 Task: Woodworking resume red modern simple.
Action: Mouse pressed left at (251, 125)
Screenshot: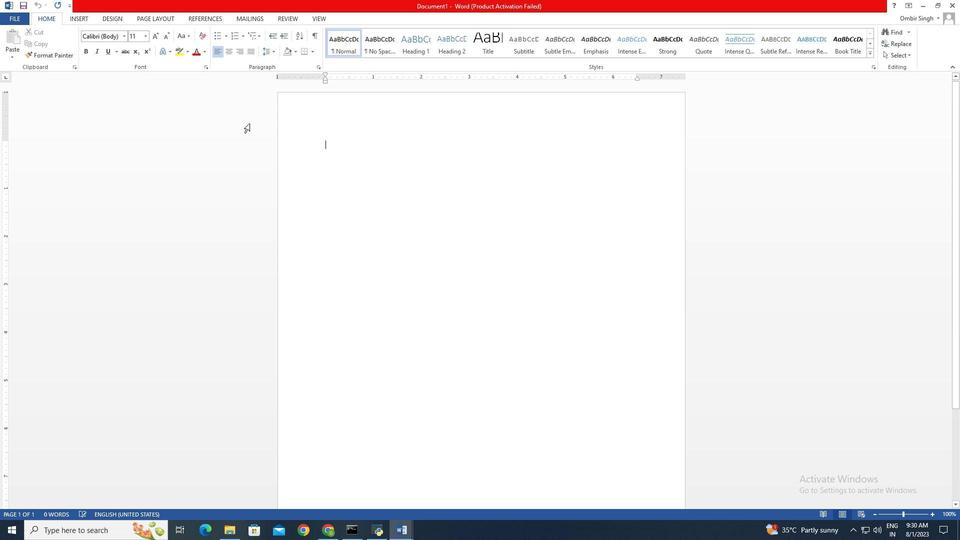 
Action: Mouse moved to (76, 18)
Screenshot: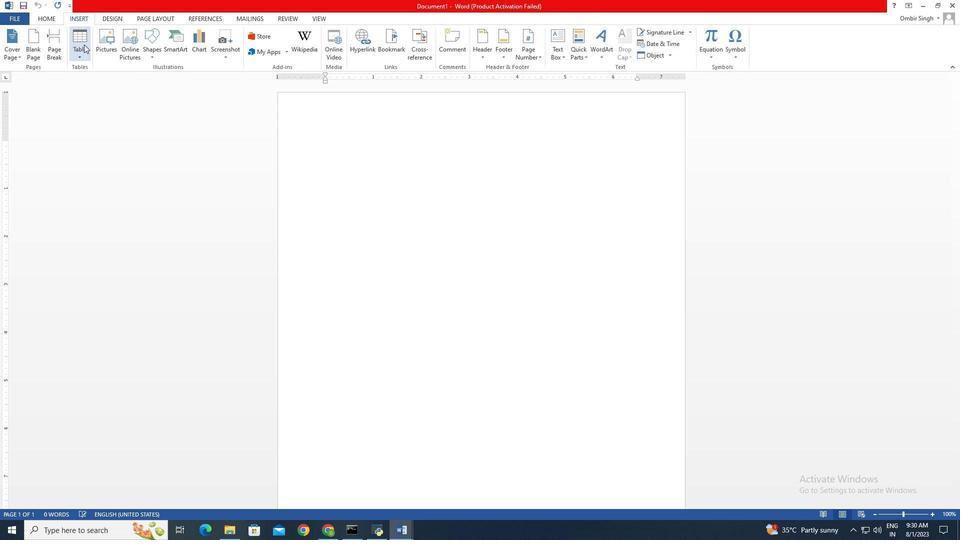 
Action: Mouse pressed left at (76, 18)
Screenshot: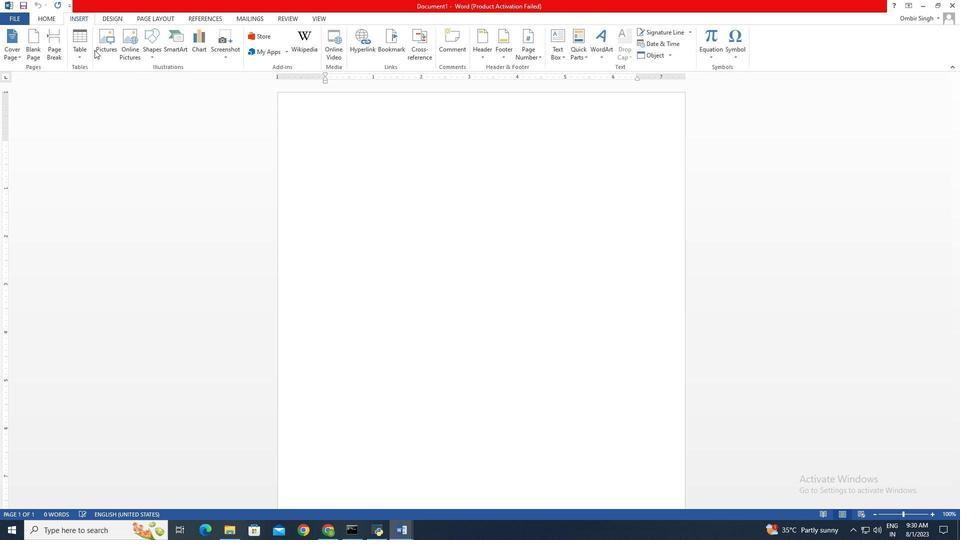 
Action: Mouse moved to (157, 51)
Screenshot: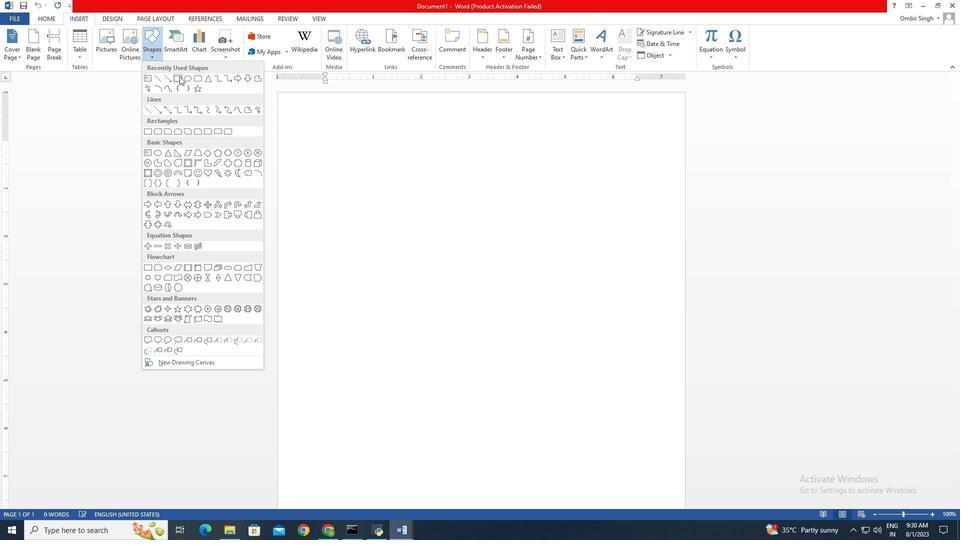 
Action: Mouse pressed left at (157, 51)
Screenshot: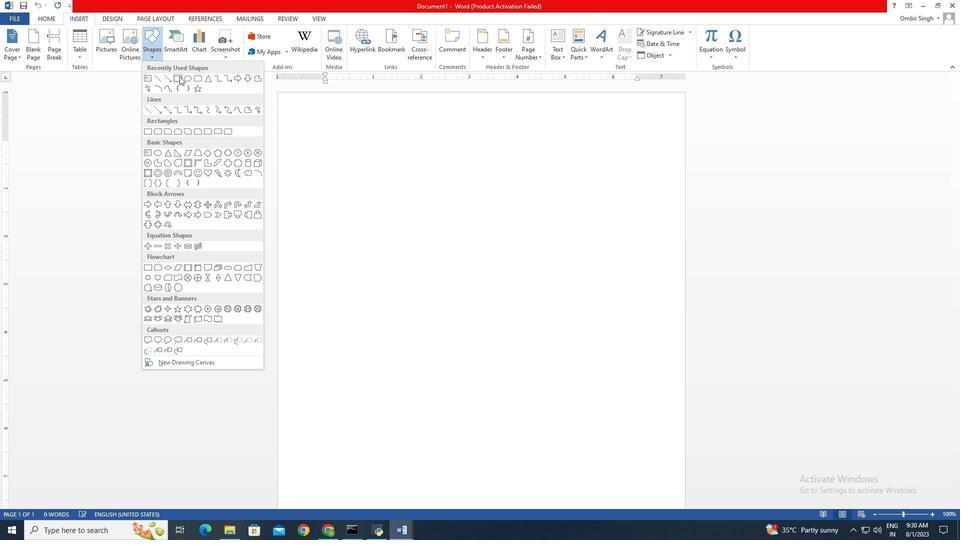 
Action: Mouse moved to (181, 79)
Screenshot: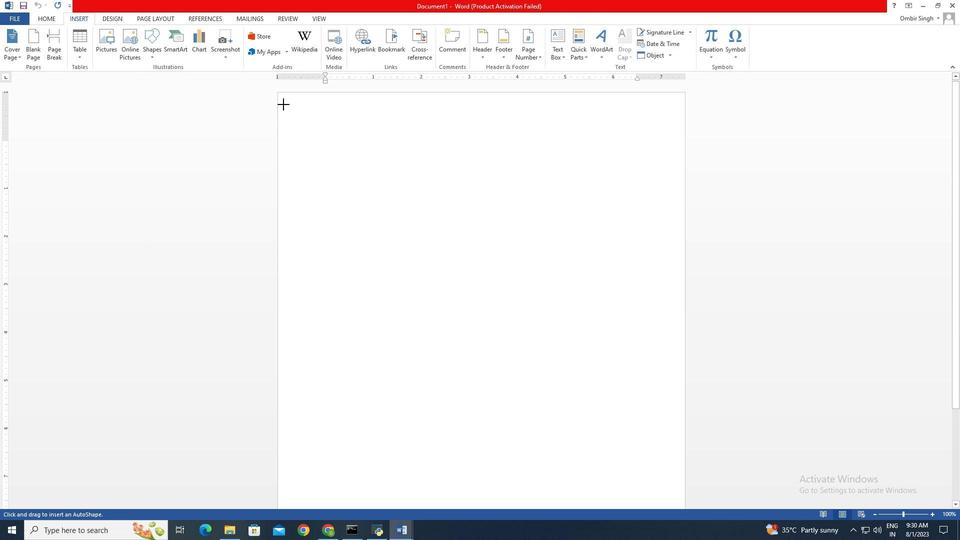 
Action: Mouse pressed left at (181, 79)
Screenshot: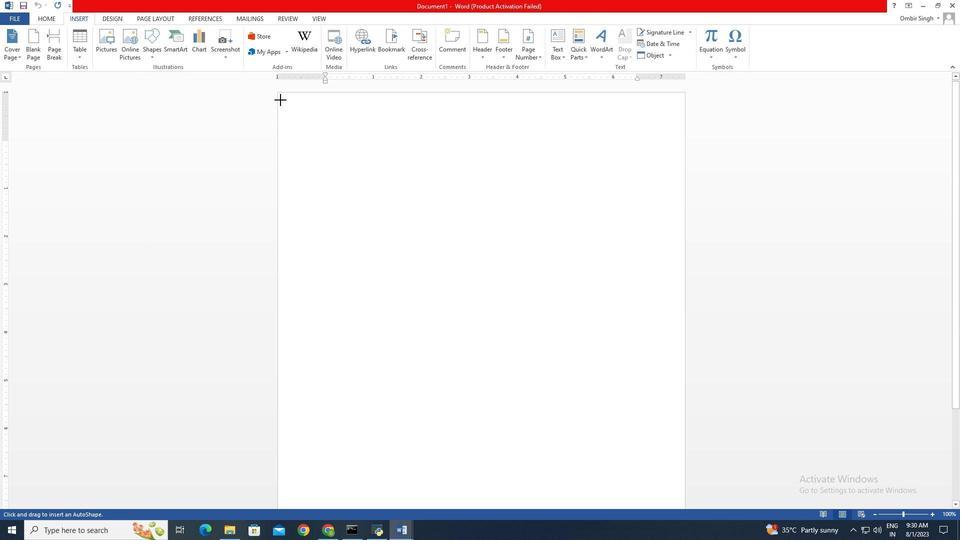 
Action: Mouse moved to (279, 96)
Screenshot: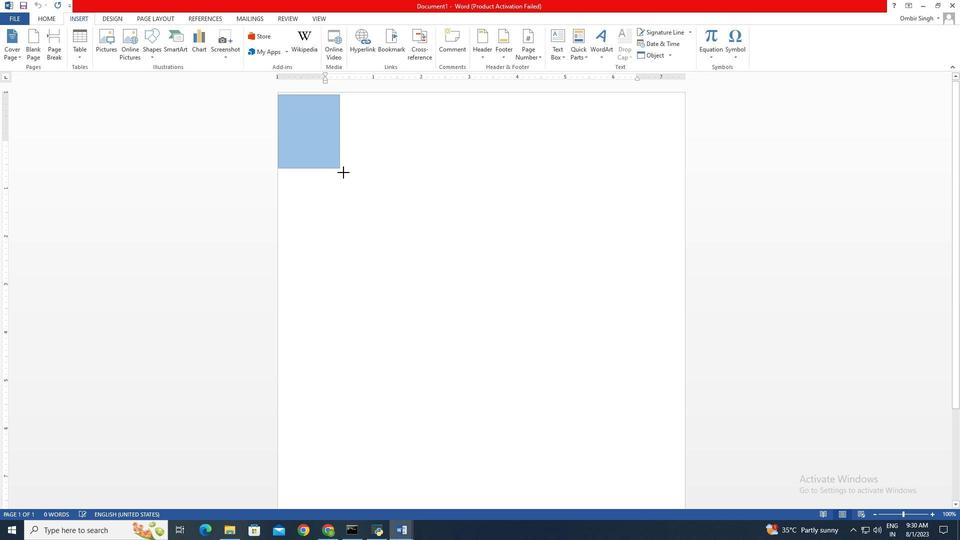 
Action: Mouse pressed left at (279, 96)
Screenshot: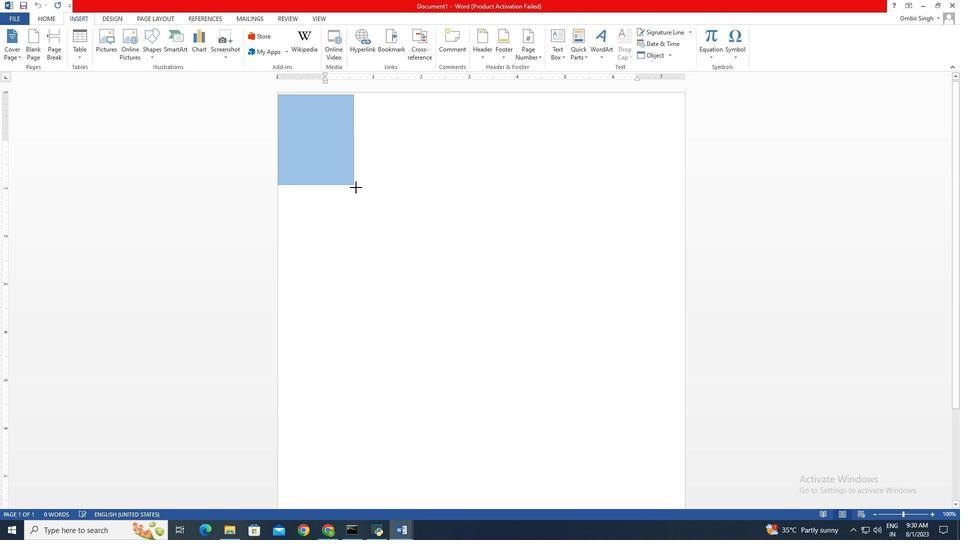 
Action: Mouse moved to (446, 464)
Screenshot: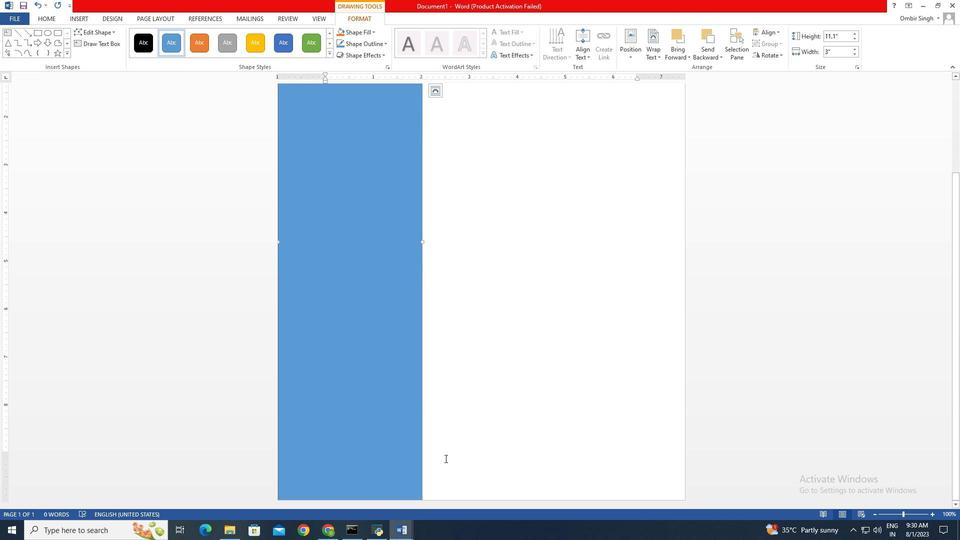 
Action: Mouse scrolled (446, 463) with delta (0, 0)
Screenshot: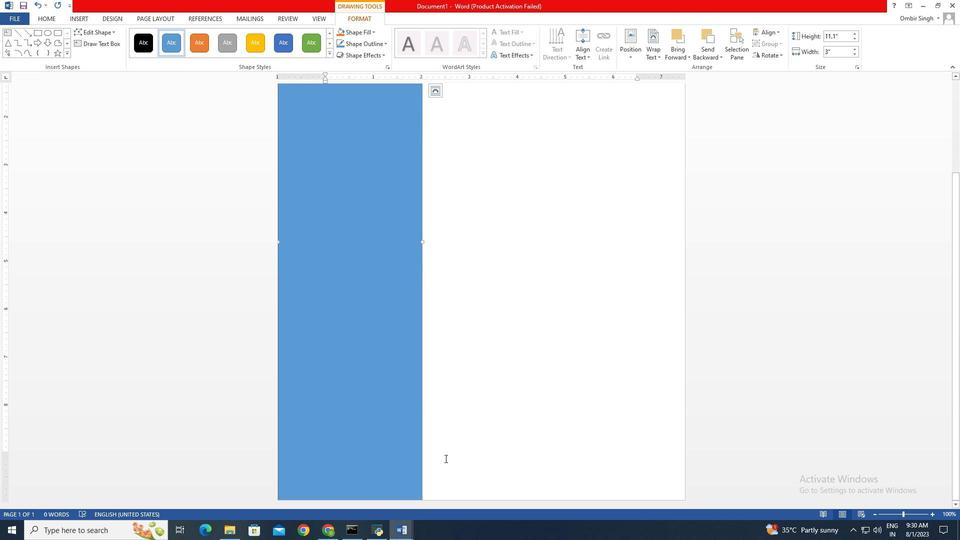 
Action: Mouse scrolled (446, 463) with delta (0, 0)
Screenshot: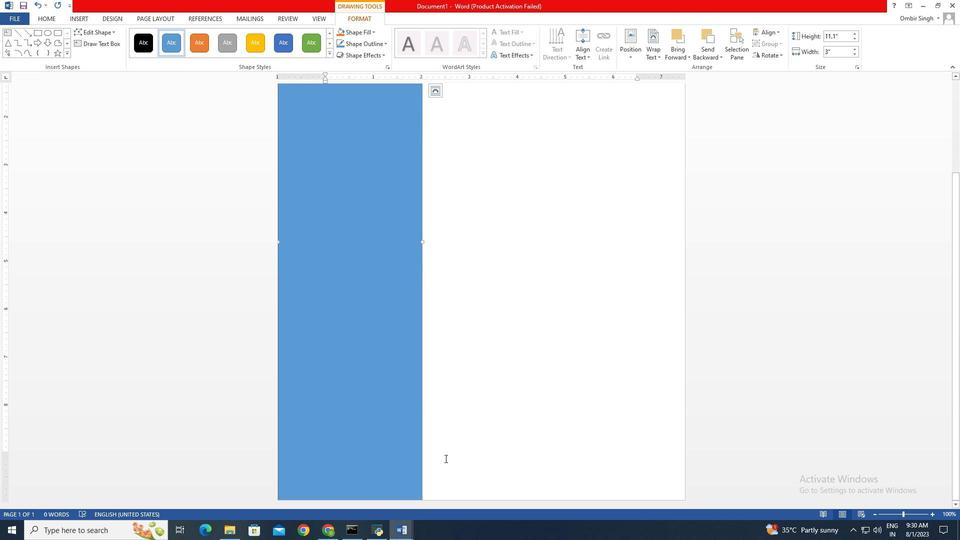 
Action: Mouse scrolled (446, 463) with delta (0, 0)
Screenshot: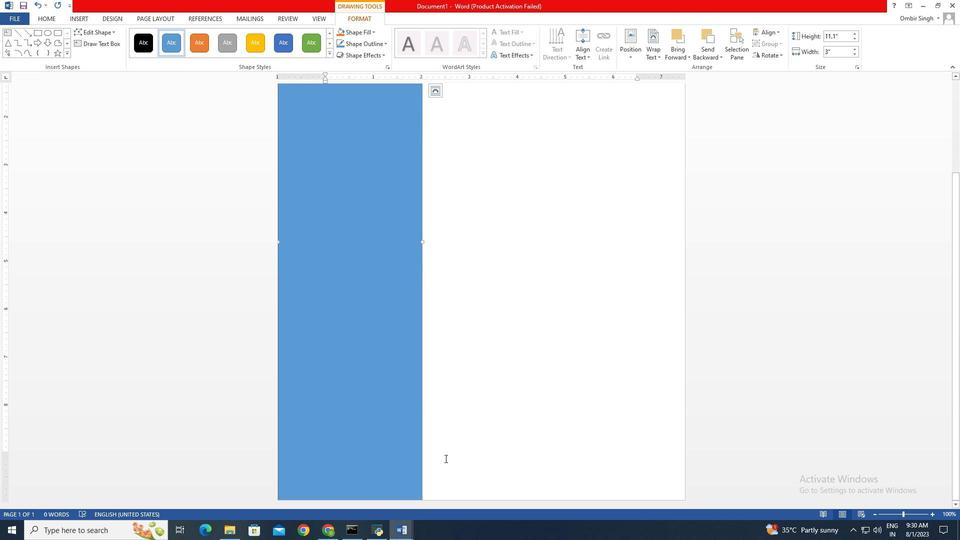 
Action: Mouse scrolled (446, 463) with delta (0, 0)
Screenshot: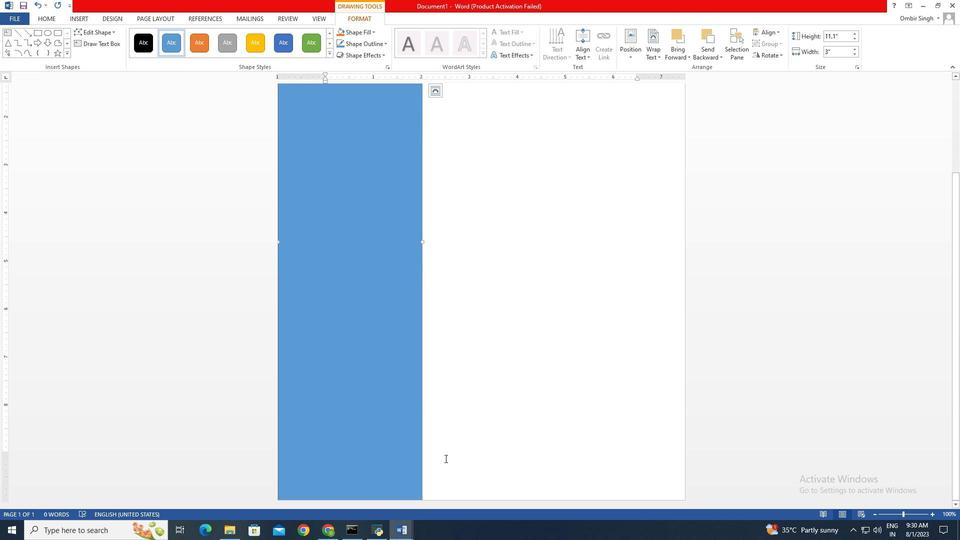 
Action: Mouse scrolled (446, 463) with delta (0, 0)
Screenshot: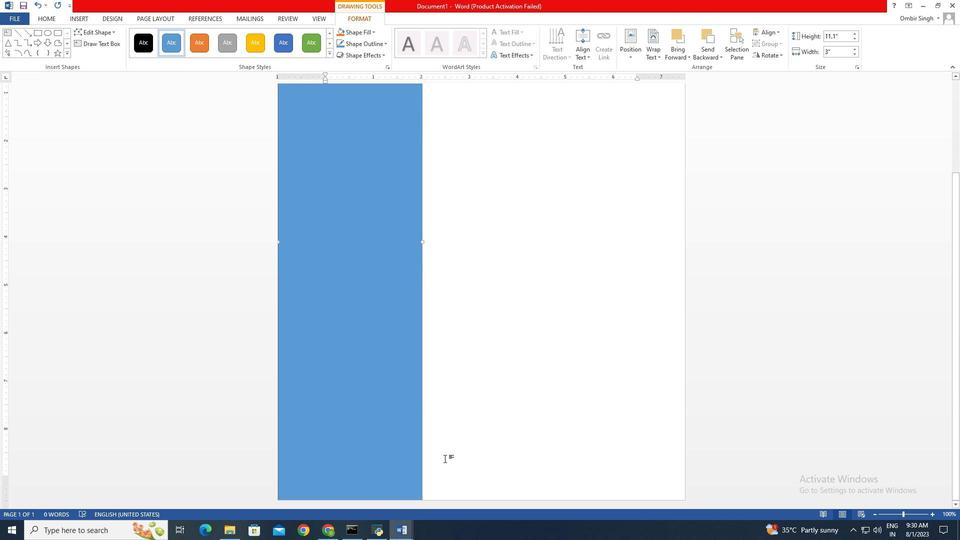 
Action: Mouse moved to (446, 461)
Screenshot: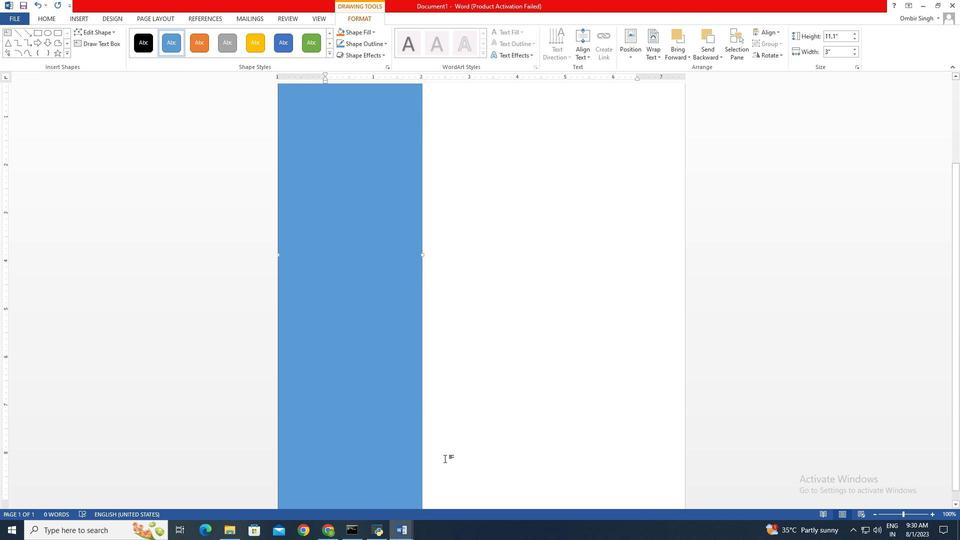 
Action: Mouse scrolled (446, 461) with delta (0, 0)
Screenshot: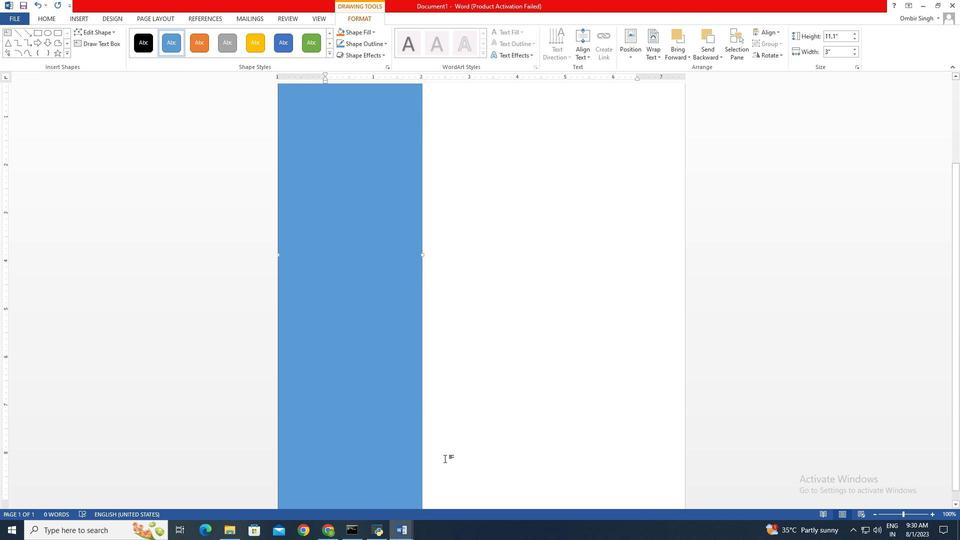 
Action: Mouse moved to (446, 460)
Screenshot: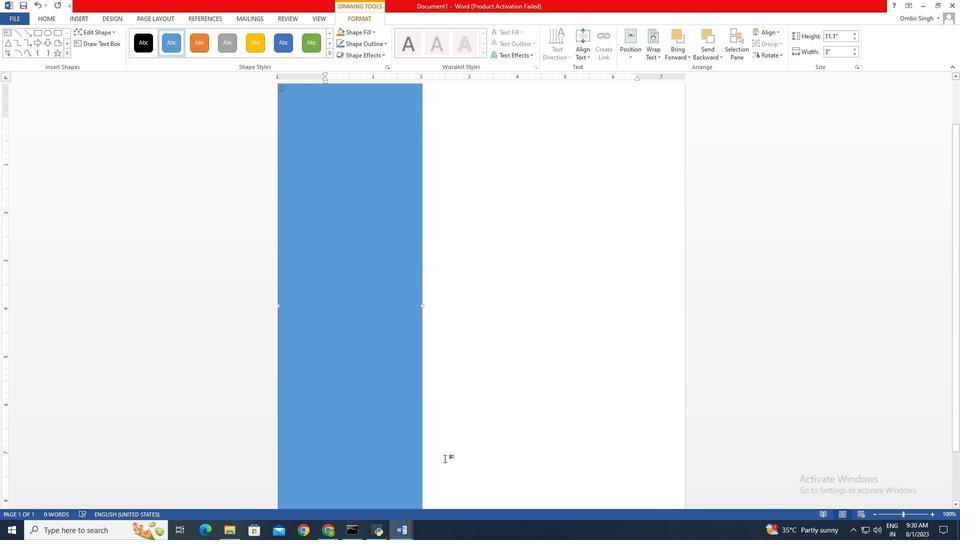 
Action: Mouse scrolled (446, 459) with delta (0, 0)
Screenshot: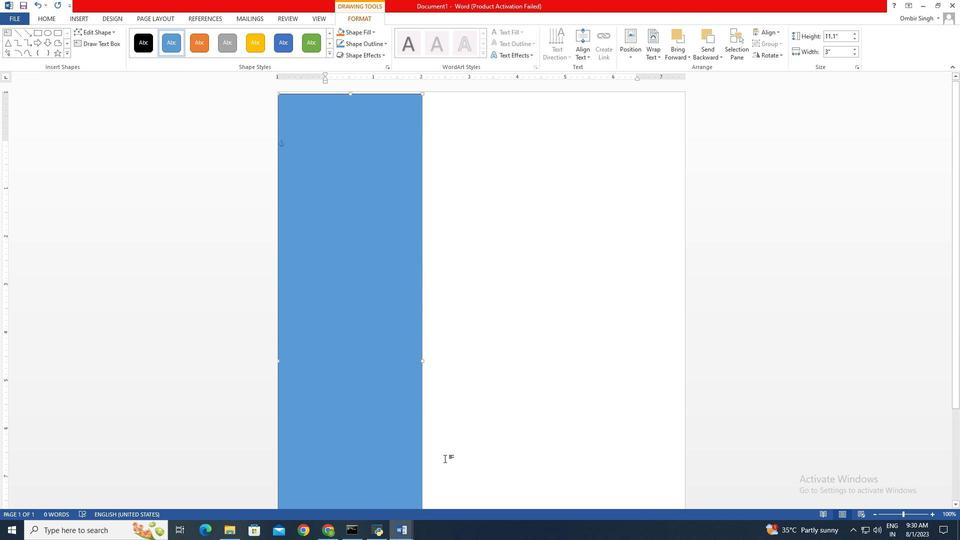 
Action: Mouse scrolled (446, 459) with delta (0, 0)
Screenshot: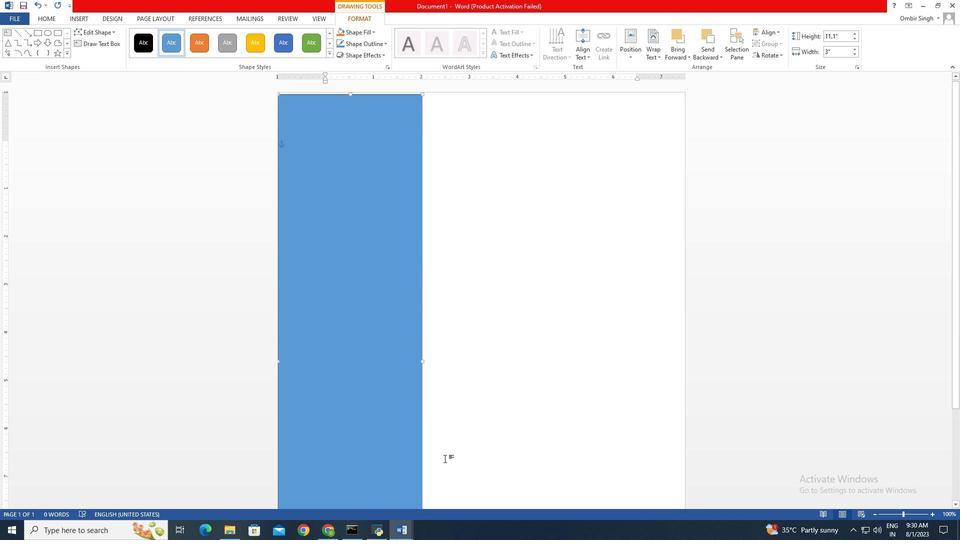 
Action: Mouse scrolled (446, 460) with delta (0, 0)
Screenshot: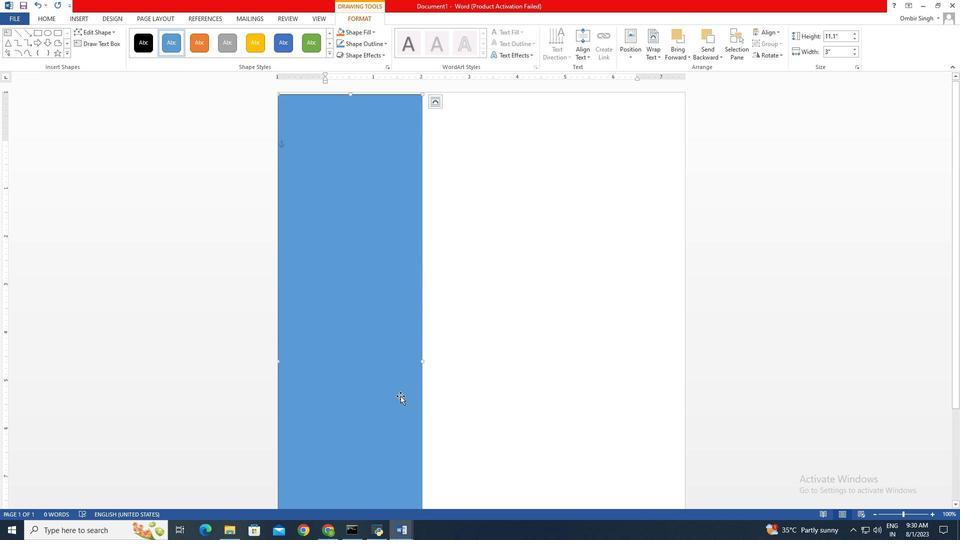 
Action: Mouse scrolled (446, 460) with delta (0, 0)
Screenshot: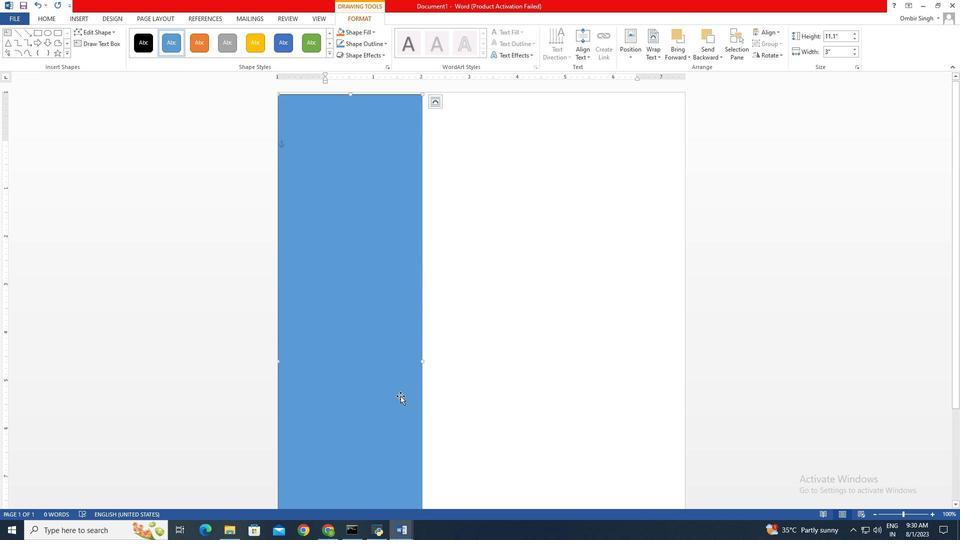 
Action: Mouse scrolled (446, 460) with delta (0, 0)
Screenshot: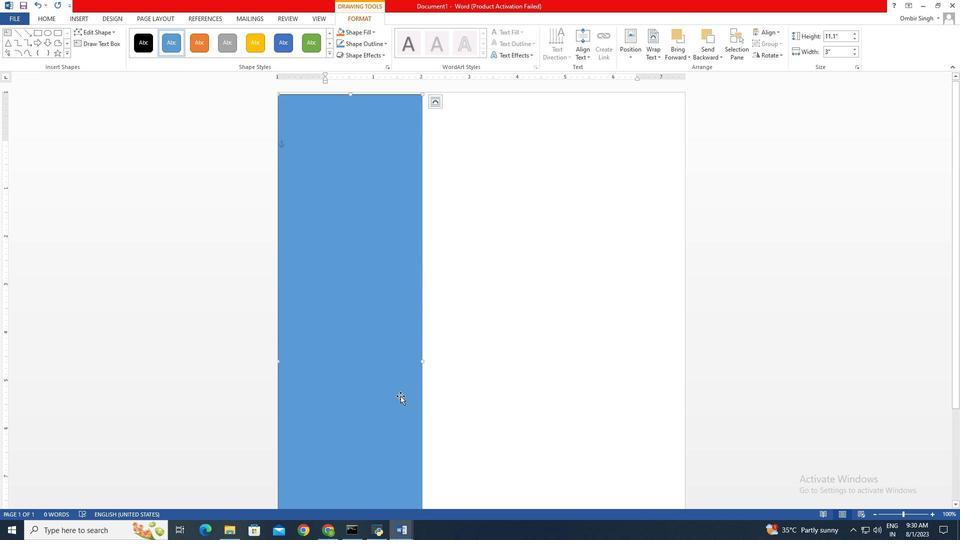 
Action: Mouse scrolled (446, 460) with delta (0, 0)
Screenshot: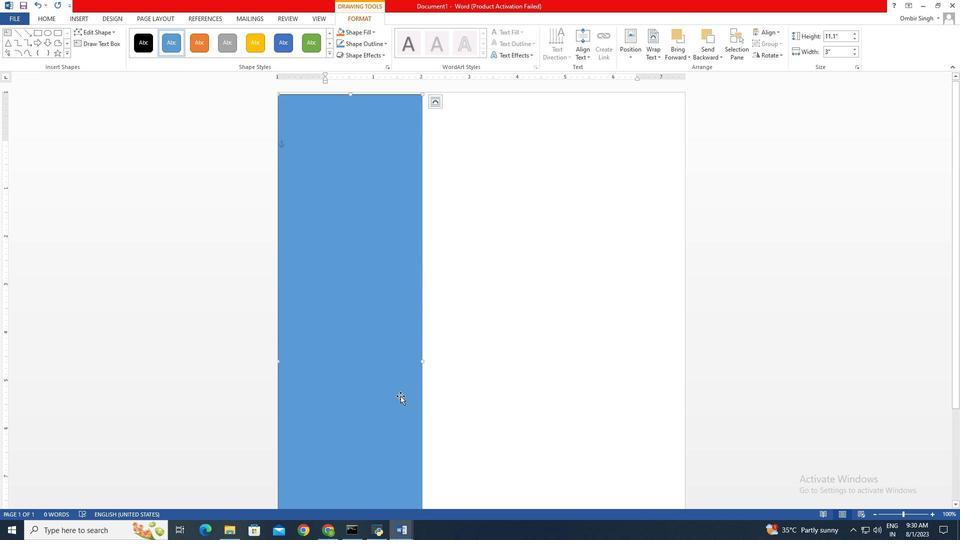 
Action: Mouse scrolled (446, 460) with delta (0, 0)
Screenshot: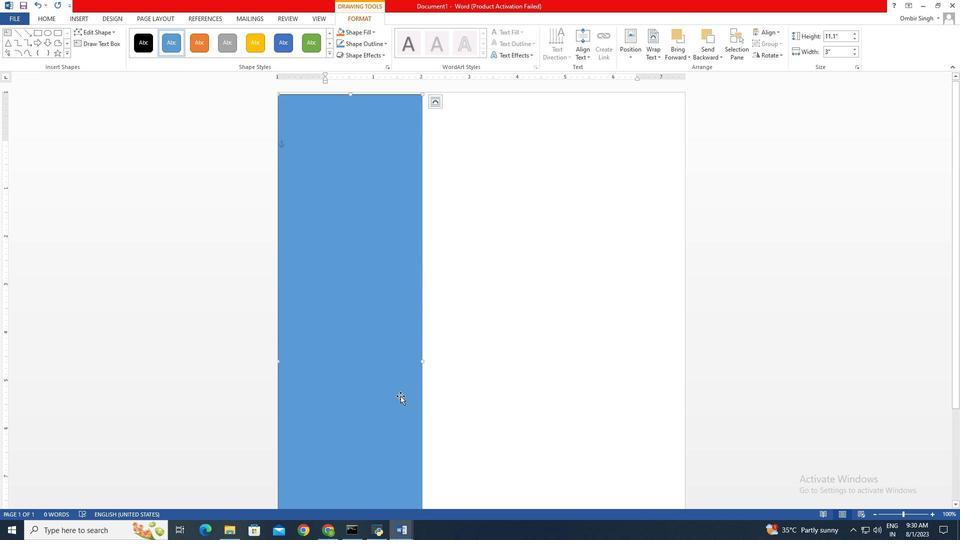 
Action: Mouse scrolled (446, 460) with delta (0, 0)
Screenshot: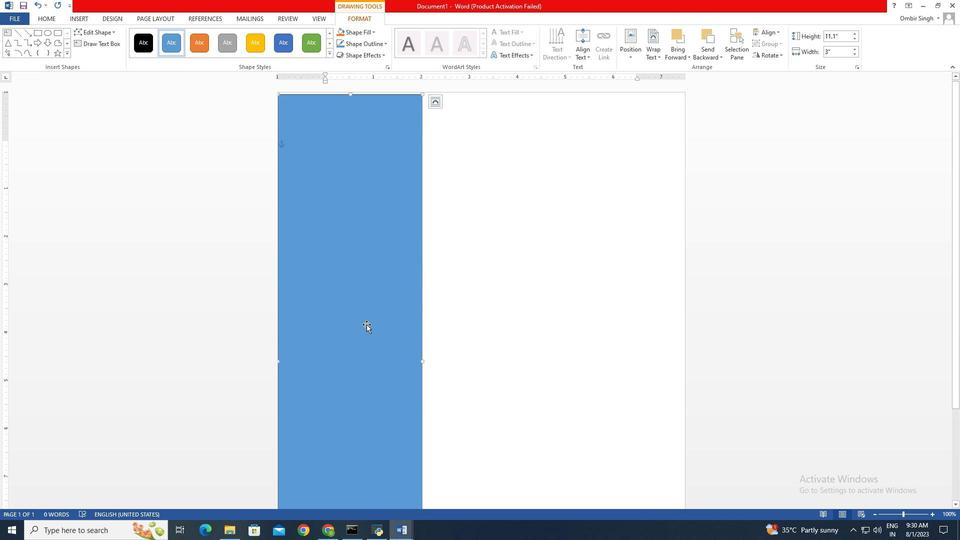 
Action: Mouse scrolled (446, 460) with delta (0, 0)
Screenshot: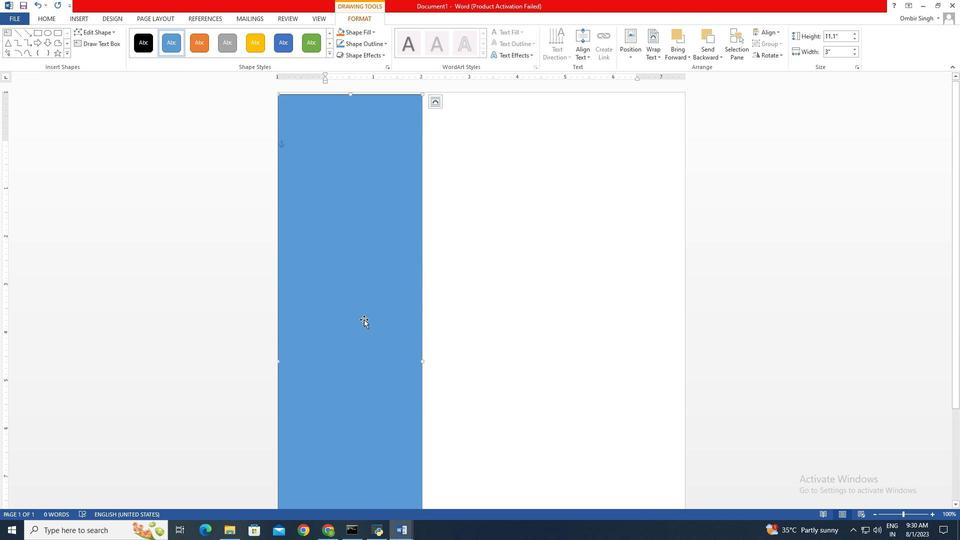 
Action: Mouse scrolled (446, 460) with delta (0, 0)
Screenshot: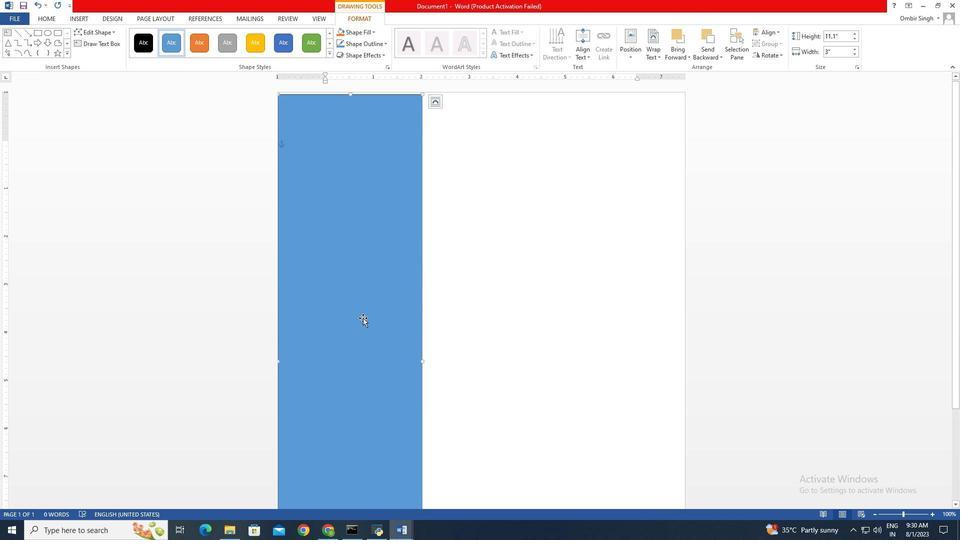 
Action: Mouse moved to (363, 318)
Screenshot: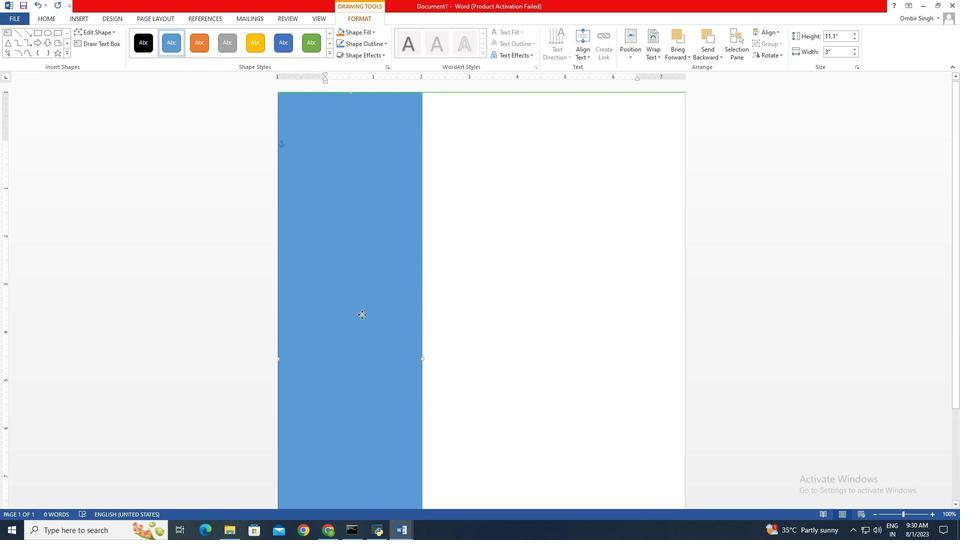
Action: Mouse pressed left at (363, 318)
Screenshot: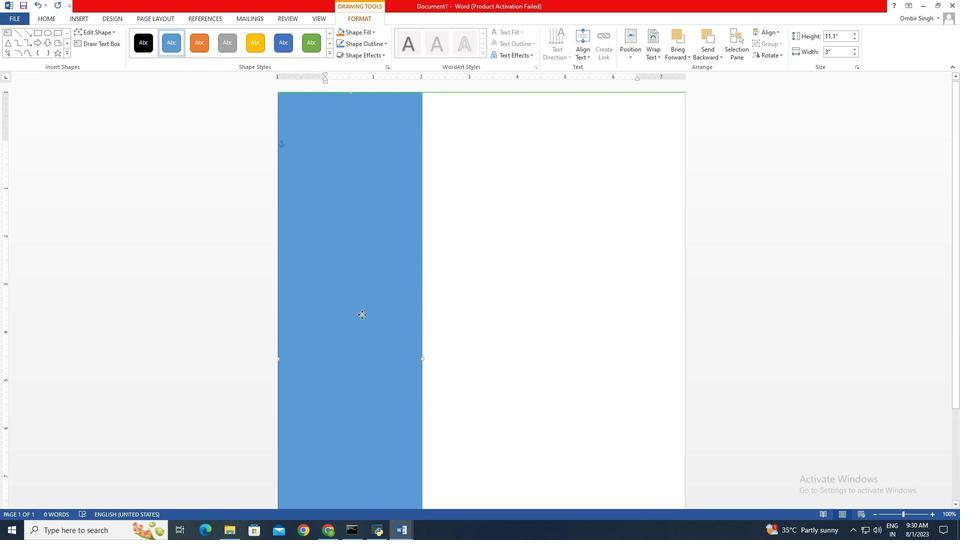 
Action: Mouse moved to (505, 379)
Screenshot: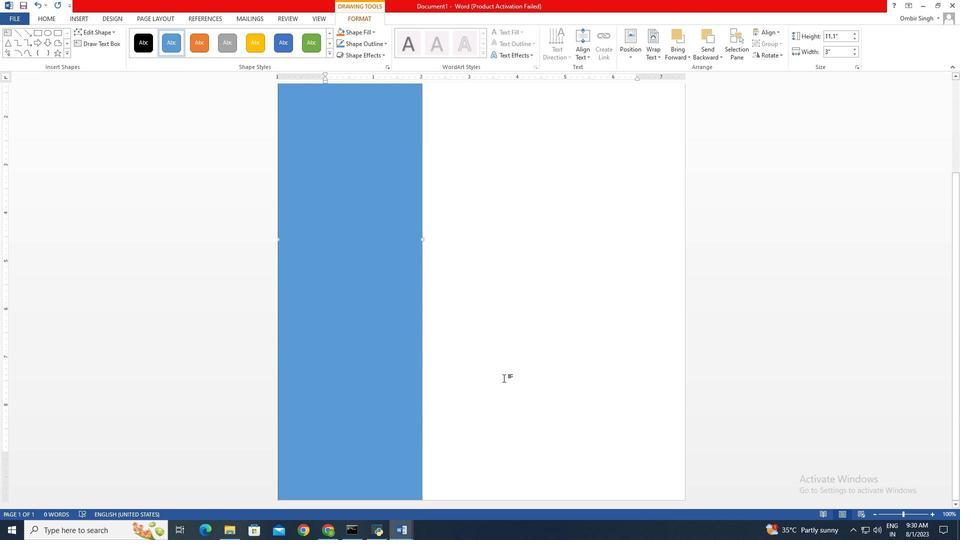 
Action: Mouse scrolled (505, 379) with delta (0, 0)
Screenshot: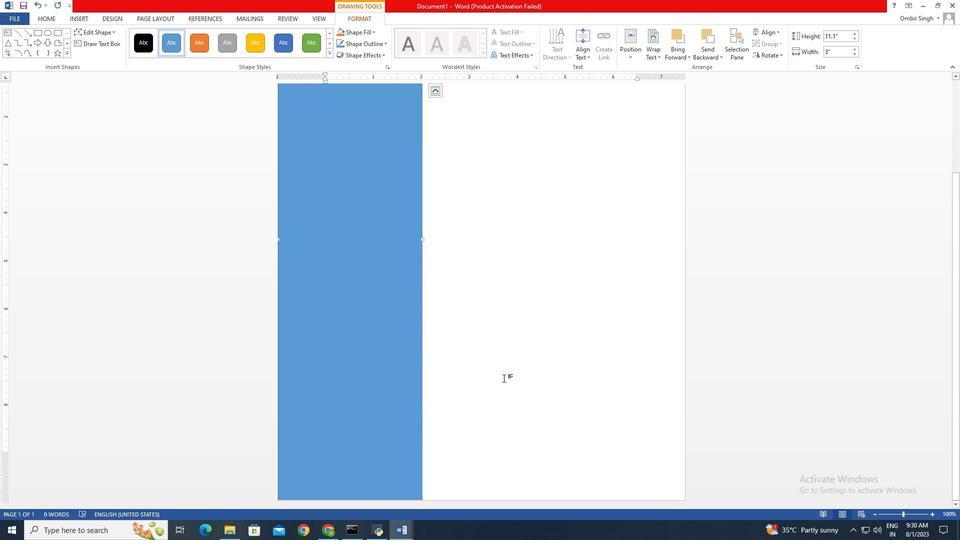 
Action: Mouse scrolled (505, 379) with delta (0, 0)
Screenshot: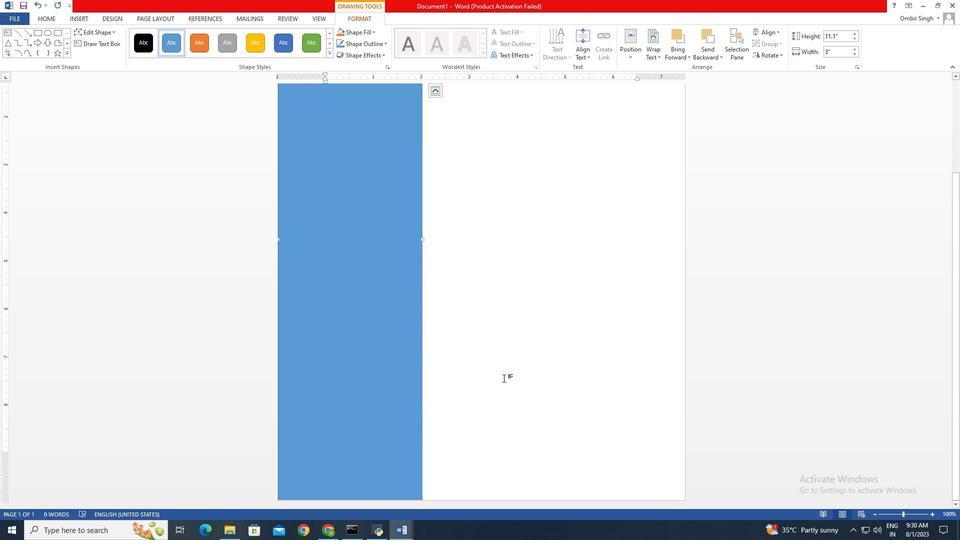
Action: Mouse scrolled (505, 379) with delta (0, 0)
Screenshot: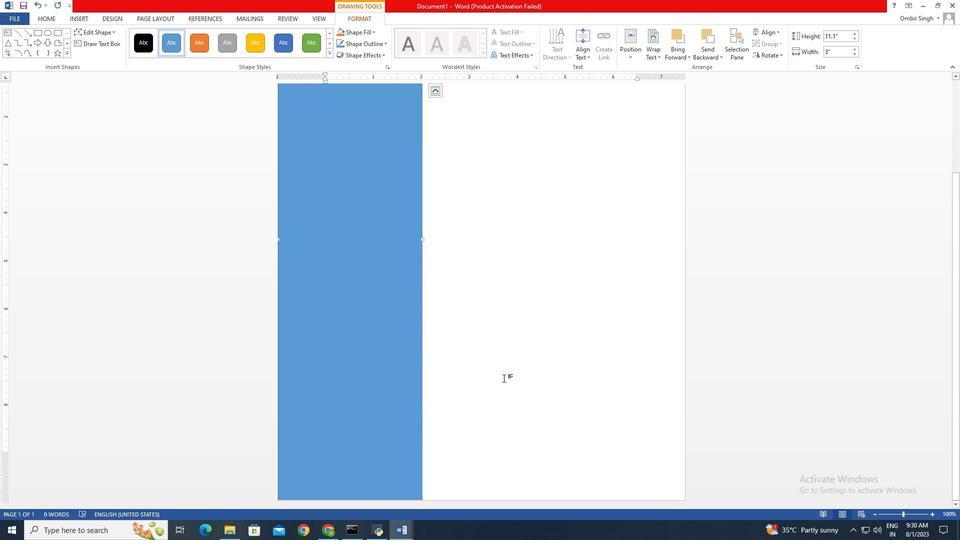 
Action: Mouse scrolled (505, 379) with delta (0, 0)
Screenshot: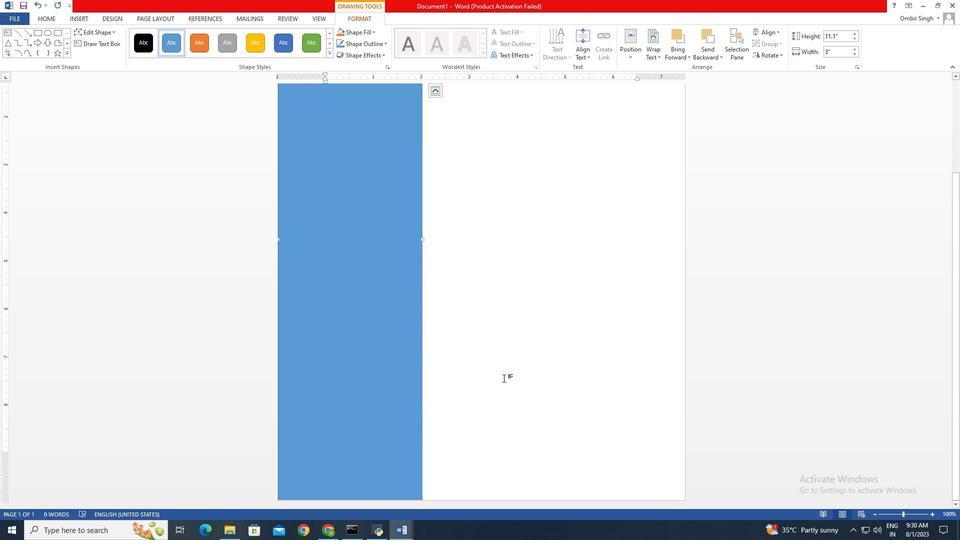 
Action: Mouse scrolled (505, 379) with delta (0, 0)
Screenshot: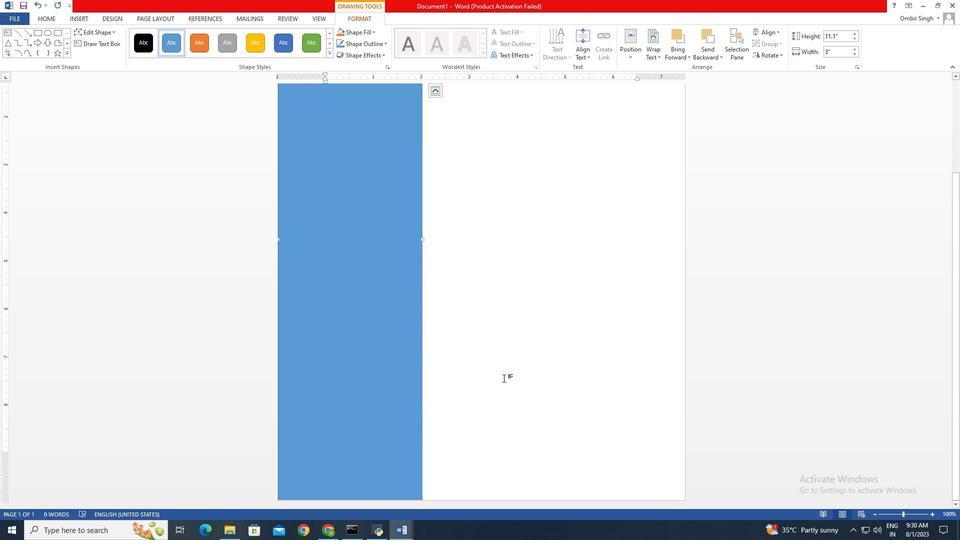 
Action: Mouse scrolled (505, 379) with delta (0, 0)
Screenshot: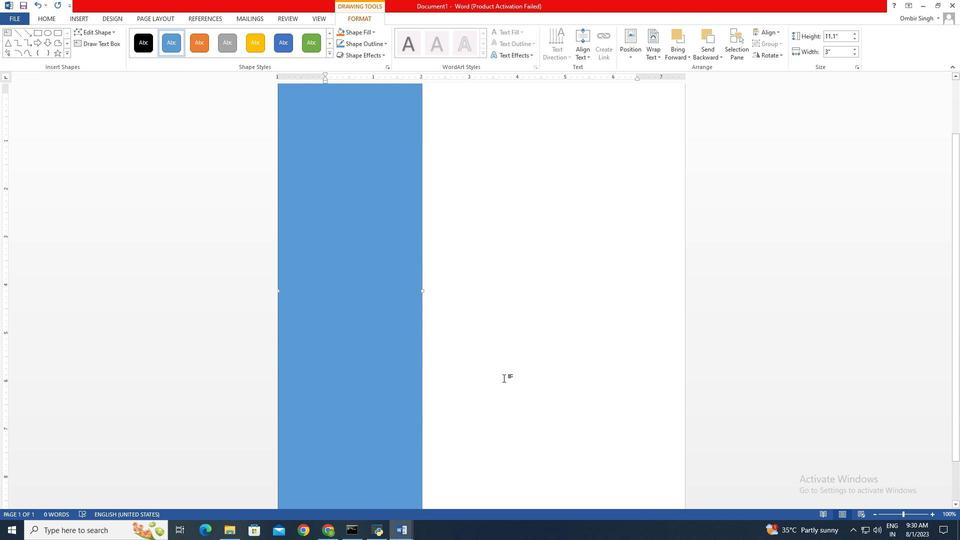 
Action: Mouse scrolled (505, 379) with delta (0, 0)
Screenshot: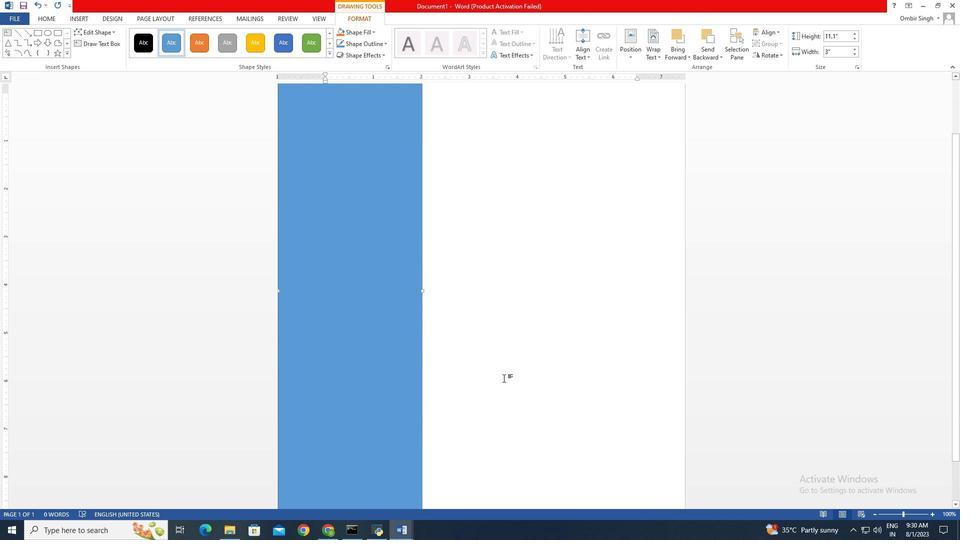 
Action: Mouse scrolled (505, 379) with delta (0, 0)
Screenshot: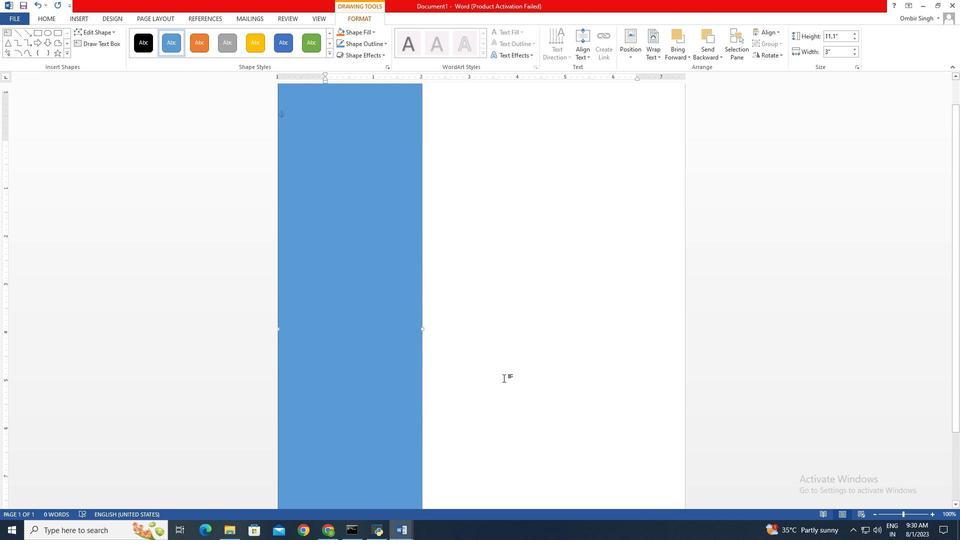 
Action: Mouse scrolled (505, 380) with delta (0, 0)
Screenshot: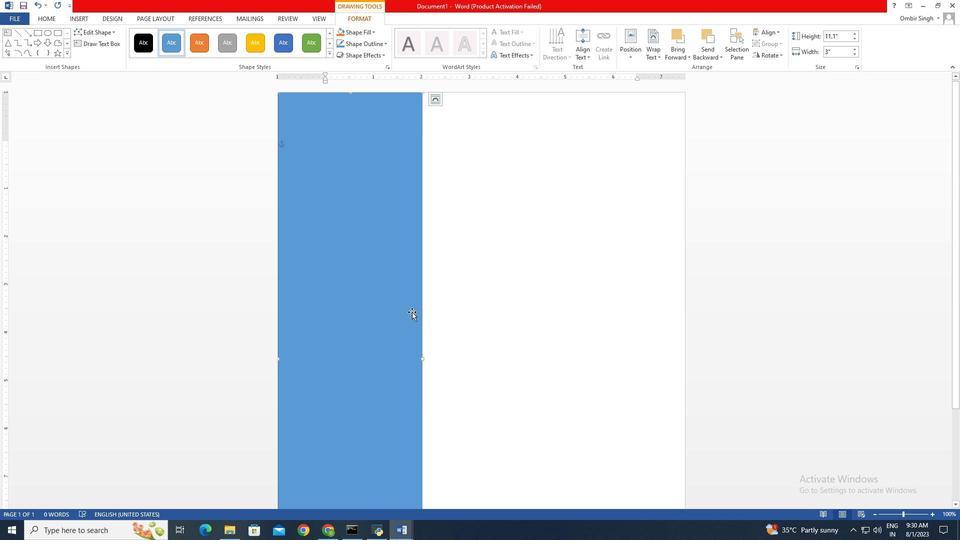 
Action: Mouse scrolled (505, 380) with delta (0, 0)
Screenshot: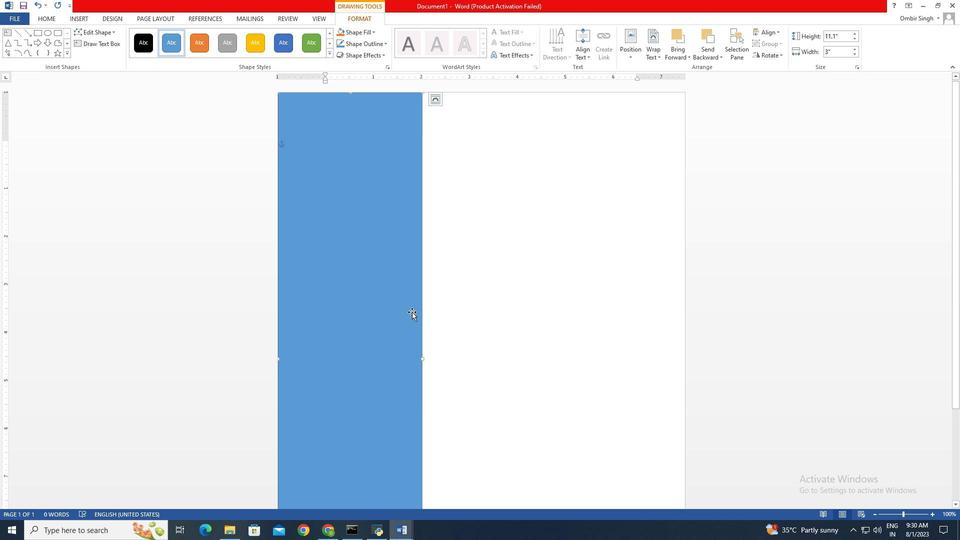 
Action: Mouse scrolled (505, 380) with delta (0, 0)
Screenshot: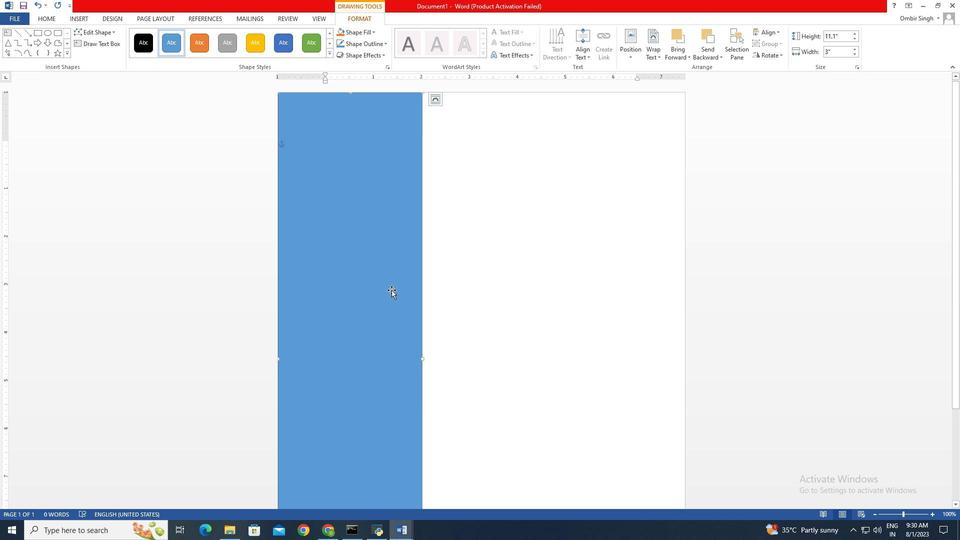 
Action: Mouse scrolled (505, 380) with delta (0, 0)
Screenshot: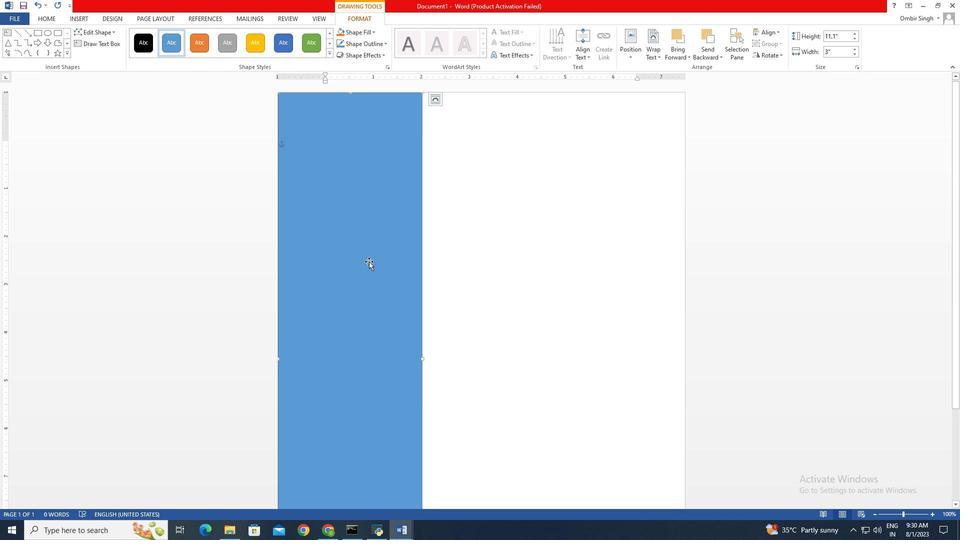 
Action: Mouse scrolled (505, 380) with delta (0, 0)
Screenshot: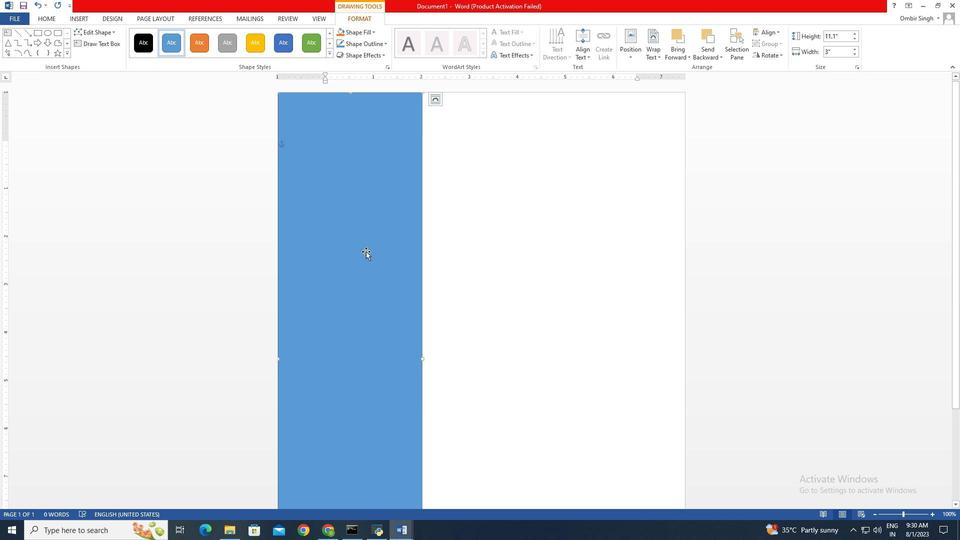 
Action: Mouse scrolled (505, 380) with delta (0, 0)
Screenshot: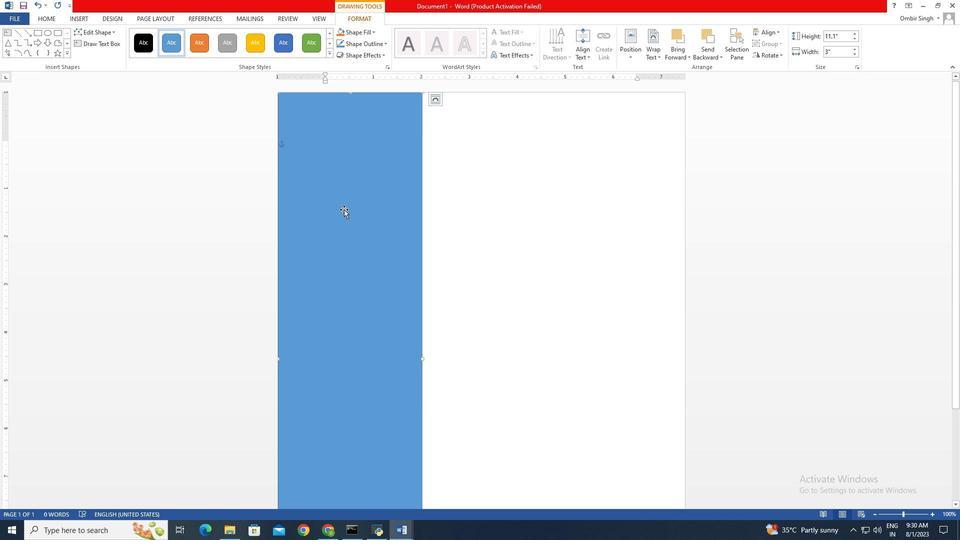 
Action: Mouse scrolled (505, 380) with delta (0, 0)
Screenshot: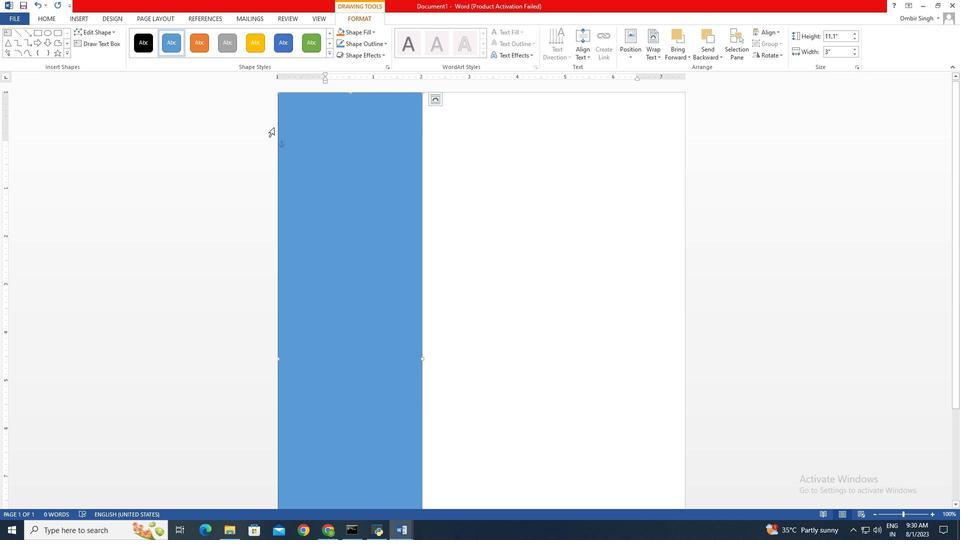 
Action: Mouse moved to (332, 52)
Screenshot: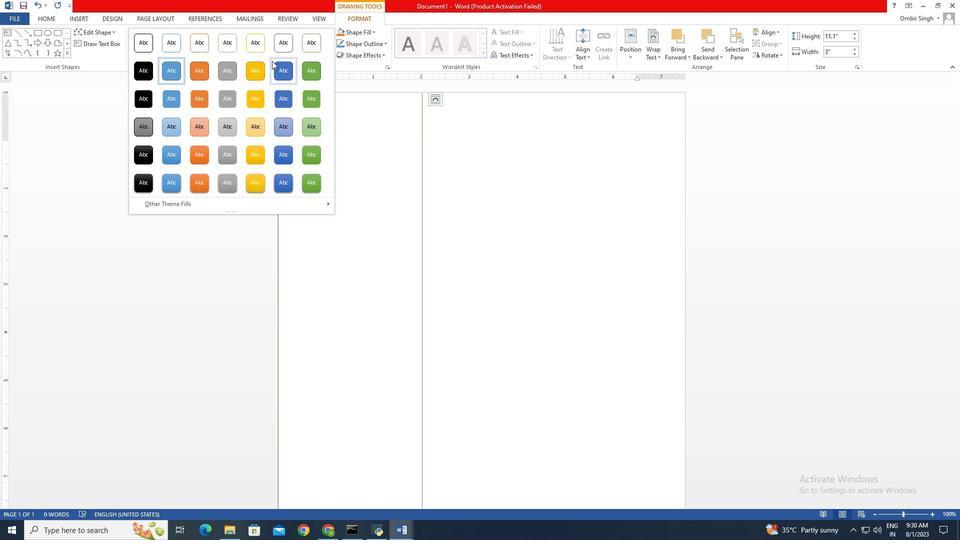 
Action: Mouse pressed left at (332, 52)
Screenshot: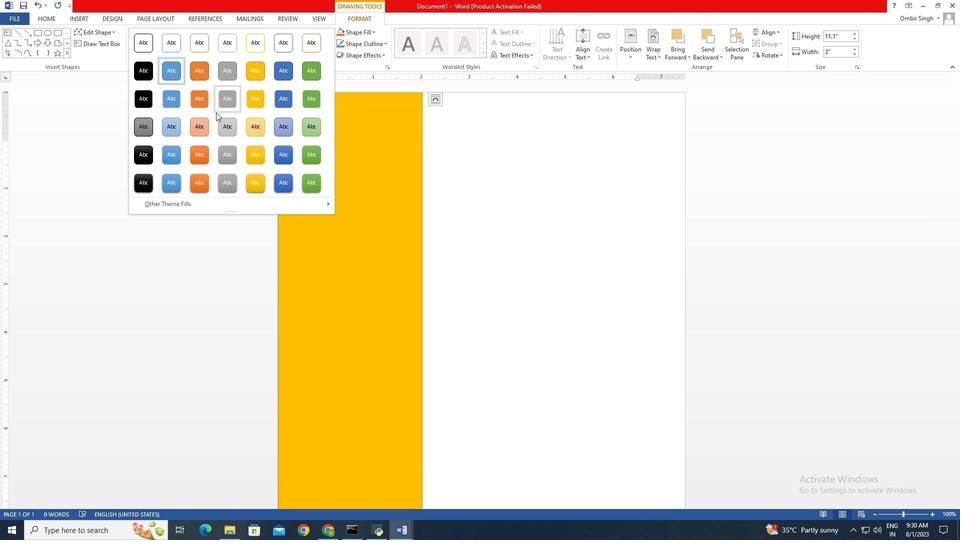 
Action: Mouse moved to (167, 204)
Screenshot: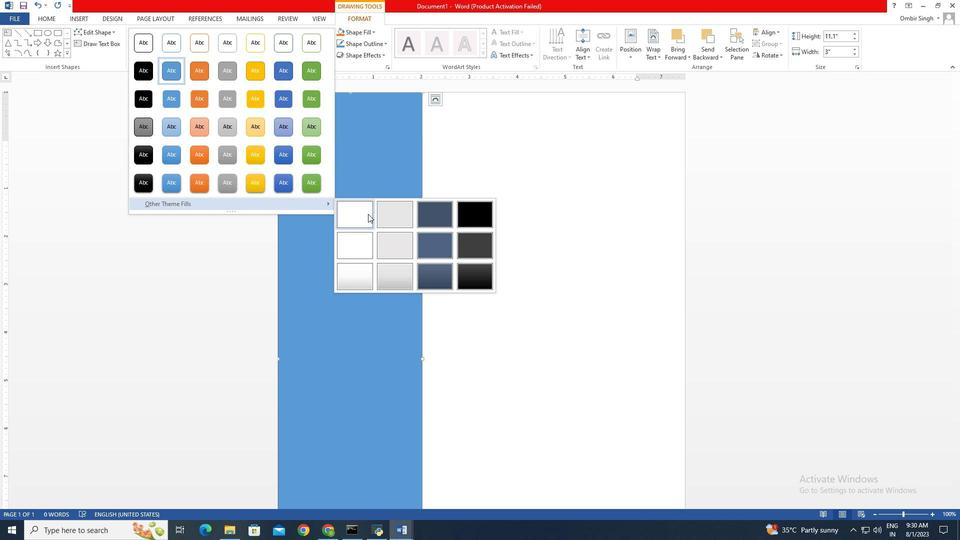 
Action: Mouse pressed left at (167, 204)
Screenshot: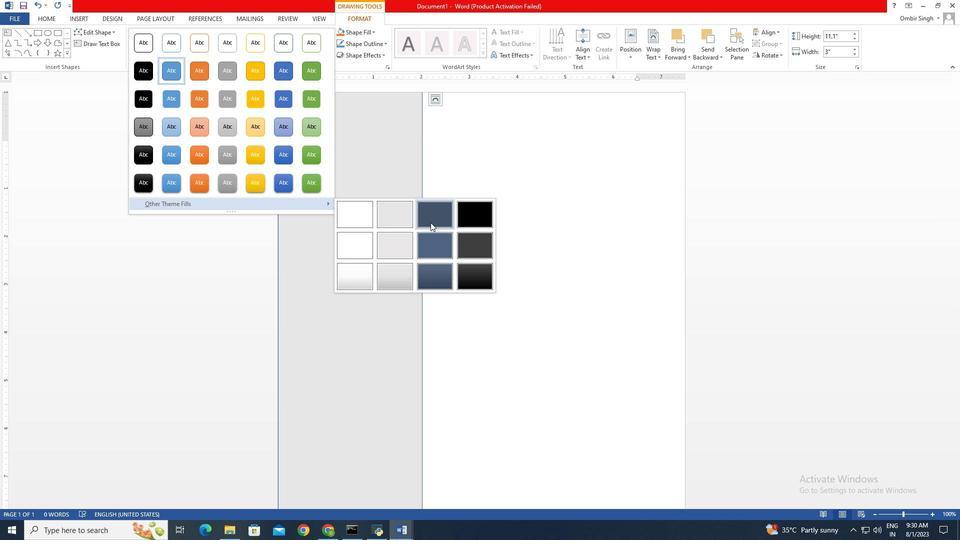 
Action: Mouse moved to (374, 32)
Screenshot: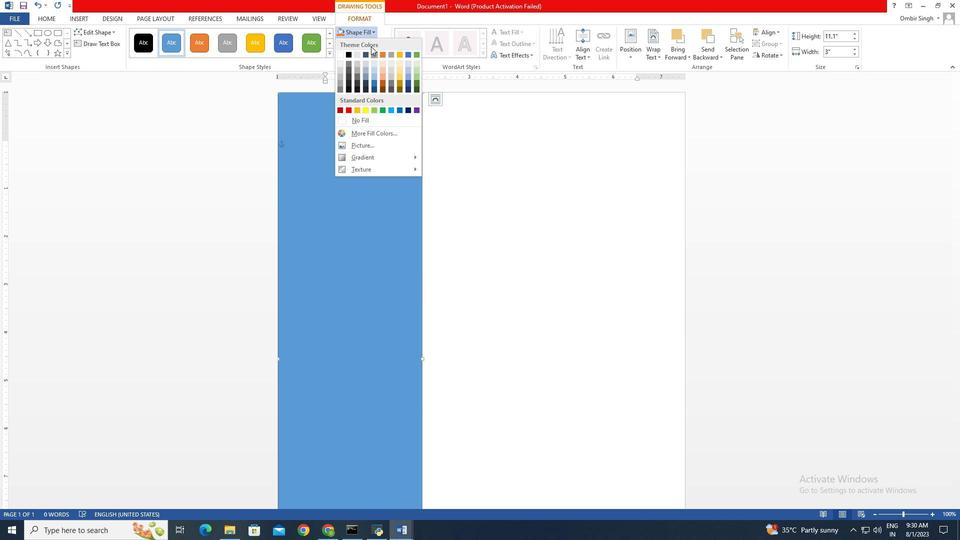 
Action: Mouse pressed left at (374, 32)
Screenshot: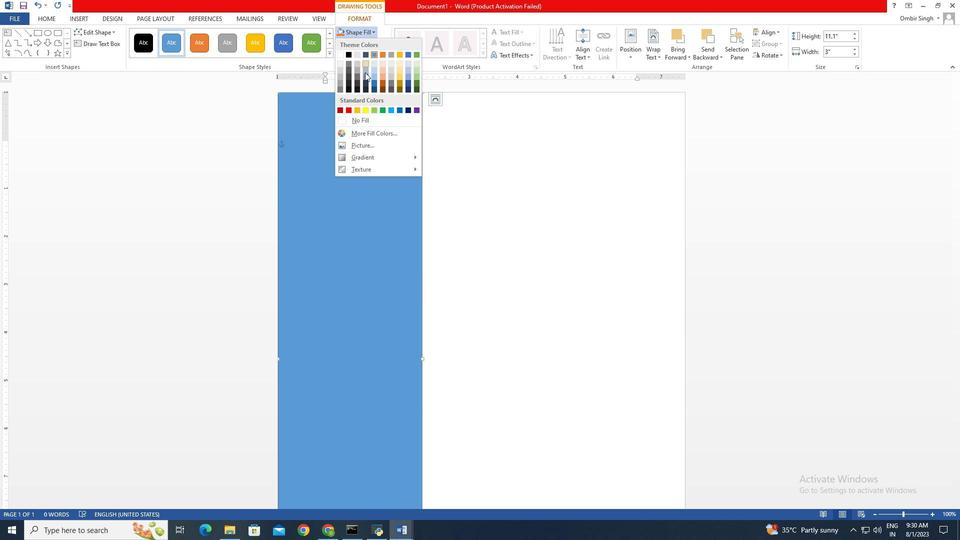 
Action: Mouse moved to (365, 138)
Screenshot: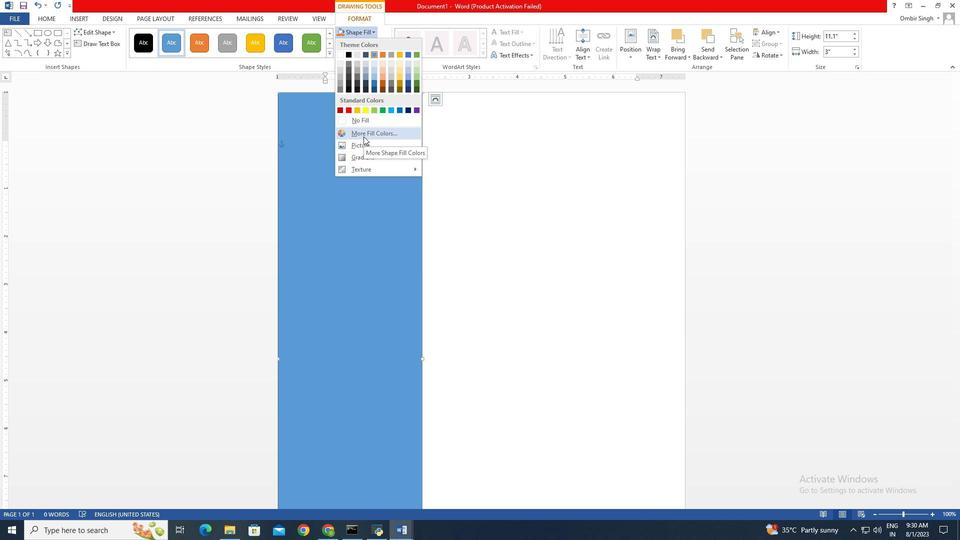 
Action: Mouse pressed left at (365, 138)
Screenshot: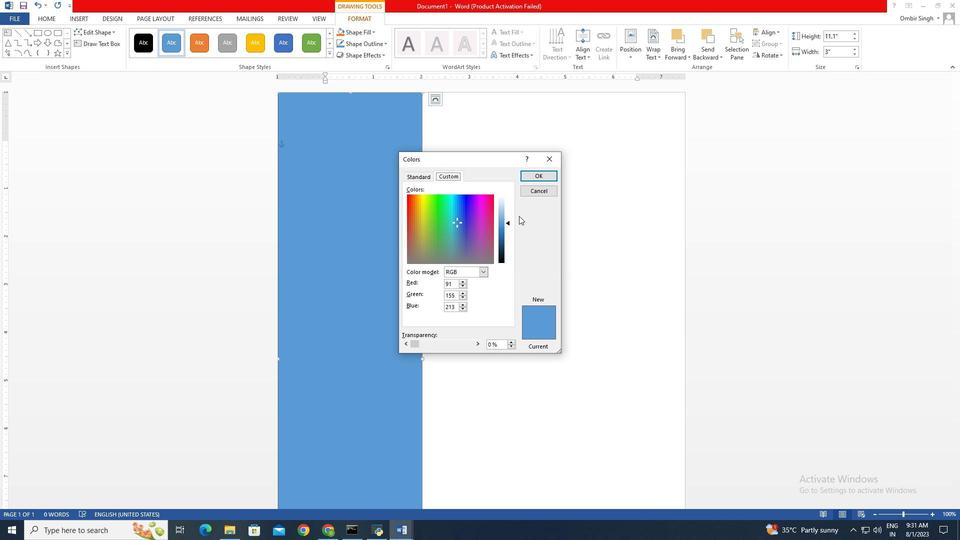 
Action: Mouse moved to (494, 208)
Screenshot: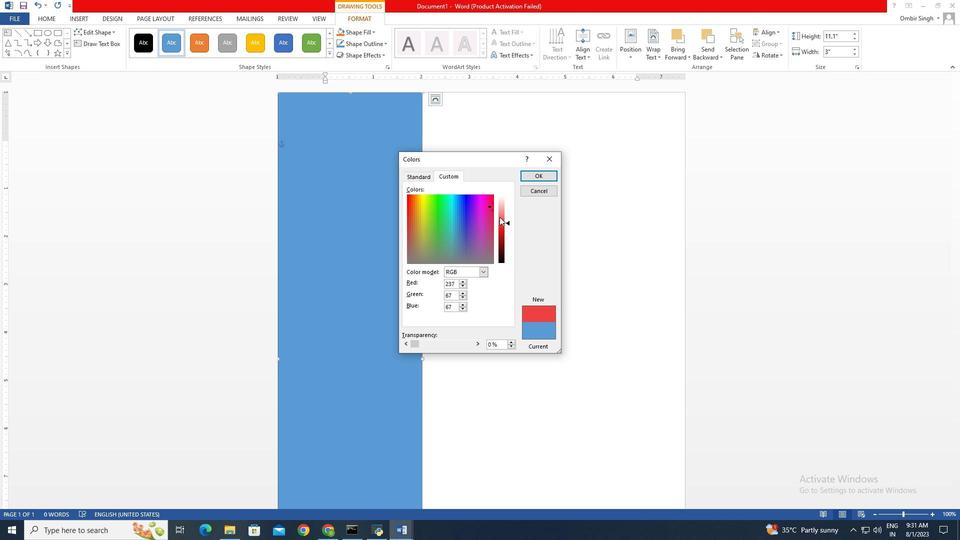 
Action: Mouse pressed left at (494, 208)
Screenshot: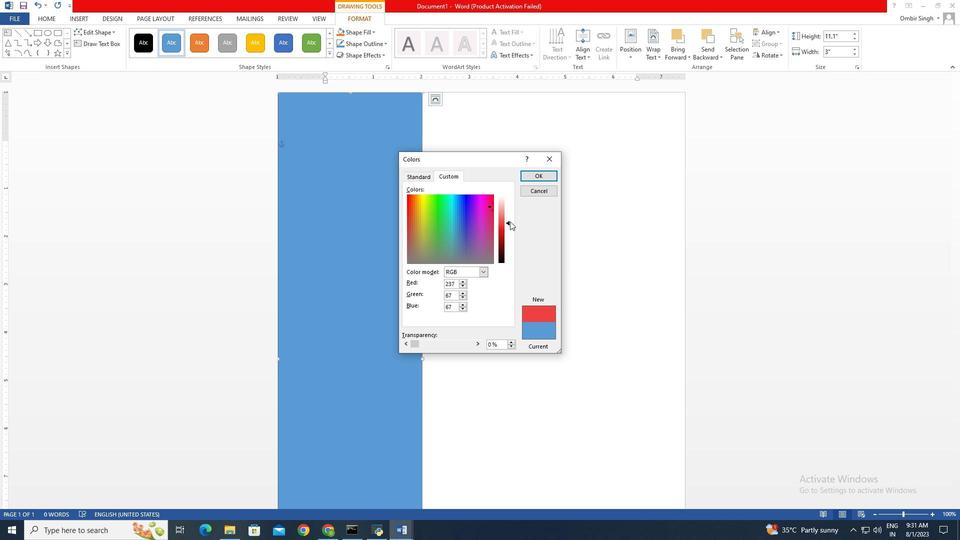 
Action: Mouse moved to (508, 223)
Screenshot: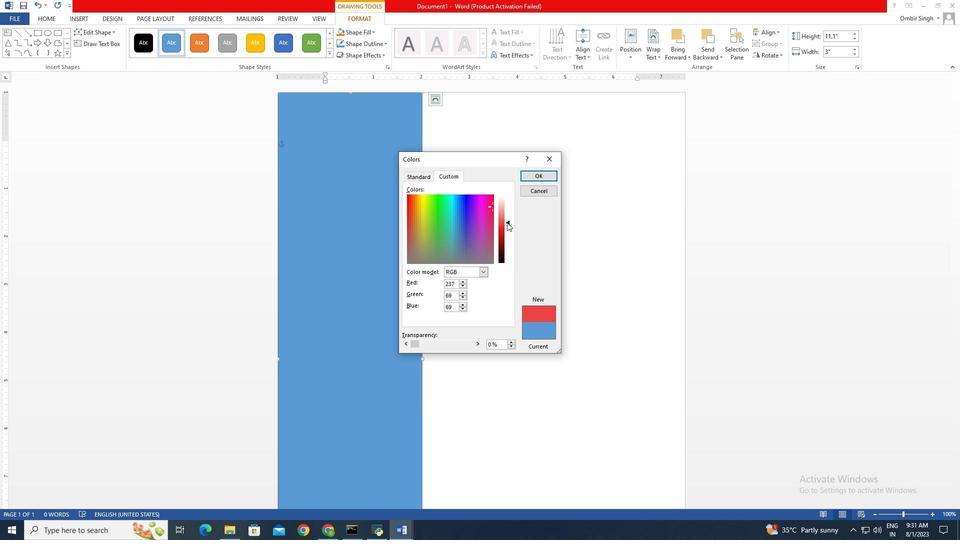 
Action: Mouse pressed left at (508, 223)
Screenshot: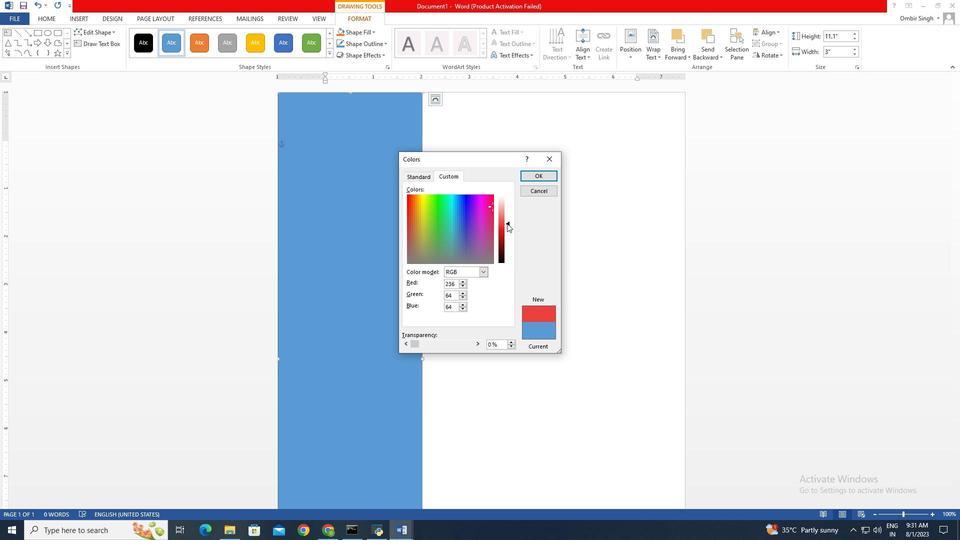 
Action: Mouse moved to (531, 177)
Screenshot: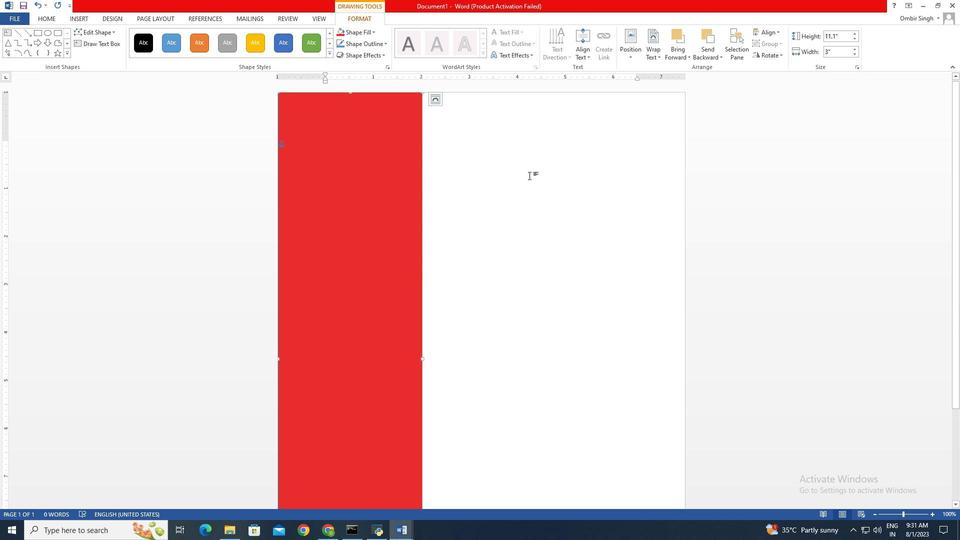 
Action: Mouse pressed left at (531, 177)
Screenshot: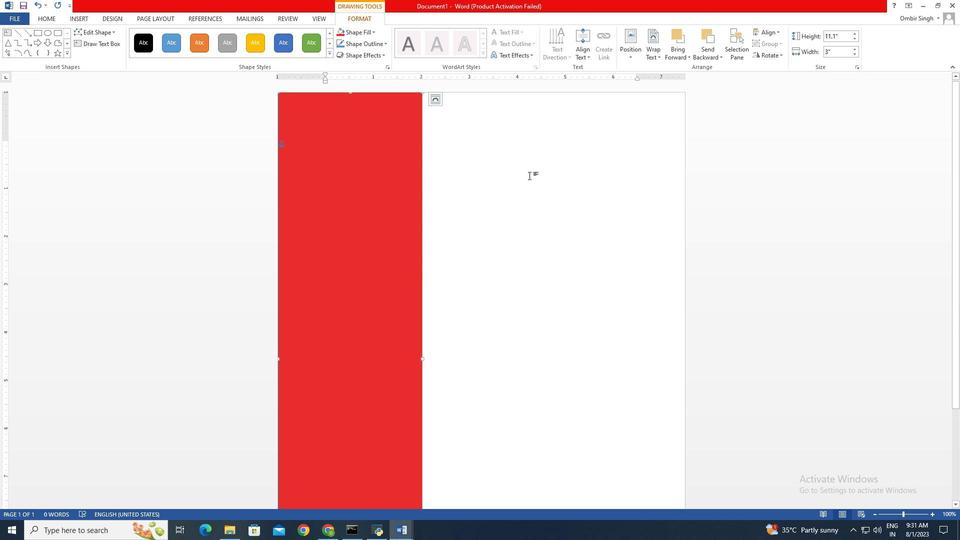 
Action: Mouse moved to (424, 272)
Screenshot: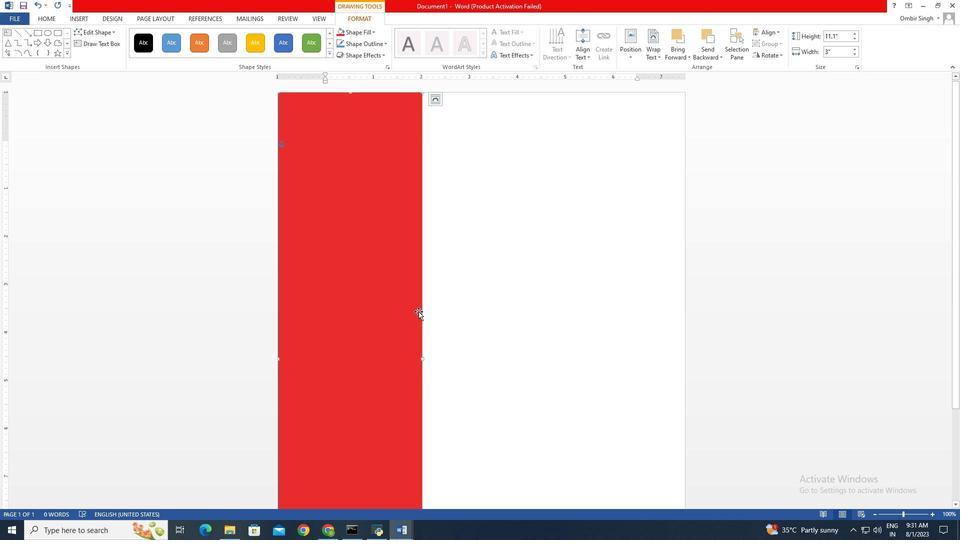 
Action: Mouse pressed left at (424, 272)
Screenshot: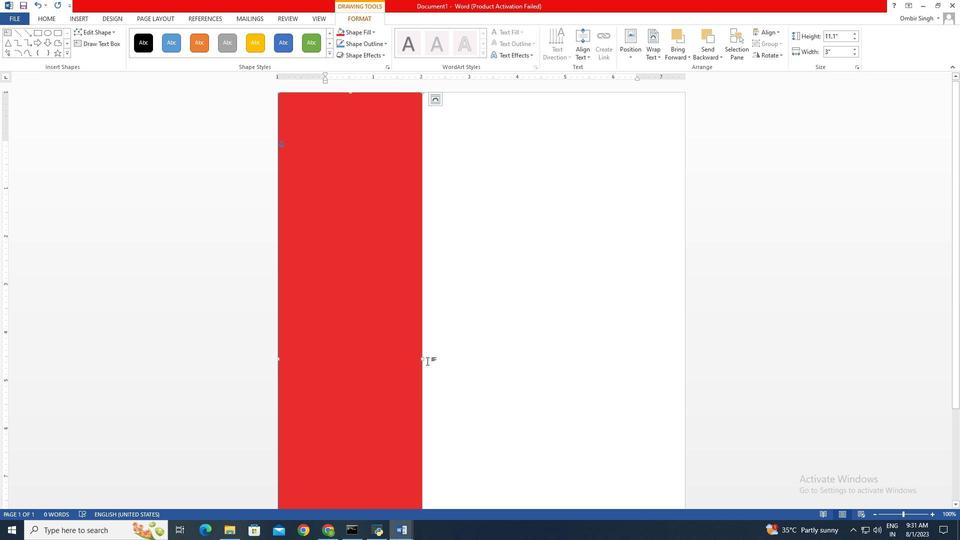 
Action: Mouse moved to (424, 359)
Screenshot: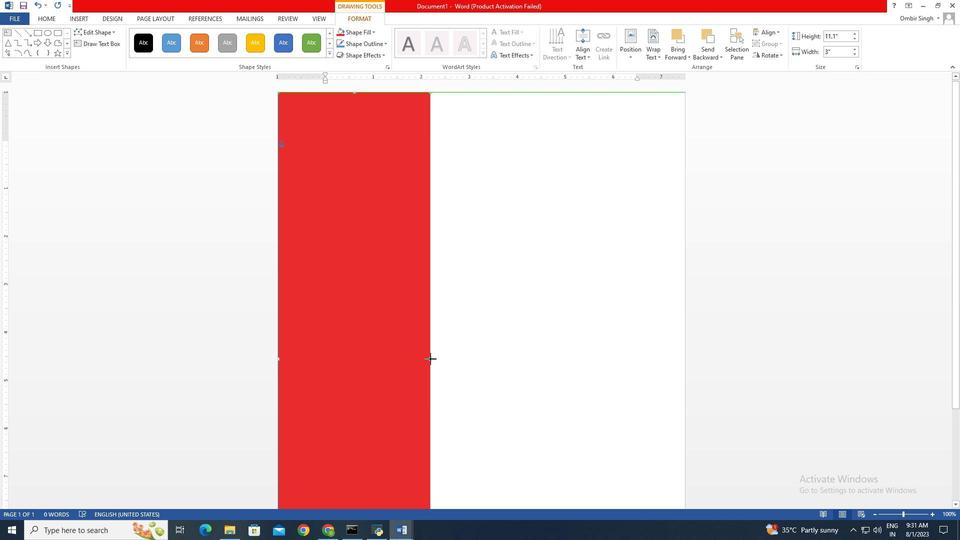 
Action: Mouse pressed left at (424, 359)
Screenshot: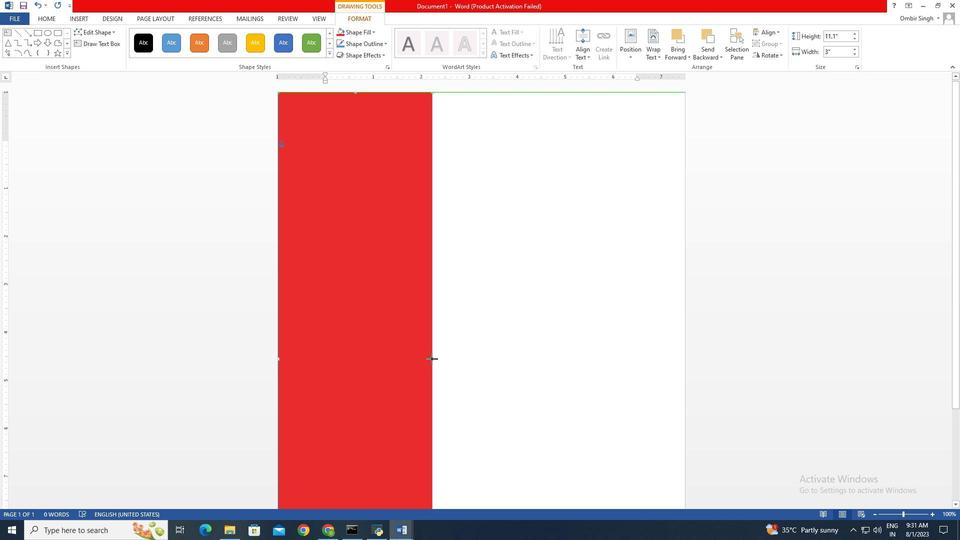 
Action: Mouse moved to (368, 297)
Screenshot: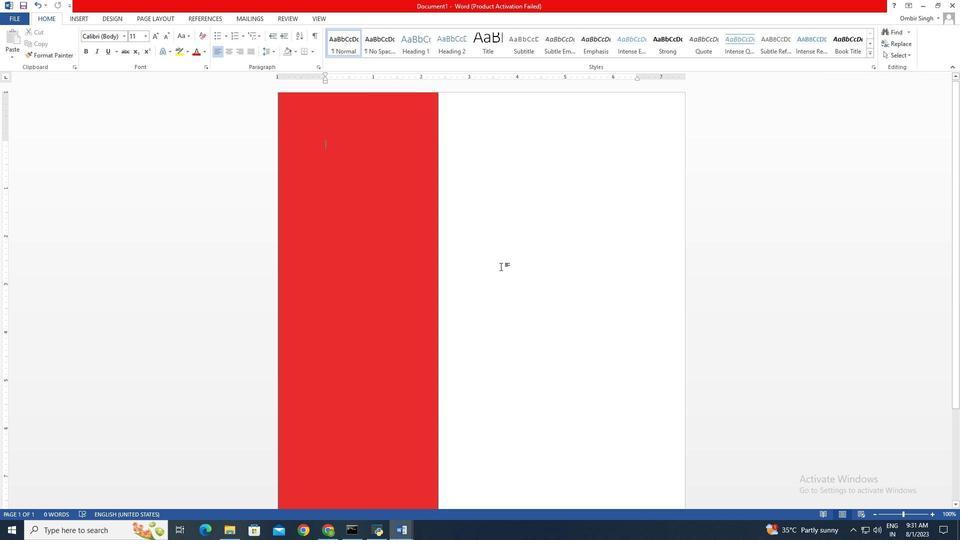 
Action: Mouse pressed left at (368, 297)
Screenshot: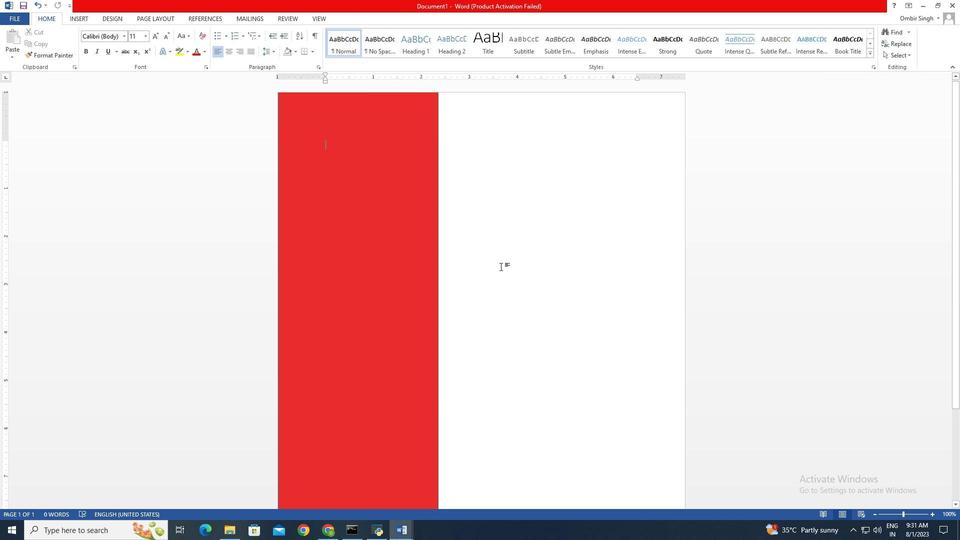 
Action: Mouse moved to (502, 268)
Screenshot: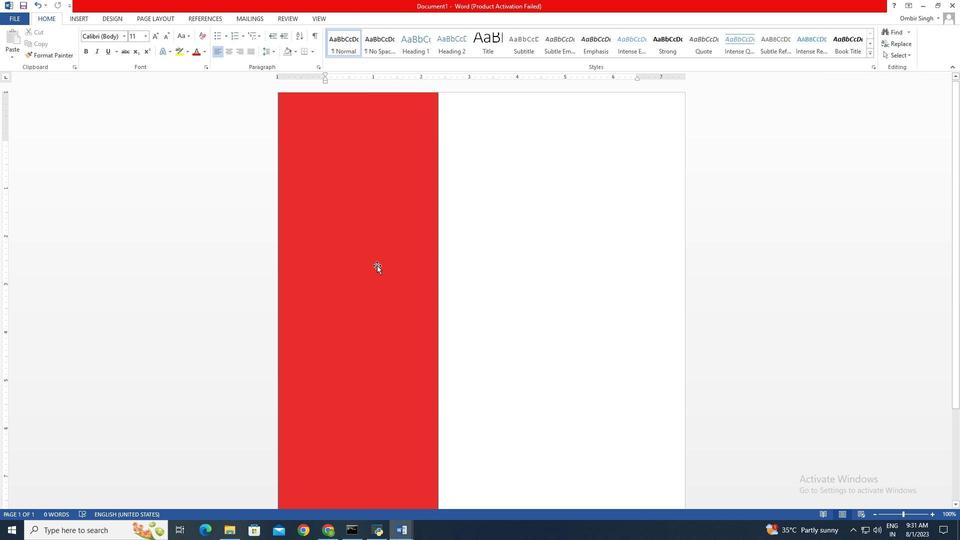 
Action: Mouse pressed left at (502, 268)
Screenshot: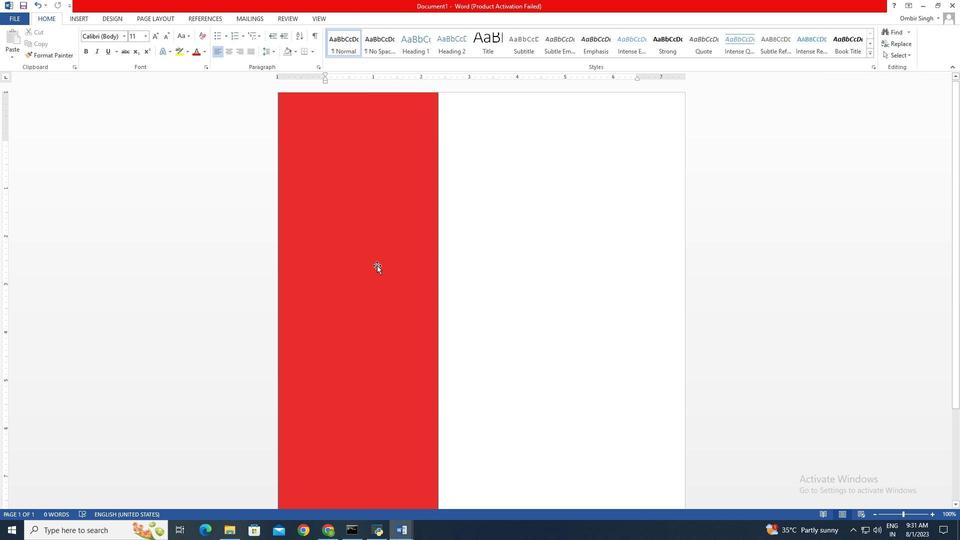 
Action: Mouse moved to (73, 20)
Screenshot: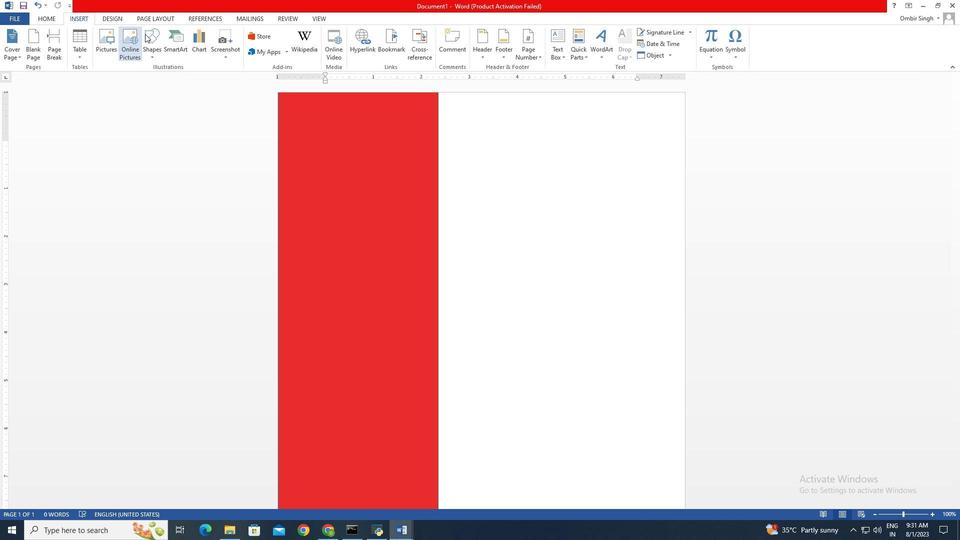 
Action: Mouse pressed left at (73, 20)
Screenshot: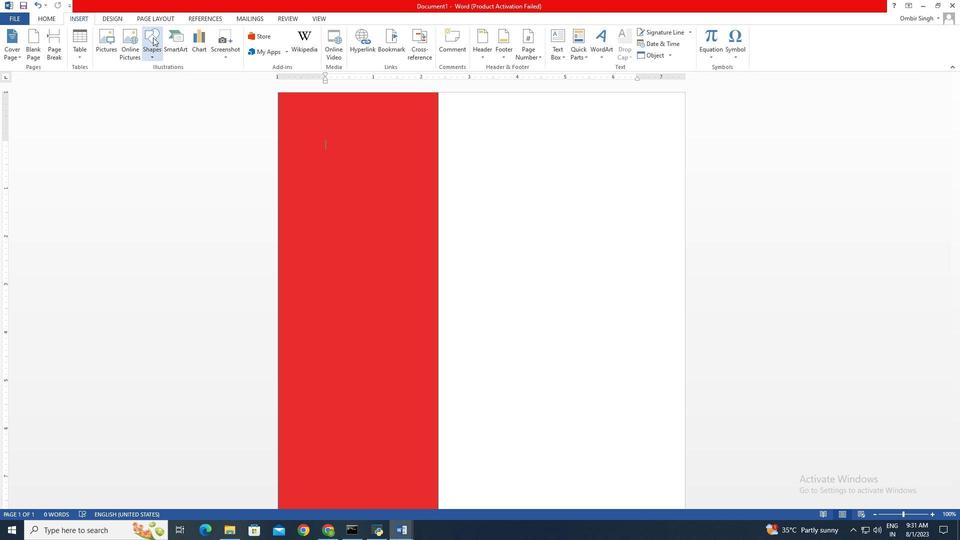
Action: Mouse moved to (154, 56)
Screenshot: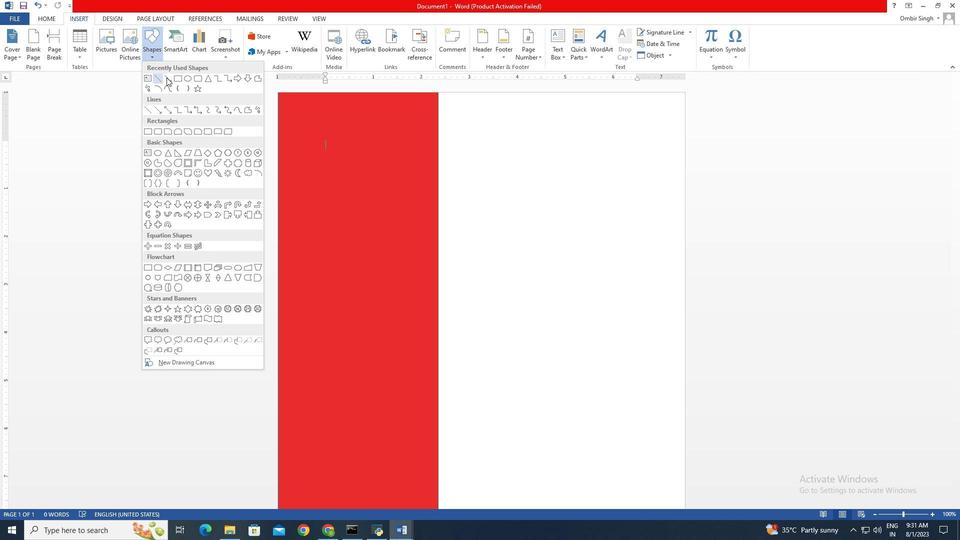 
Action: Mouse pressed left at (154, 56)
Screenshot: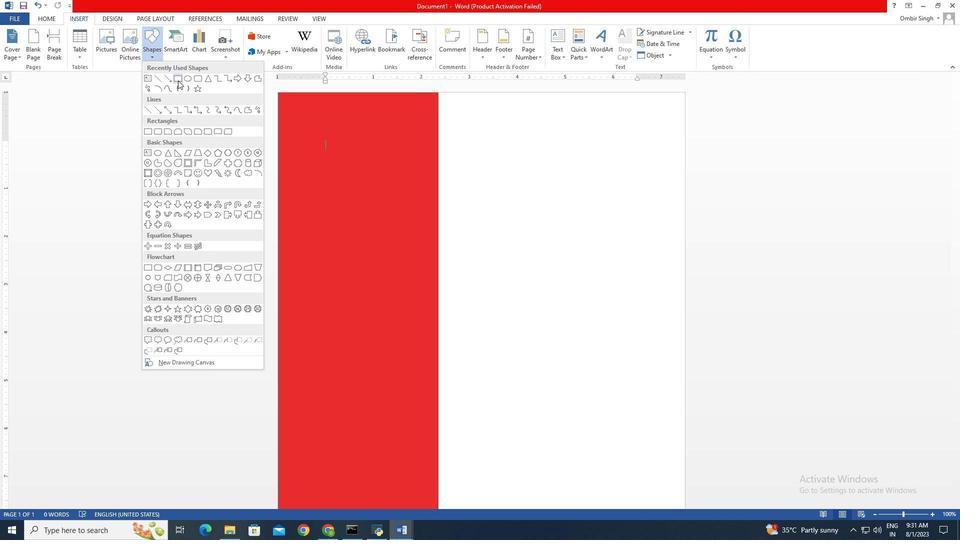 
Action: Mouse moved to (179, 82)
Screenshot: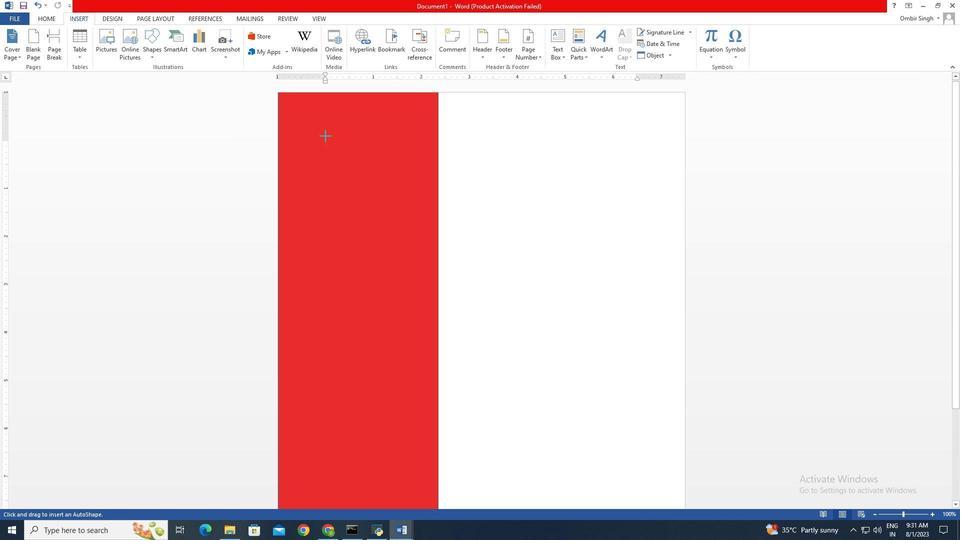 
Action: Mouse pressed left at (179, 82)
Screenshot: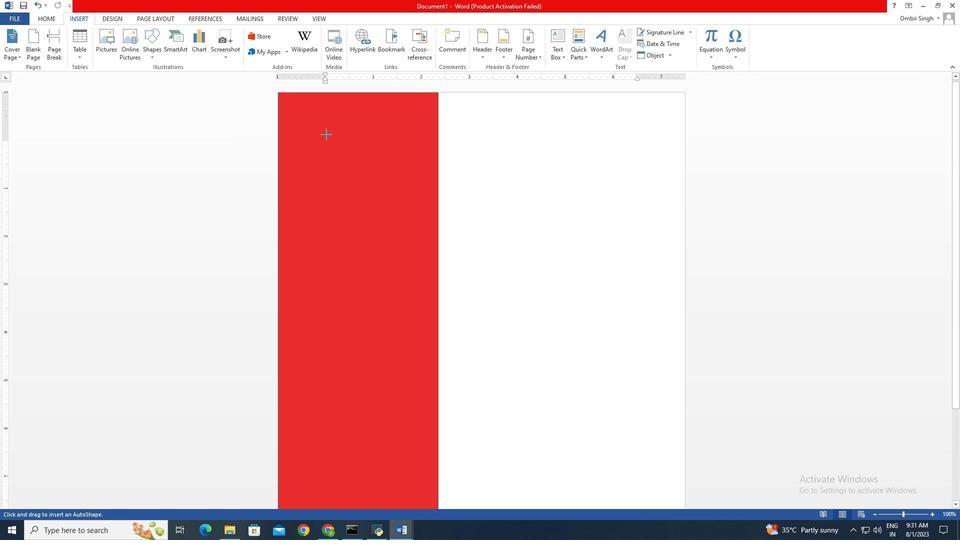 
Action: Mouse moved to (333, 95)
Screenshot: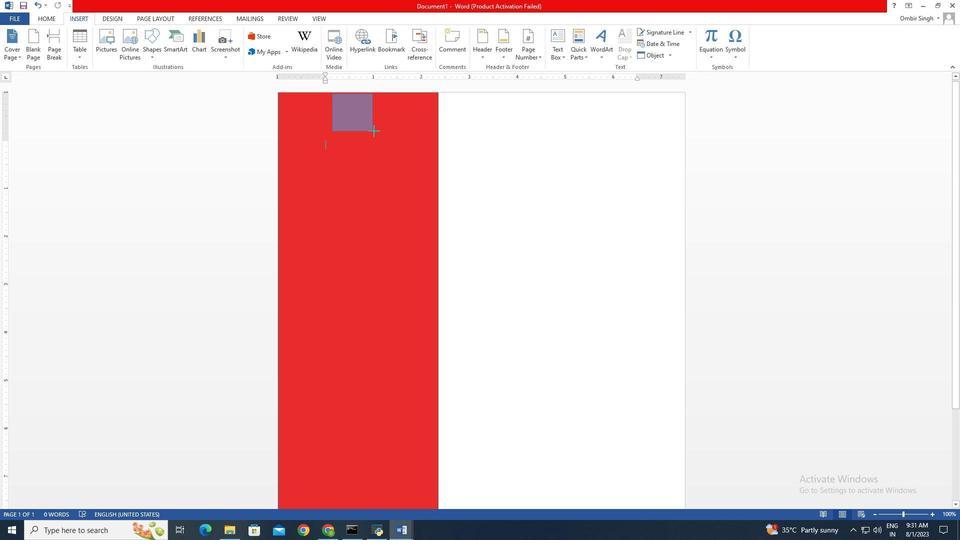 
Action: Mouse pressed left at (333, 95)
Screenshot: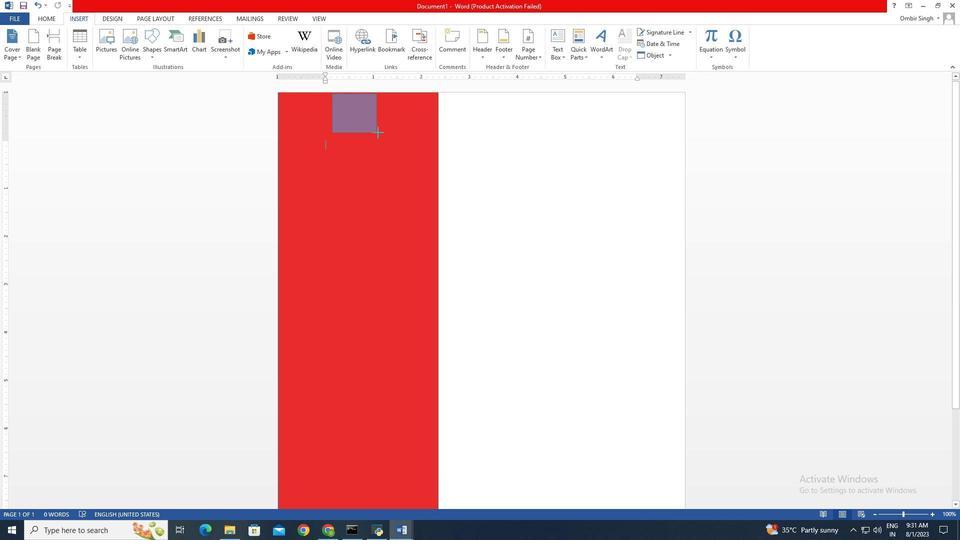 
Action: Mouse moved to (363, 129)
Screenshot: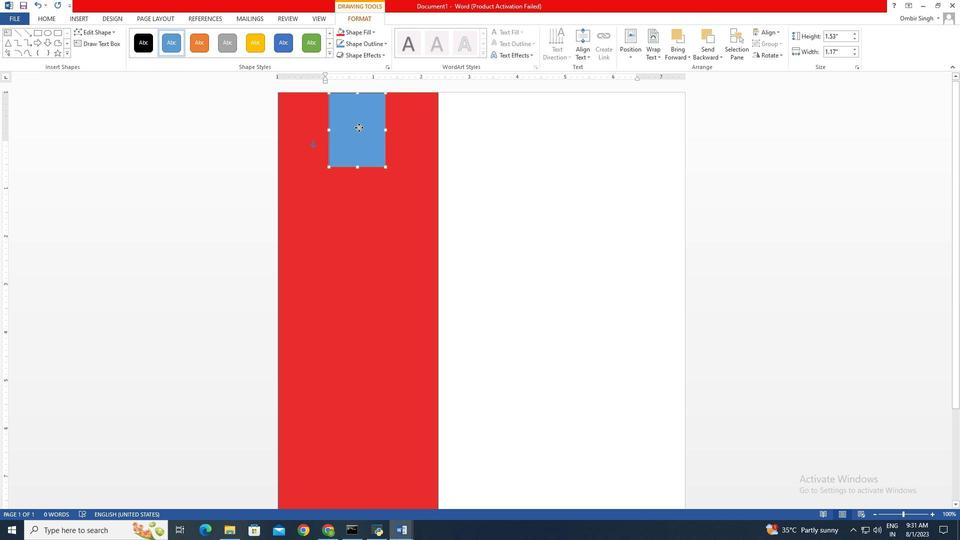 
Action: Mouse pressed left at (363, 129)
Screenshot: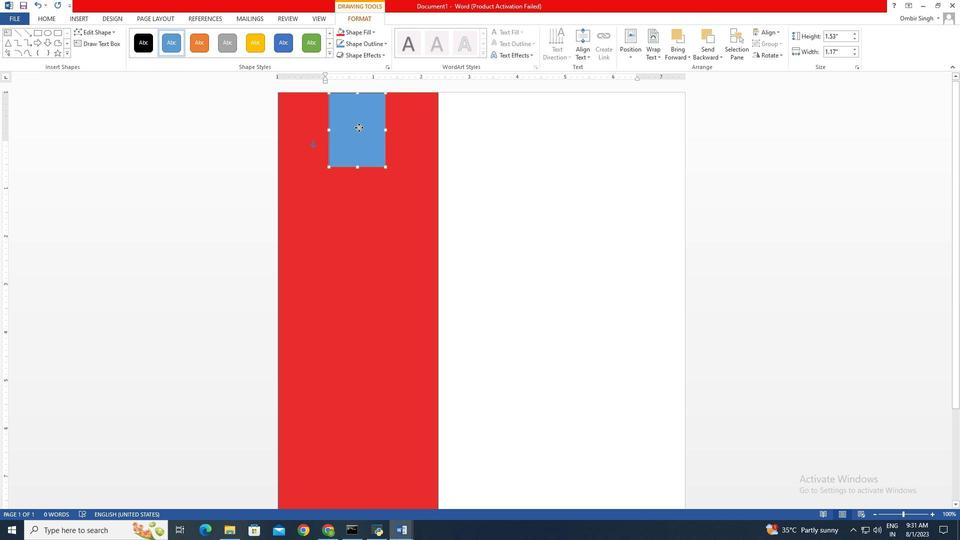 
Action: Mouse moved to (334, 55)
Screenshot: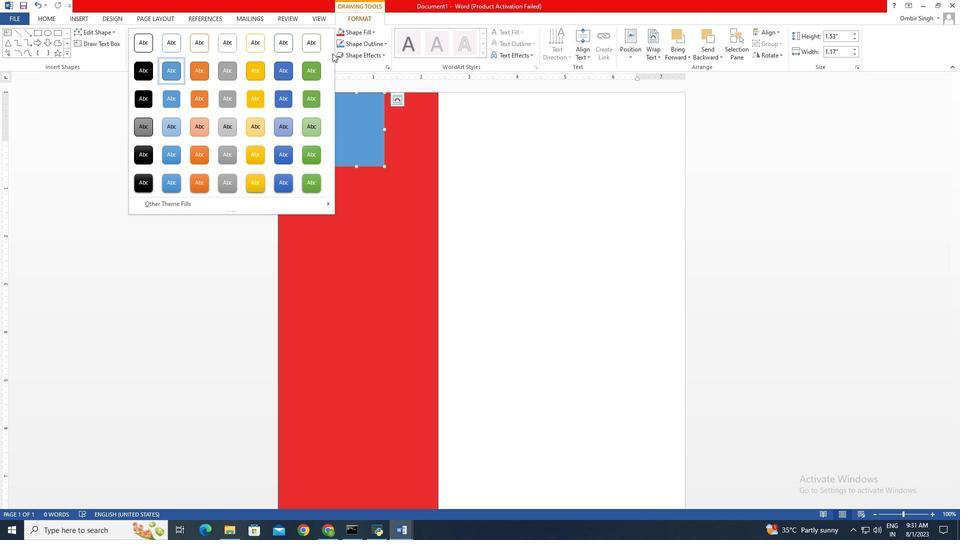 
Action: Mouse pressed left at (334, 55)
Screenshot: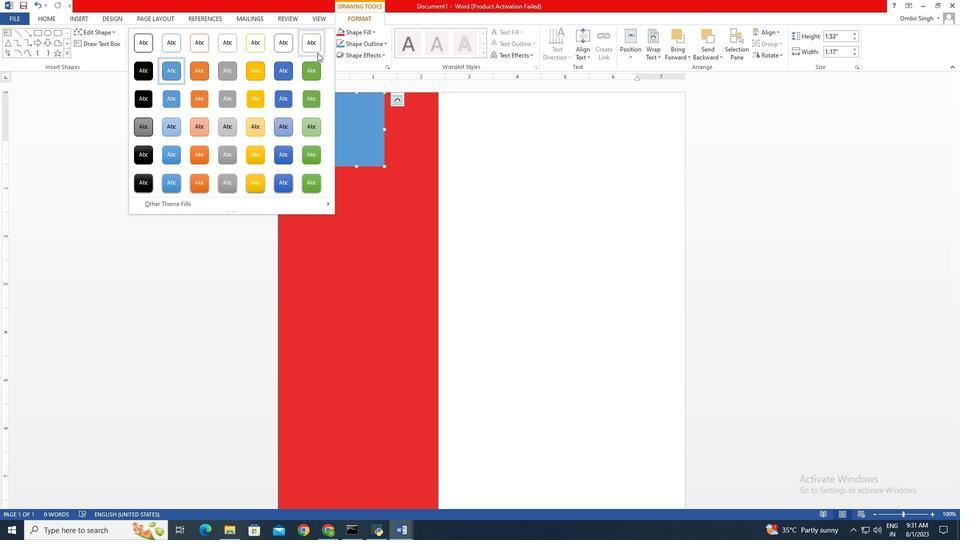 
Action: Mouse moved to (199, 41)
Screenshot: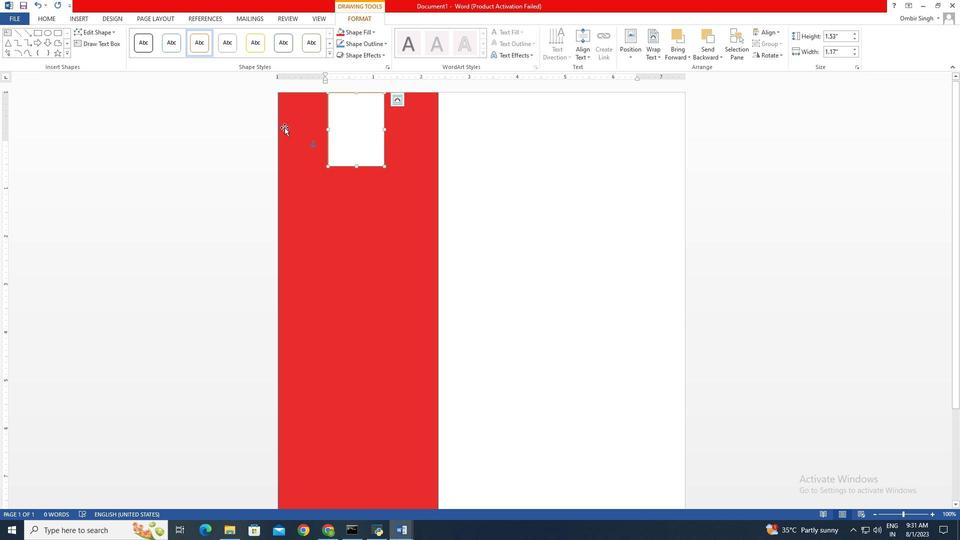
Action: Mouse pressed left at (199, 41)
Screenshot: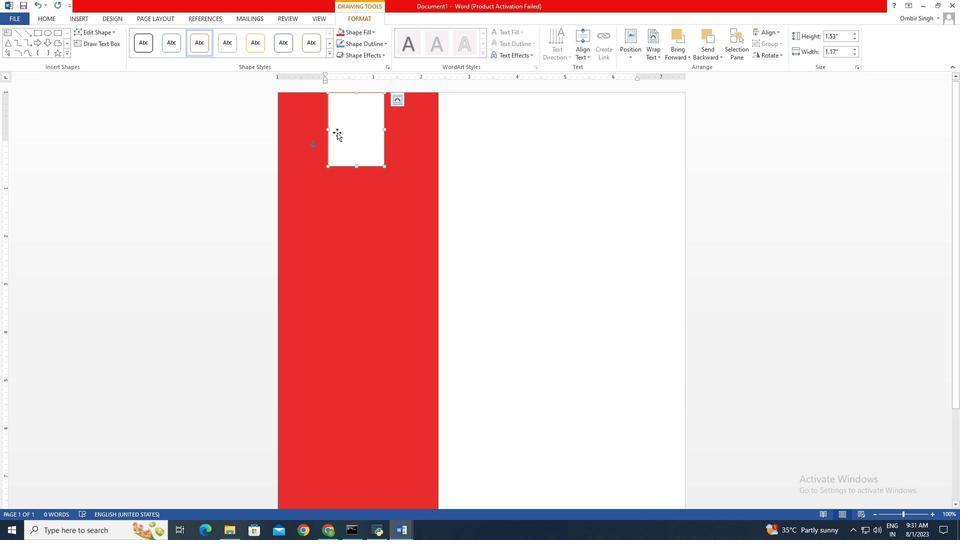
Action: Mouse moved to (358, 168)
Screenshot: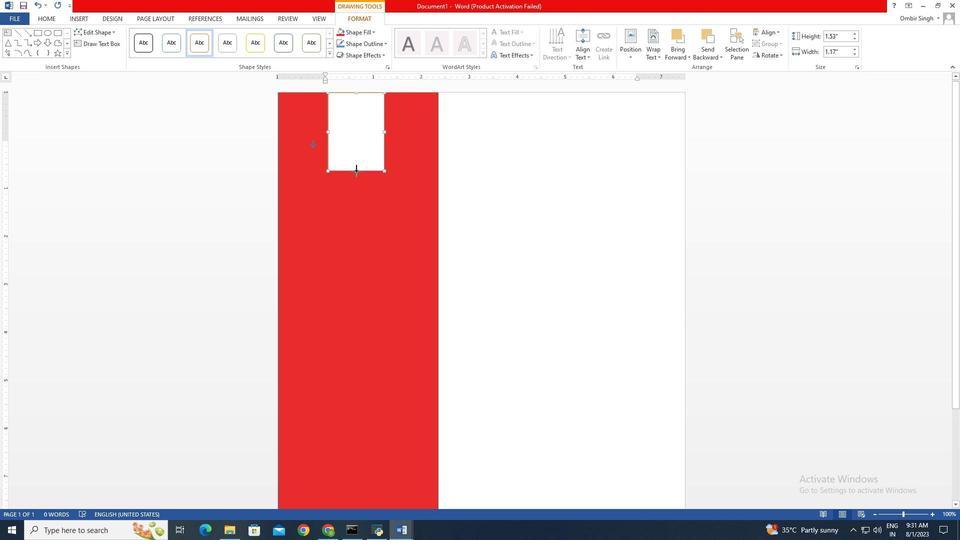 
Action: Mouse pressed left at (358, 168)
Screenshot: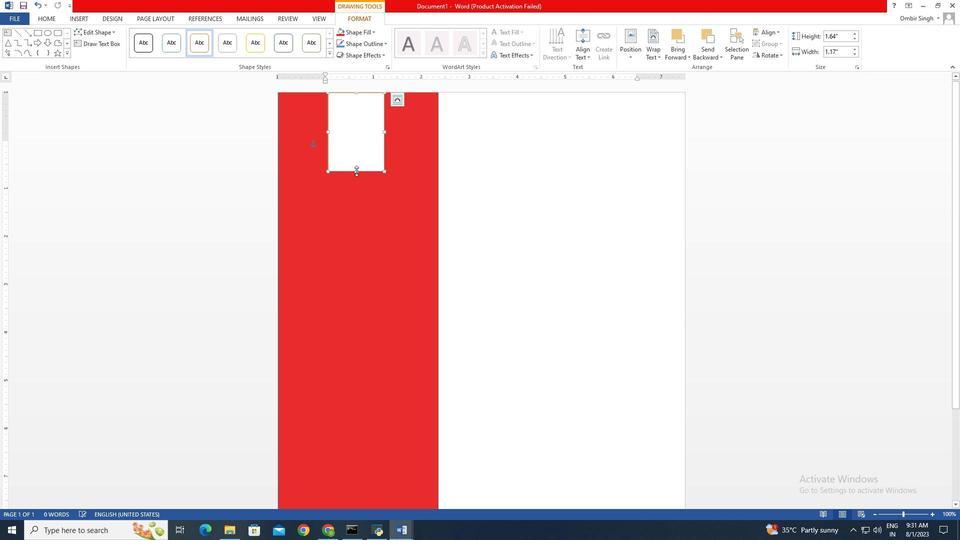 
Action: Mouse moved to (354, 133)
Screenshot: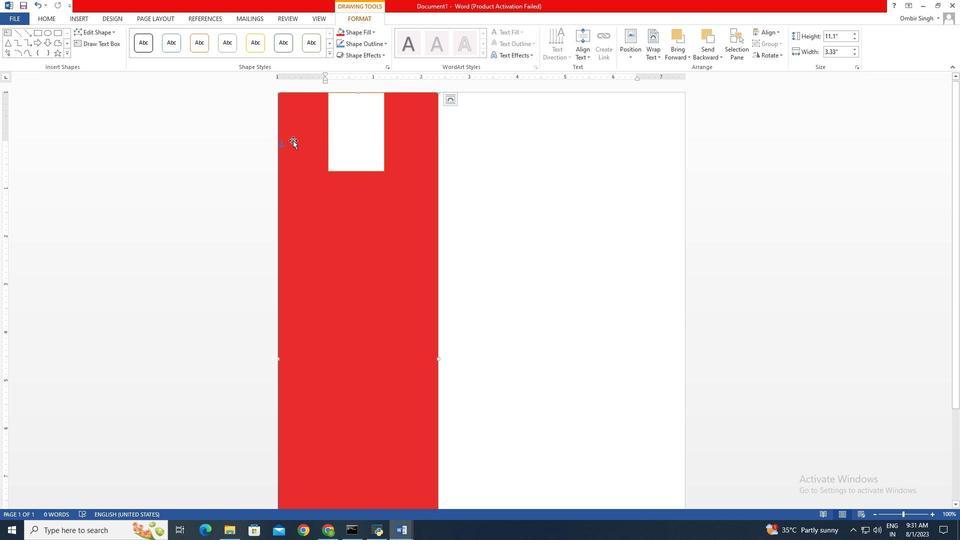 
Action: Mouse pressed left at (354, 133)
Screenshot: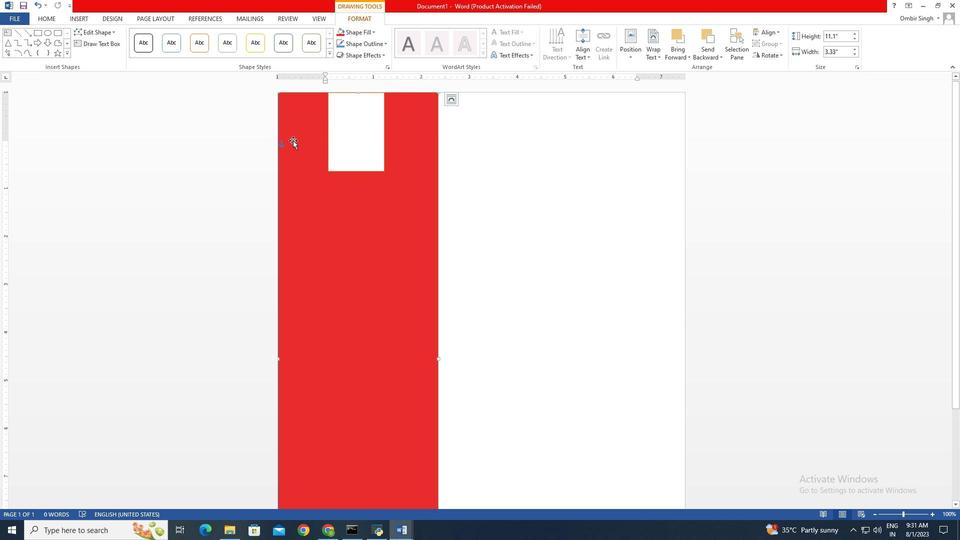 
Action: Mouse moved to (294, 142)
Screenshot: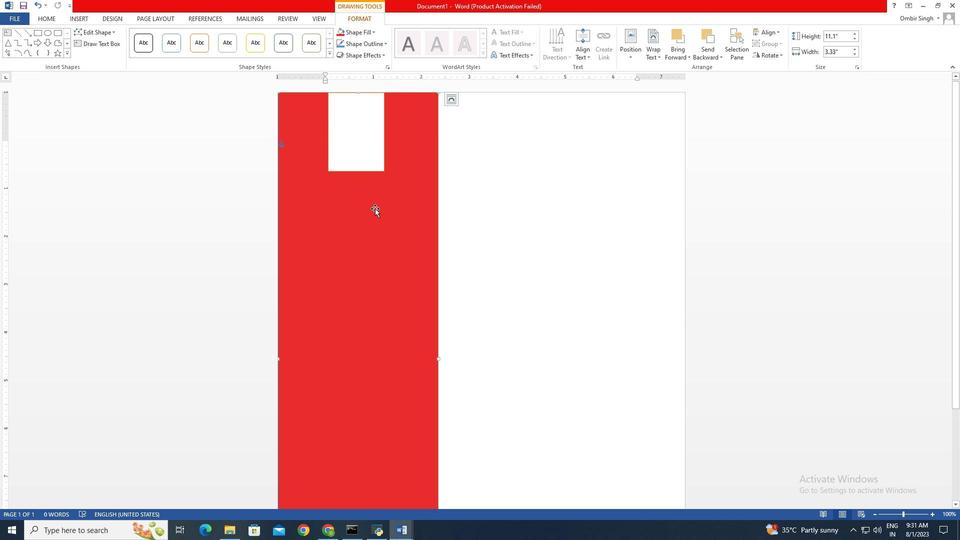 
Action: Mouse pressed left at (294, 142)
Screenshot: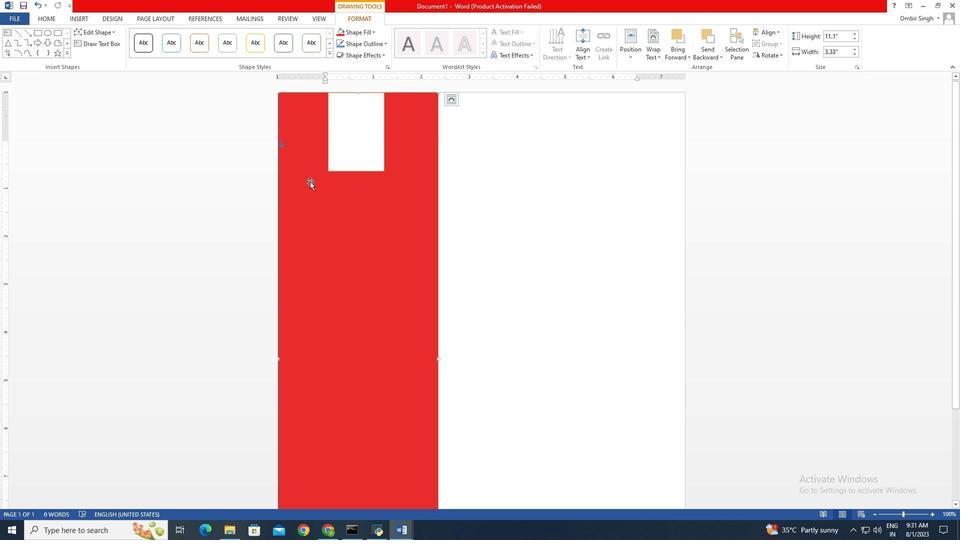 
Action: Mouse moved to (282, 146)
Screenshot: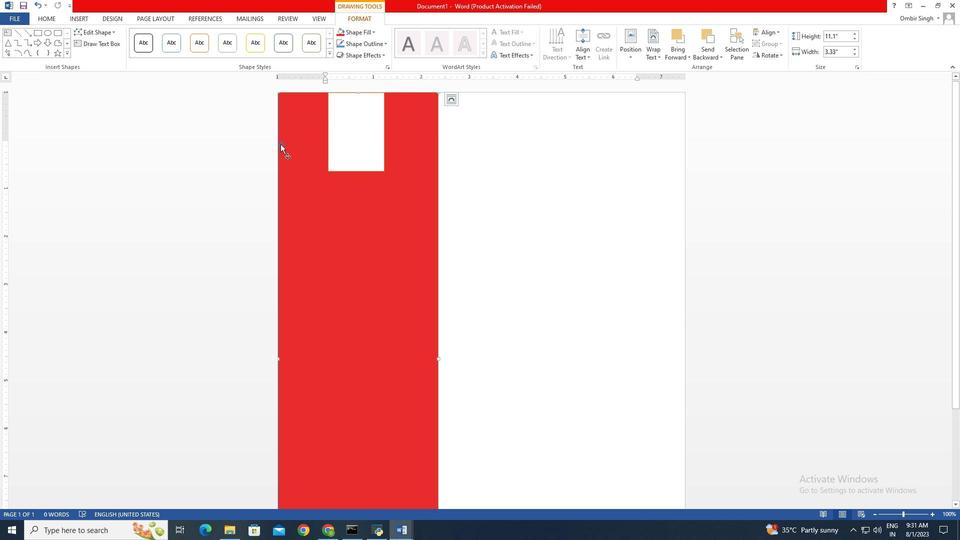 
Action: Mouse pressed left at (282, 146)
Screenshot: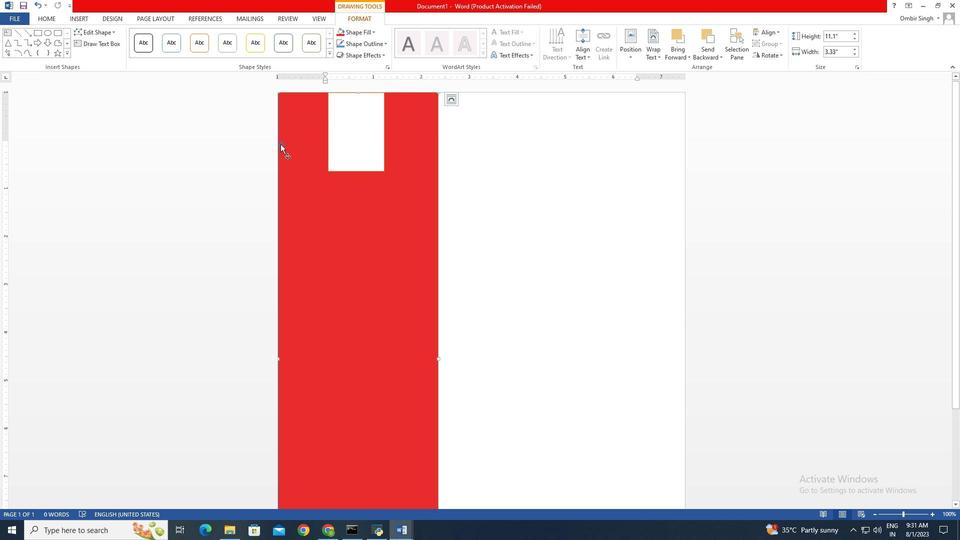 
Action: Mouse pressed left at (282, 146)
Screenshot: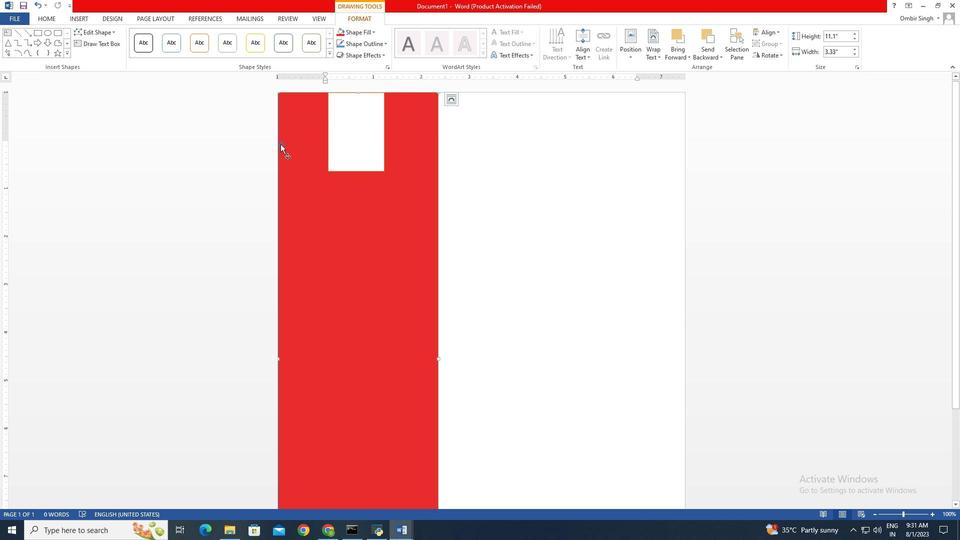 
Action: Mouse pressed left at (282, 146)
Screenshot: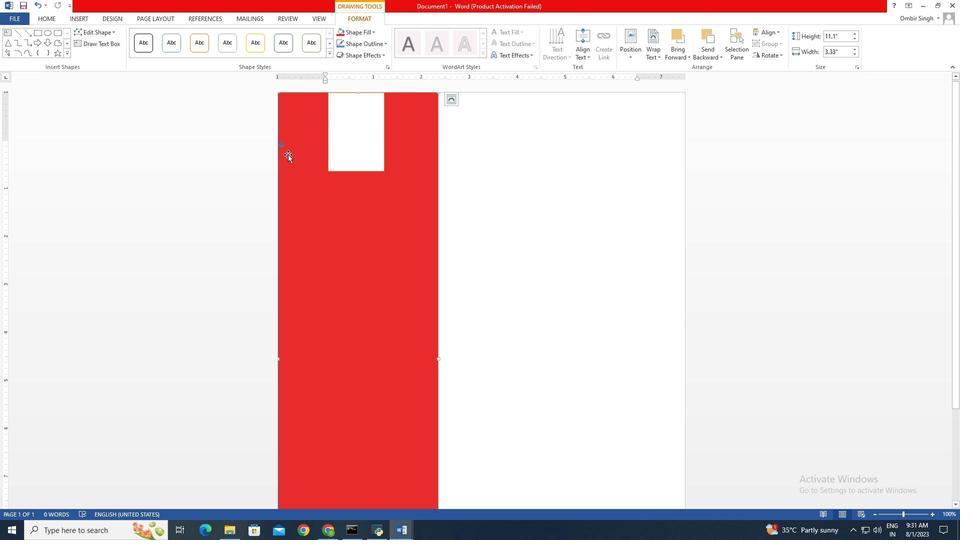 
Action: Mouse pressed left at (282, 146)
Screenshot: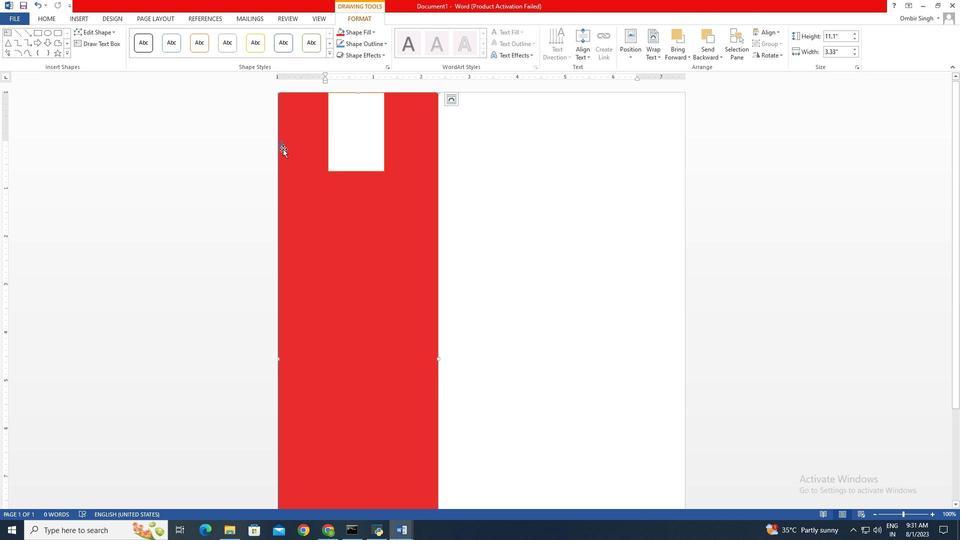 
Action: Mouse moved to (282, 146)
Screenshot: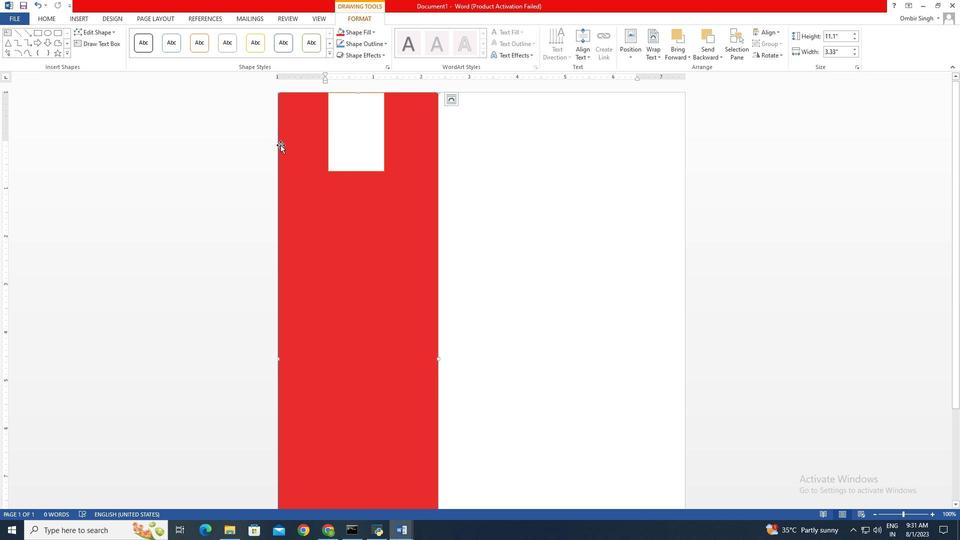 
Action: Mouse pressed left at (282, 146)
Screenshot: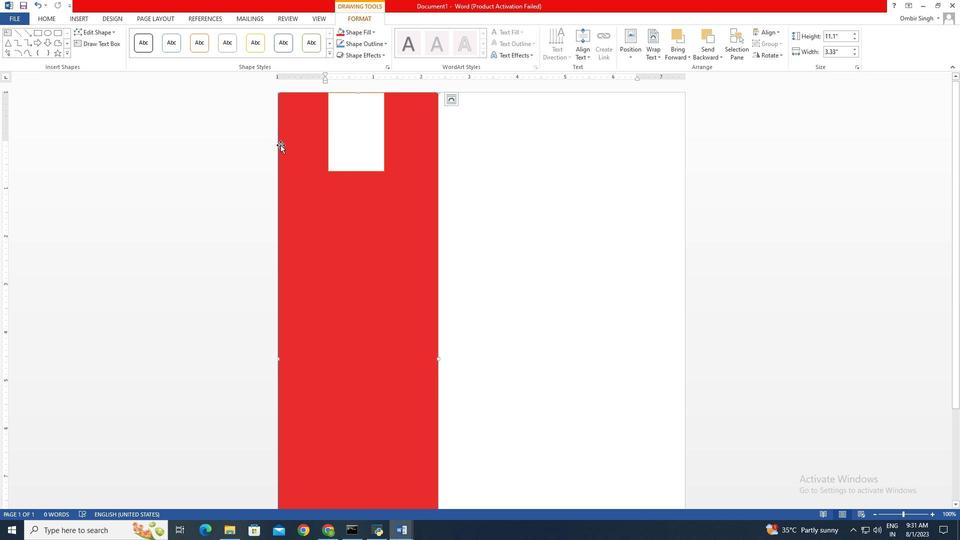 
Action: Mouse pressed right at (282, 146)
Screenshot: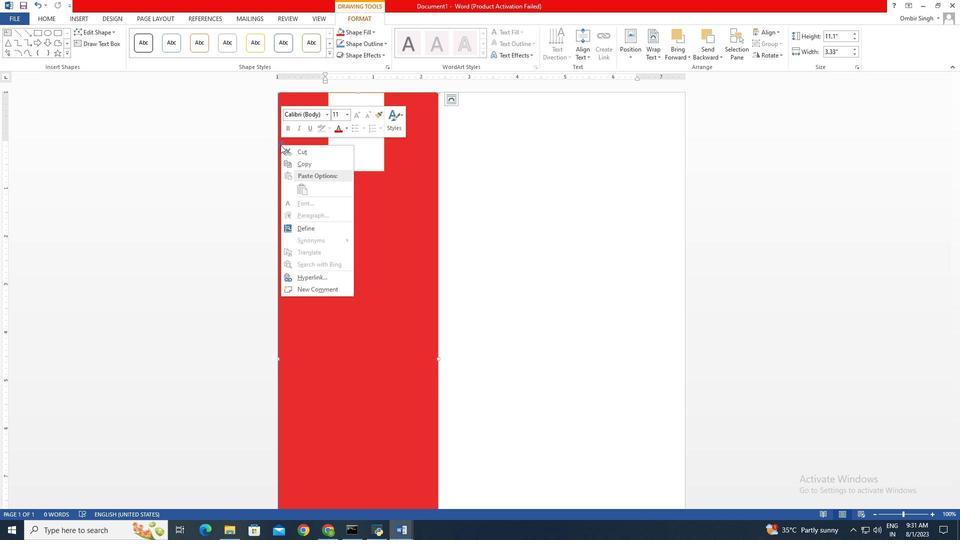 
Action: Mouse moved to (388, 202)
Screenshot: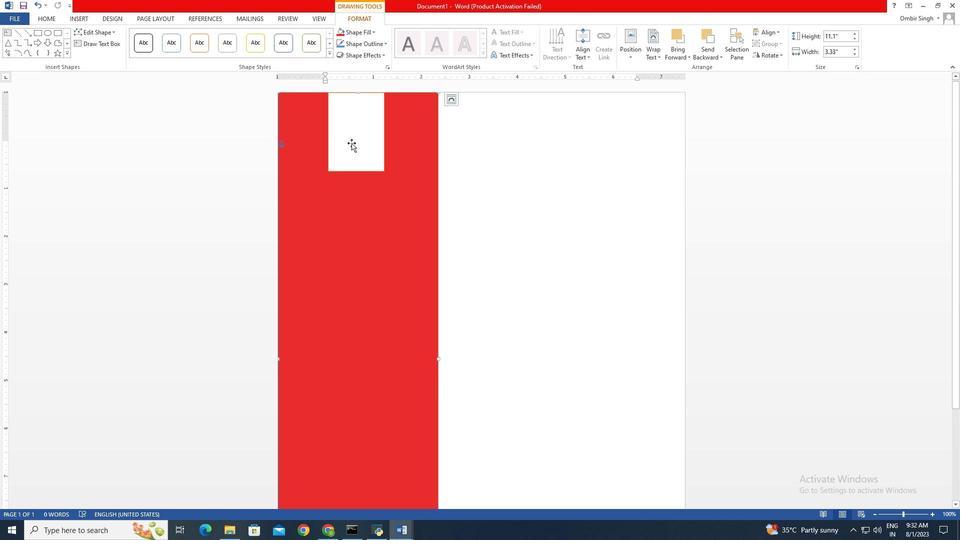 
Action: Mouse pressed left at (388, 202)
Screenshot: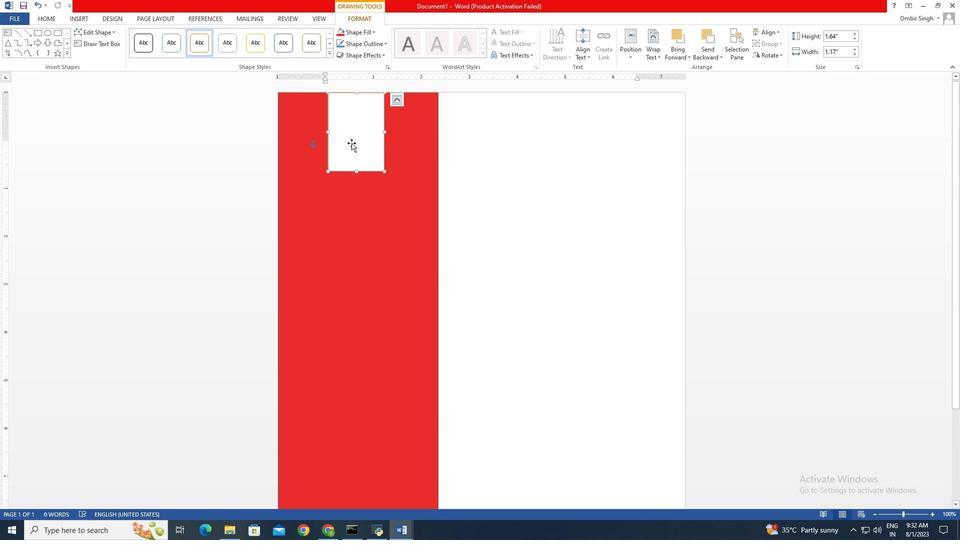 
Action: Mouse moved to (353, 144)
Screenshot: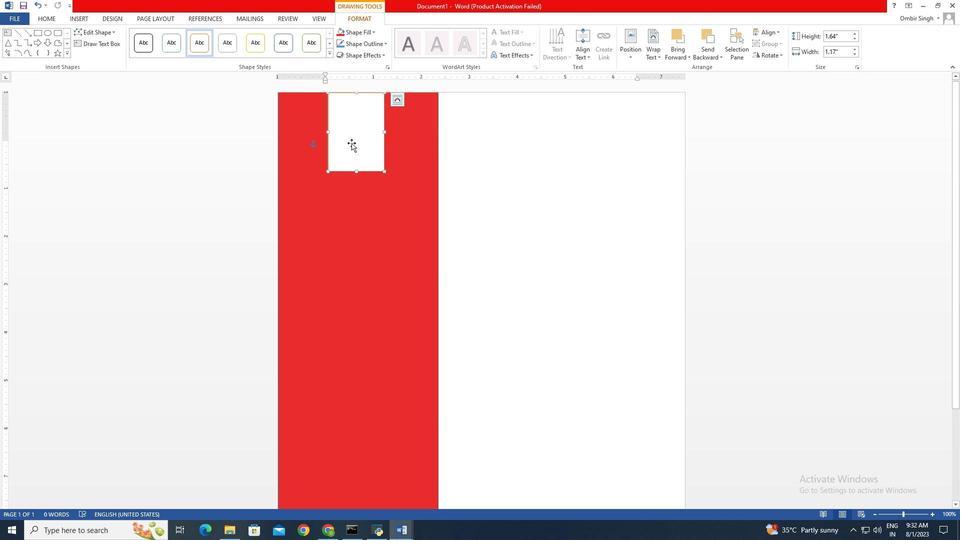 
Action: Mouse pressed left at (353, 144)
Screenshot: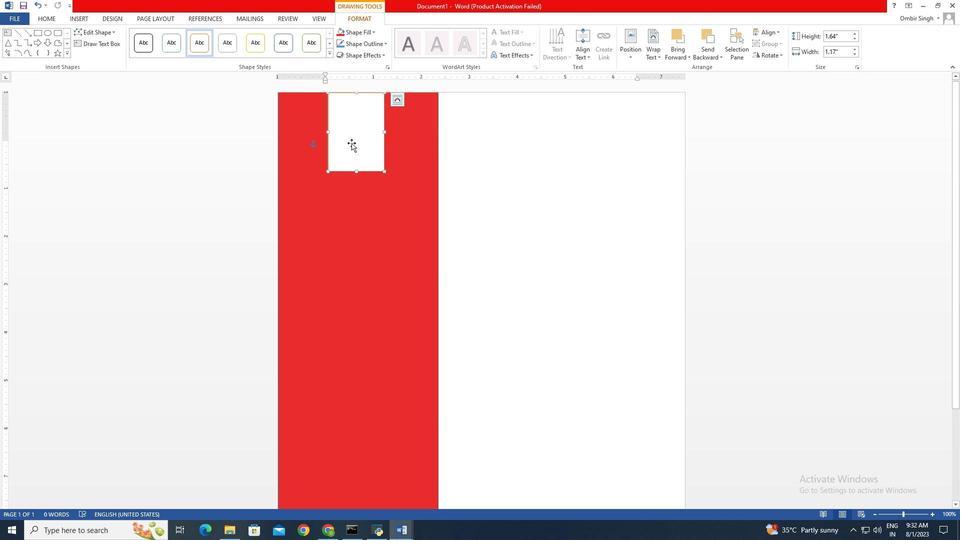 
Action: Mouse moved to (350, 135)
Screenshot: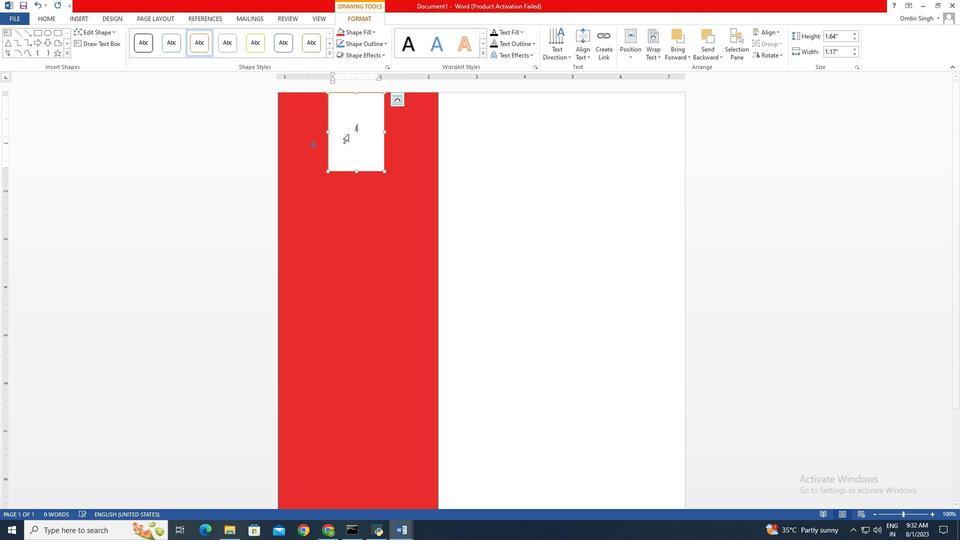 
Action: Key pressed <Key.shift>JM
Screenshot: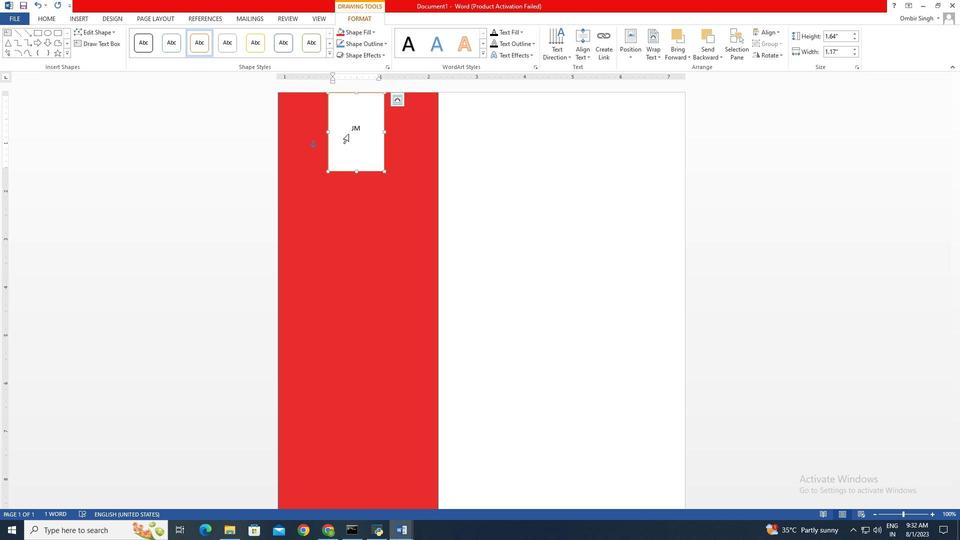 
Action: Mouse moved to (363, 127)
Screenshot: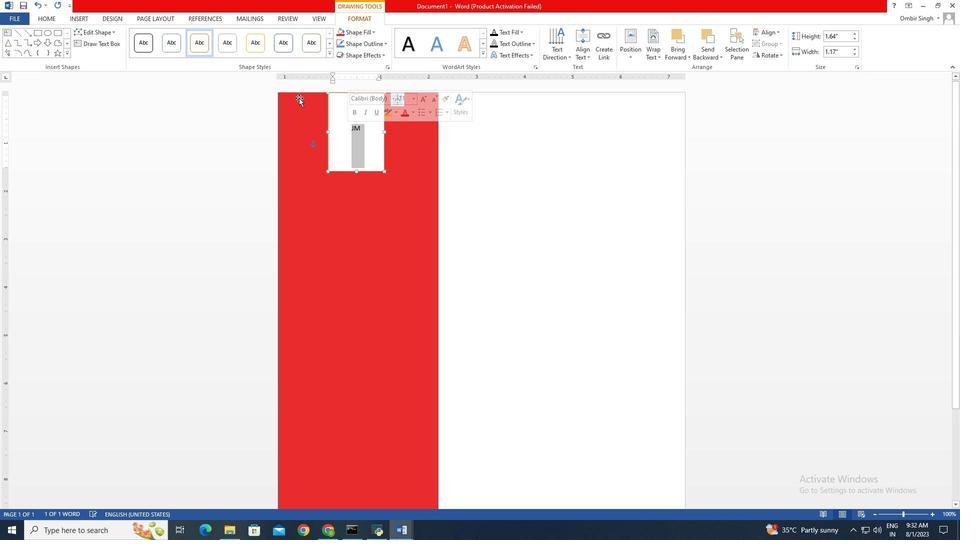 
Action: Mouse pressed left at (363, 127)
Screenshot: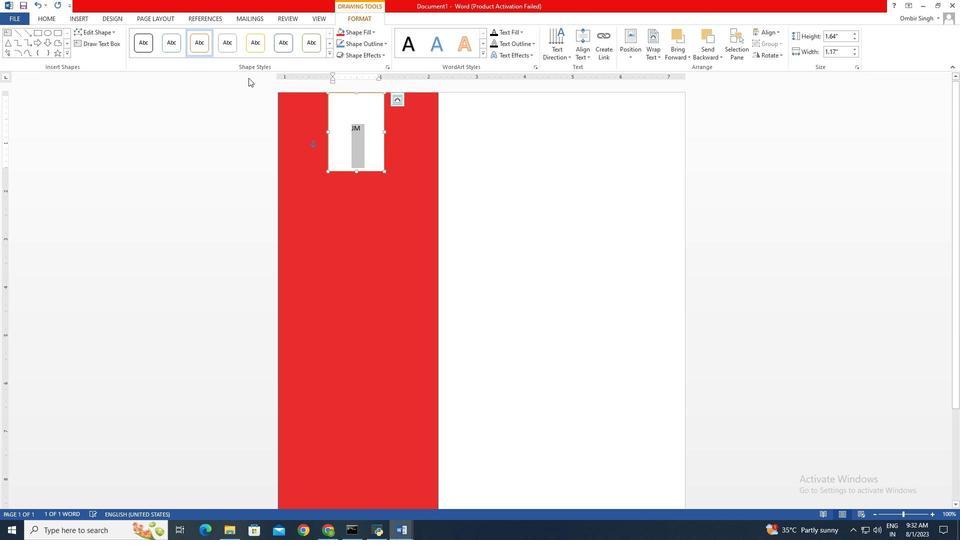 
Action: Mouse moved to (50, 20)
Screenshot: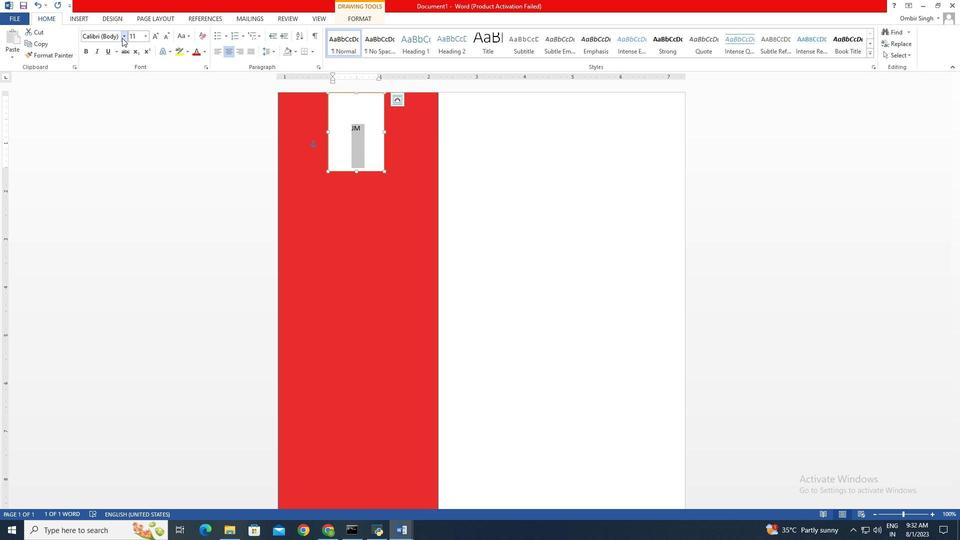 
Action: Mouse pressed left at (50, 20)
Screenshot: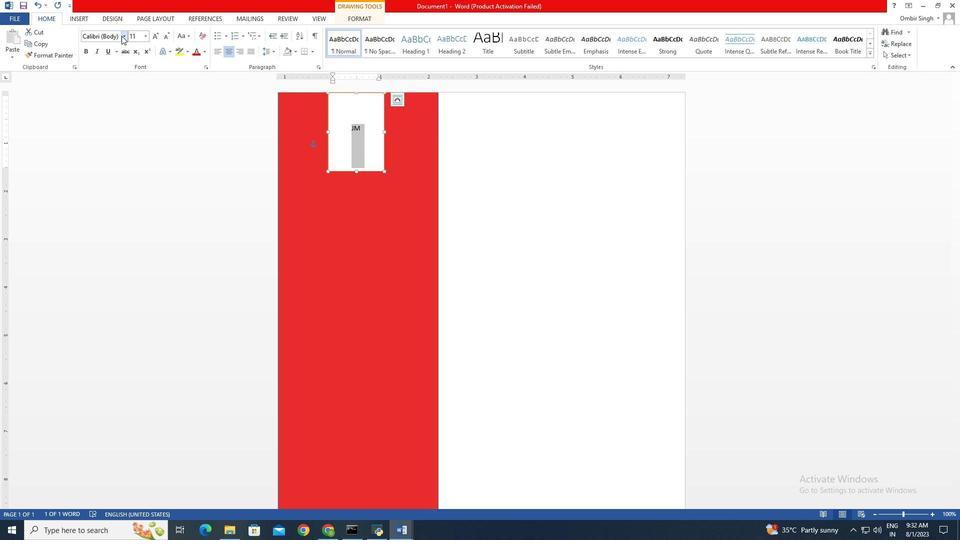 
Action: Mouse moved to (120, 36)
Screenshot: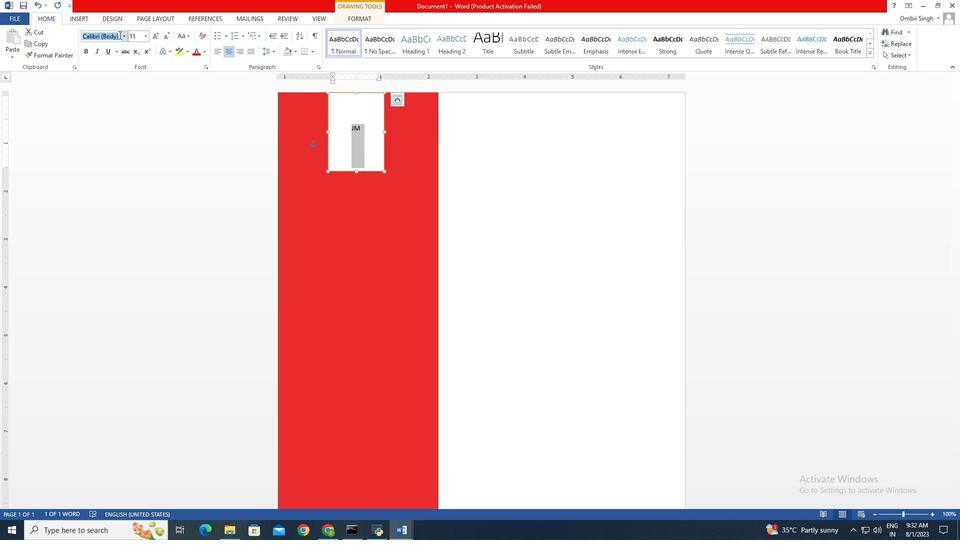 
Action: Mouse pressed left at (120, 36)
Screenshot: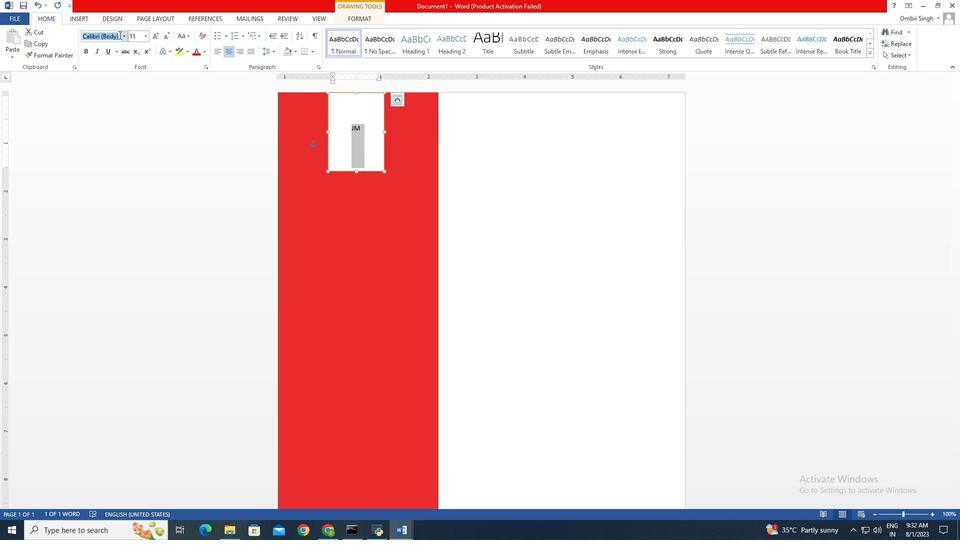 
Action: Key pressed <Key.shift>Gill<Key.space><Key.shift>Sans<Key.space><Key.shift_r><Key.enter>
Screenshot: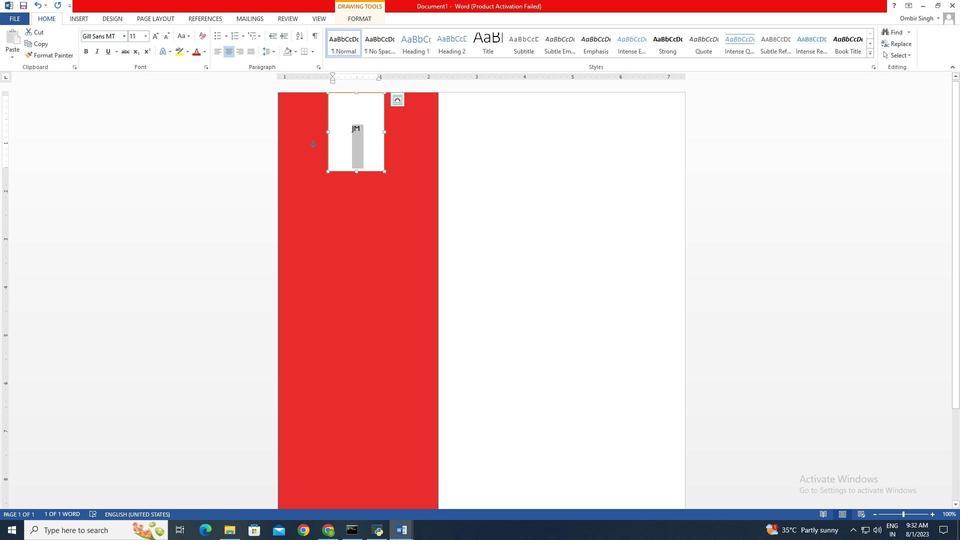 
Action: Mouse moved to (360, 20)
Screenshot: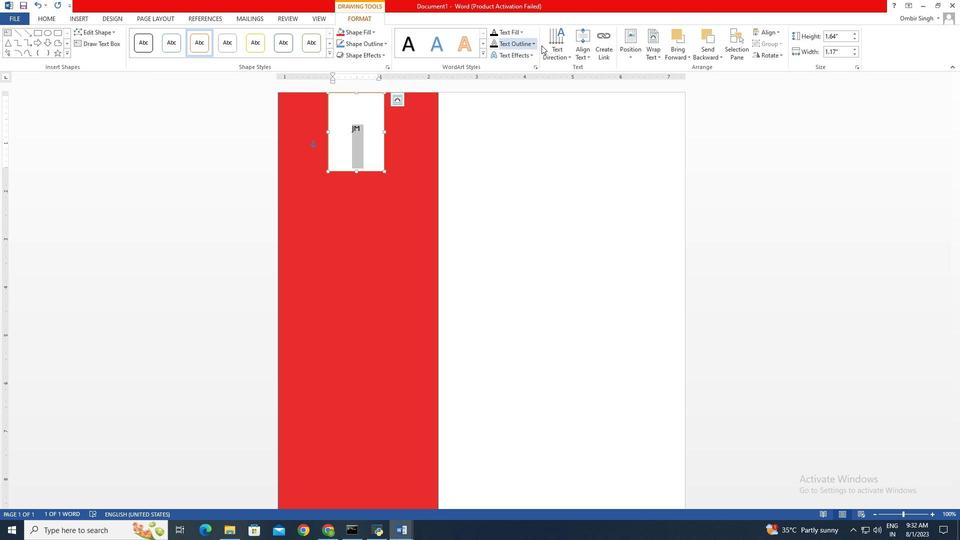 
Action: Mouse pressed left at (360, 20)
Screenshot: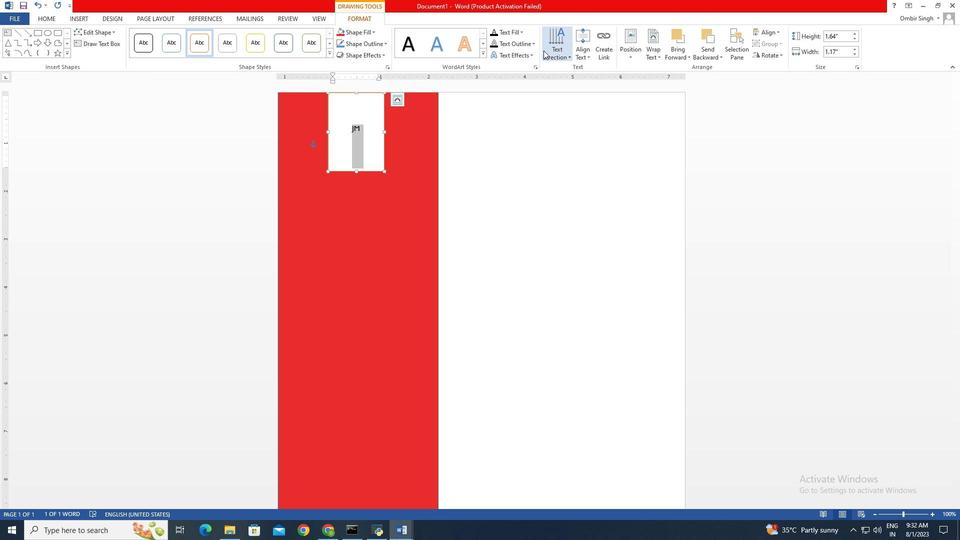 
Action: Mouse moved to (590, 54)
Screenshot: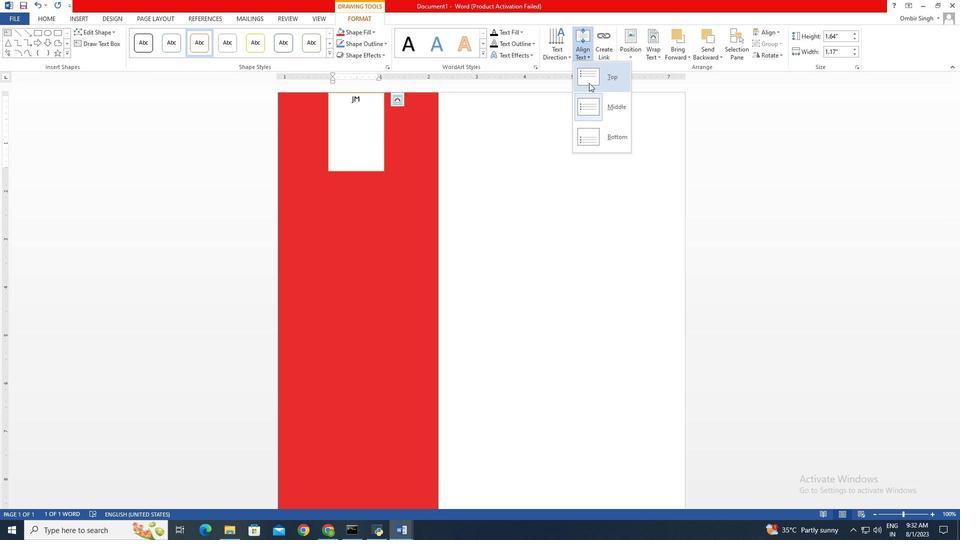 
Action: Mouse pressed left at (590, 54)
Screenshot: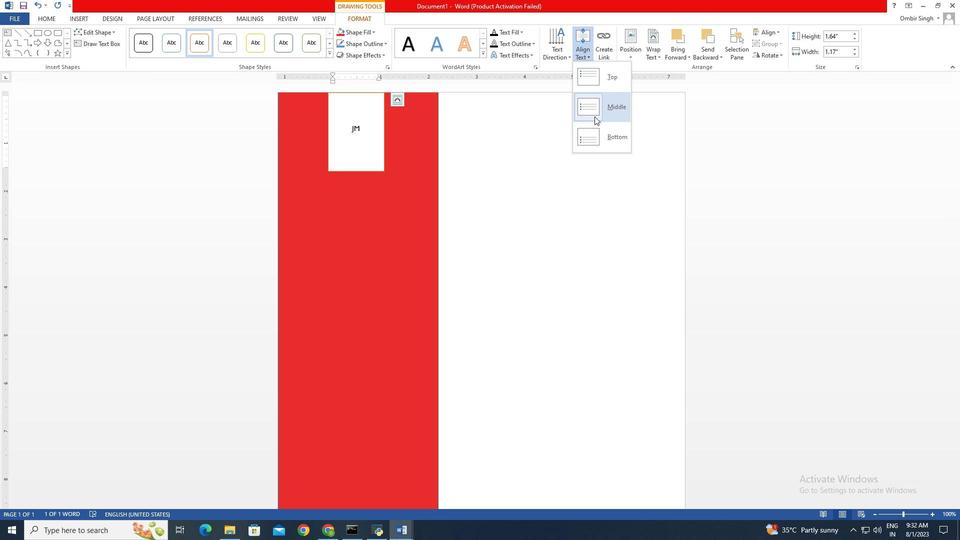 
Action: Mouse moved to (597, 136)
Screenshot: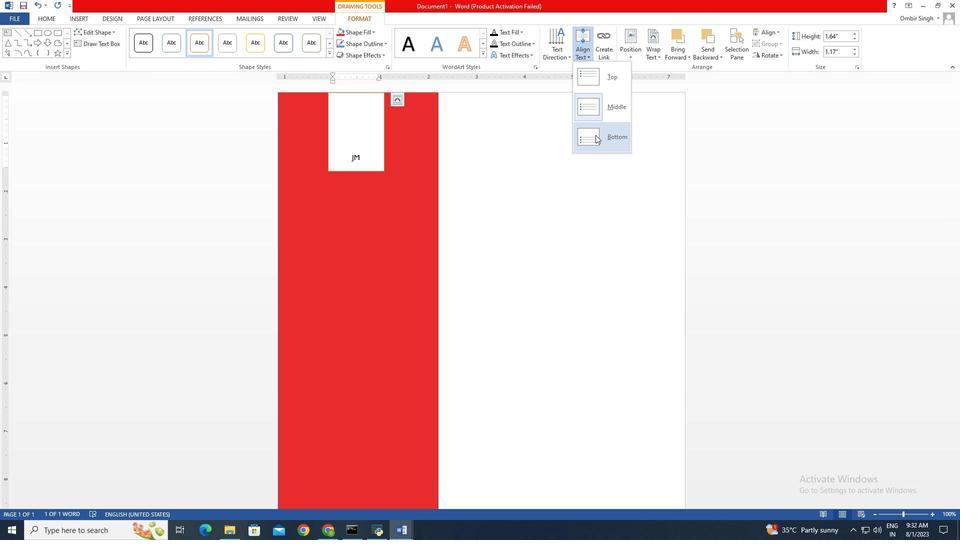 
Action: Mouse pressed left at (597, 136)
Screenshot: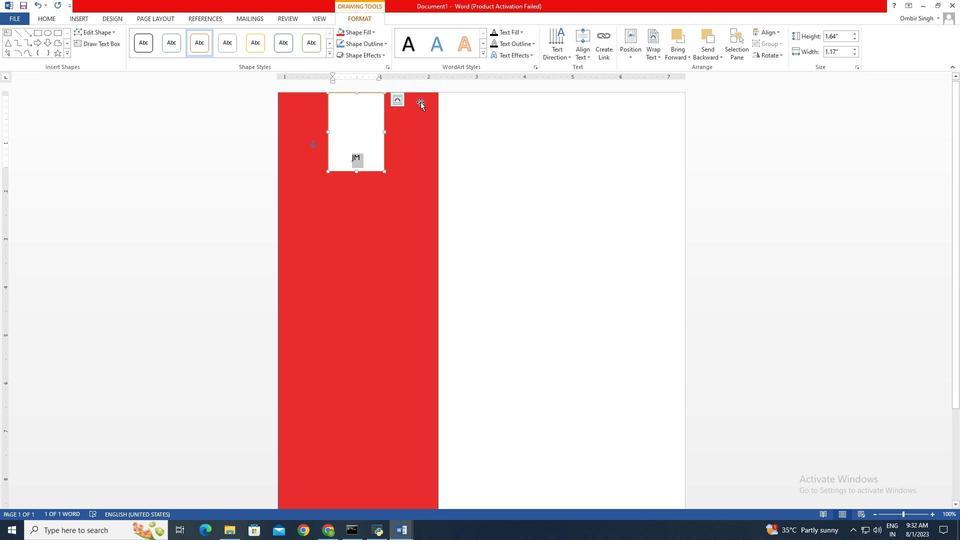 
Action: Mouse moved to (53, 18)
Screenshot: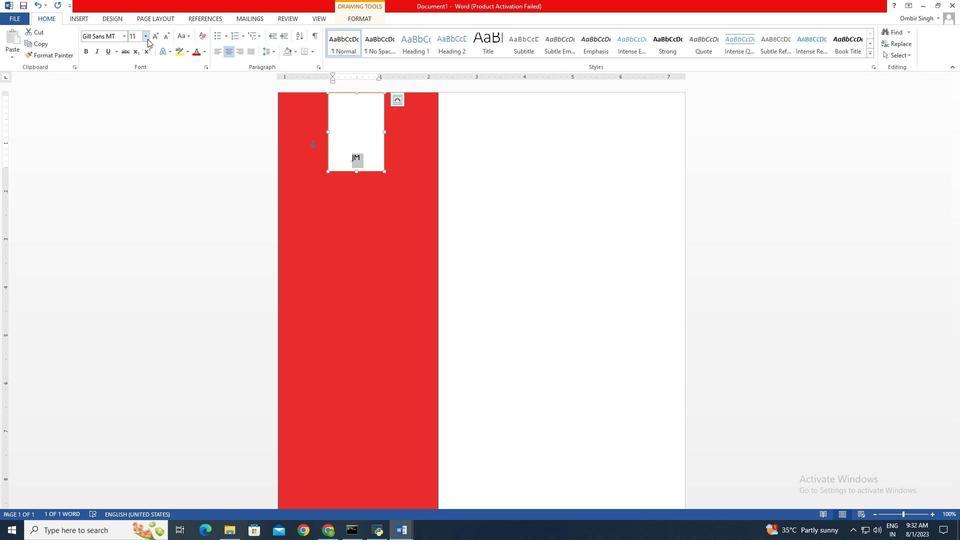 
Action: Mouse pressed left at (53, 18)
Screenshot: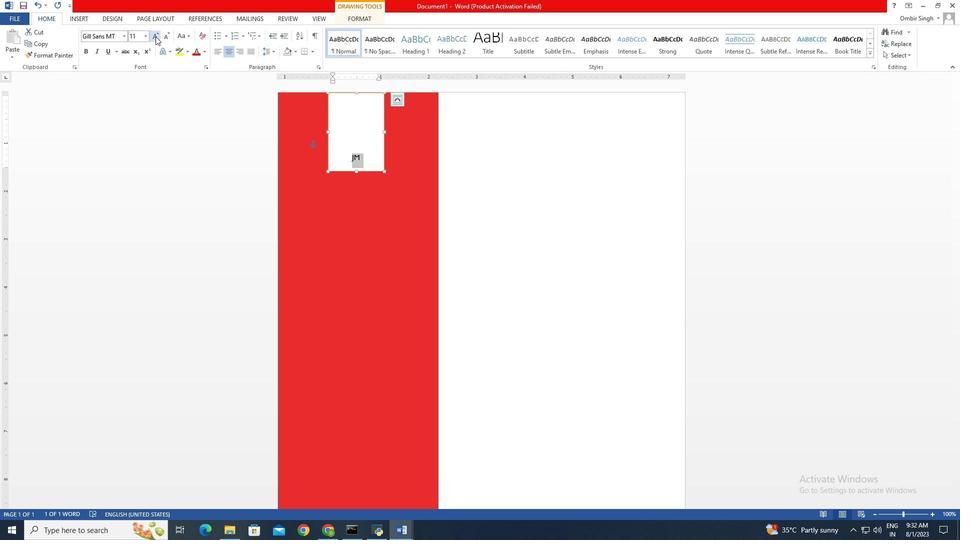 
Action: Mouse moved to (157, 38)
Screenshot: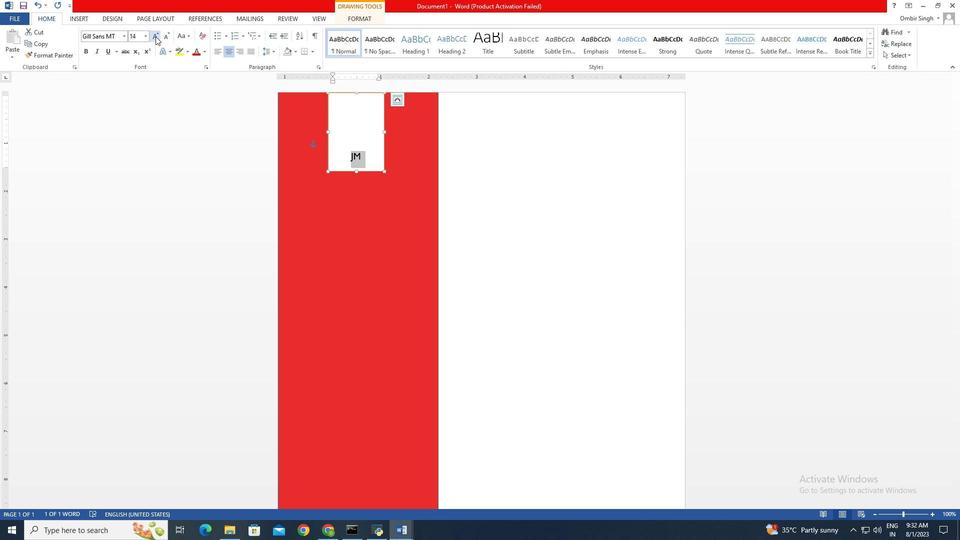 
Action: Mouse pressed left at (157, 38)
Screenshot: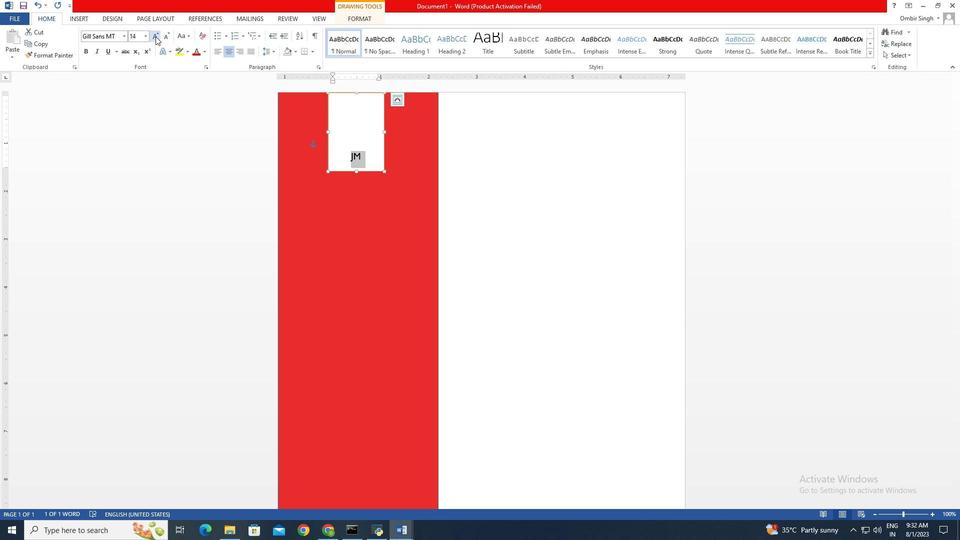 
Action: Mouse pressed left at (157, 38)
Screenshot: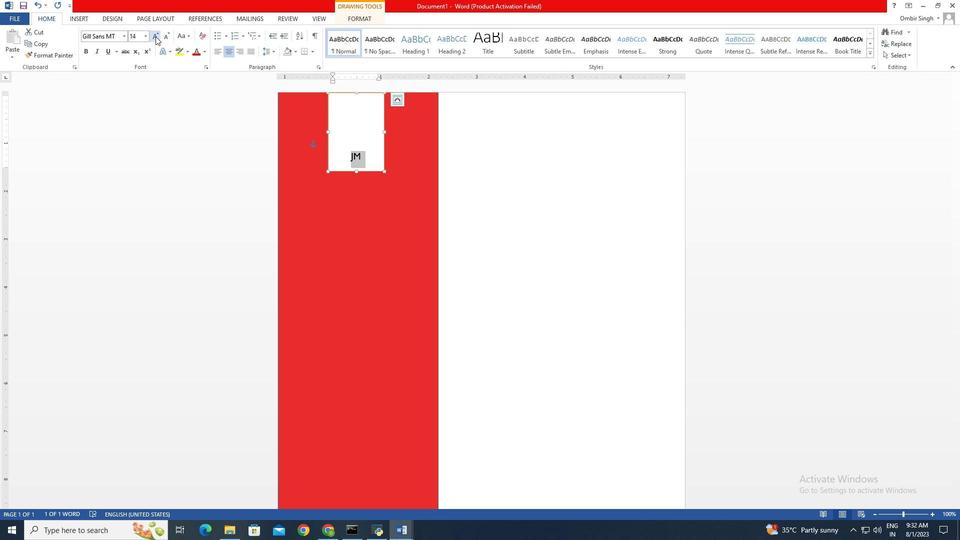 
Action: Mouse pressed left at (157, 38)
Screenshot: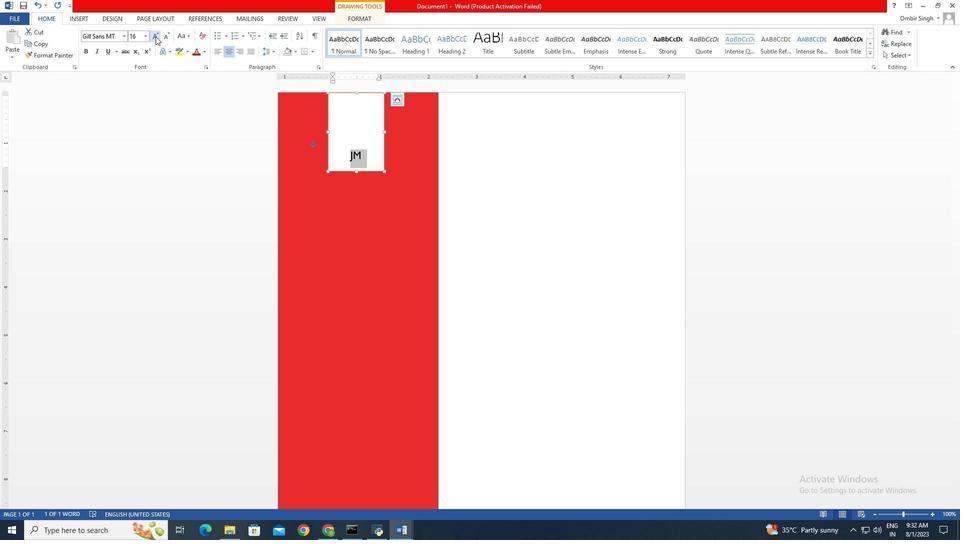 
Action: Mouse pressed left at (157, 38)
Screenshot: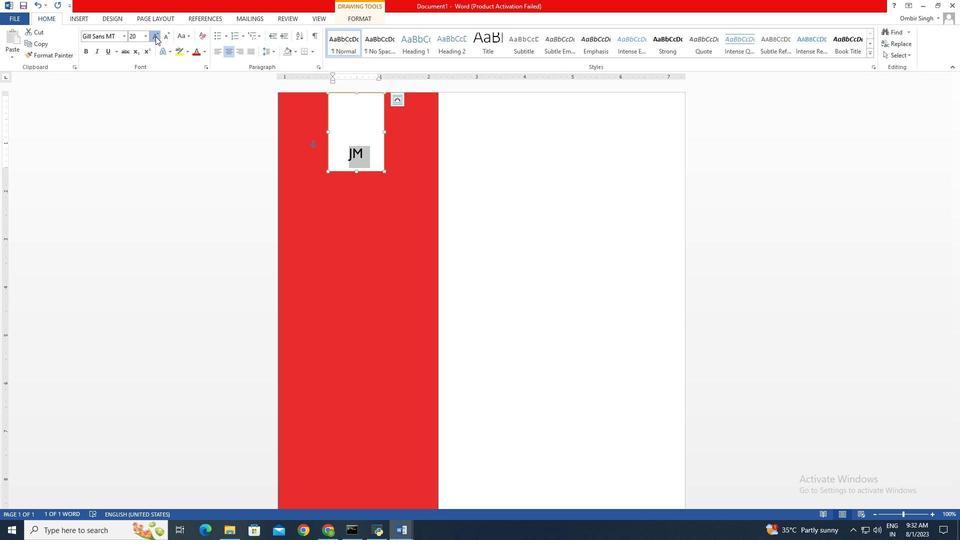 
Action: Mouse pressed left at (157, 38)
Screenshot: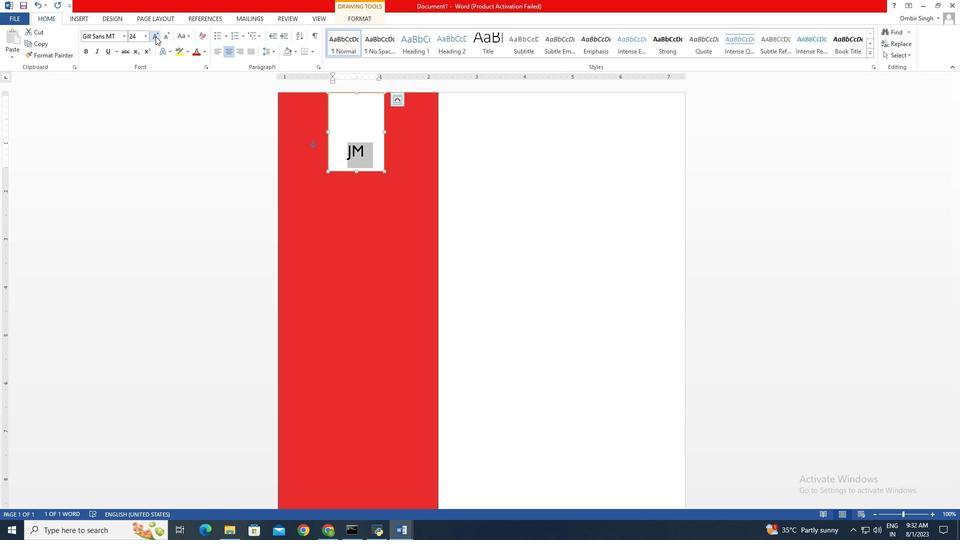 
Action: Mouse pressed left at (157, 38)
Screenshot: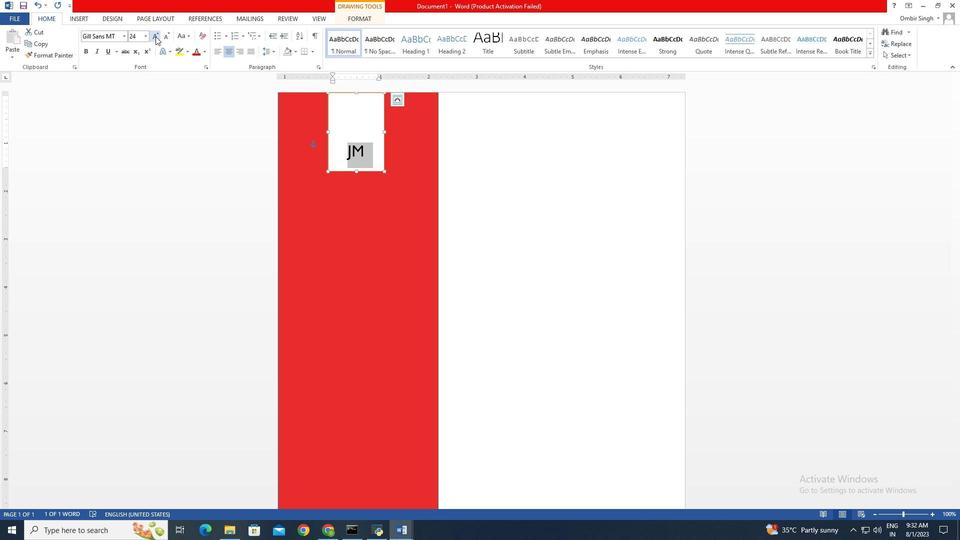 
Action: Mouse pressed left at (157, 38)
Screenshot: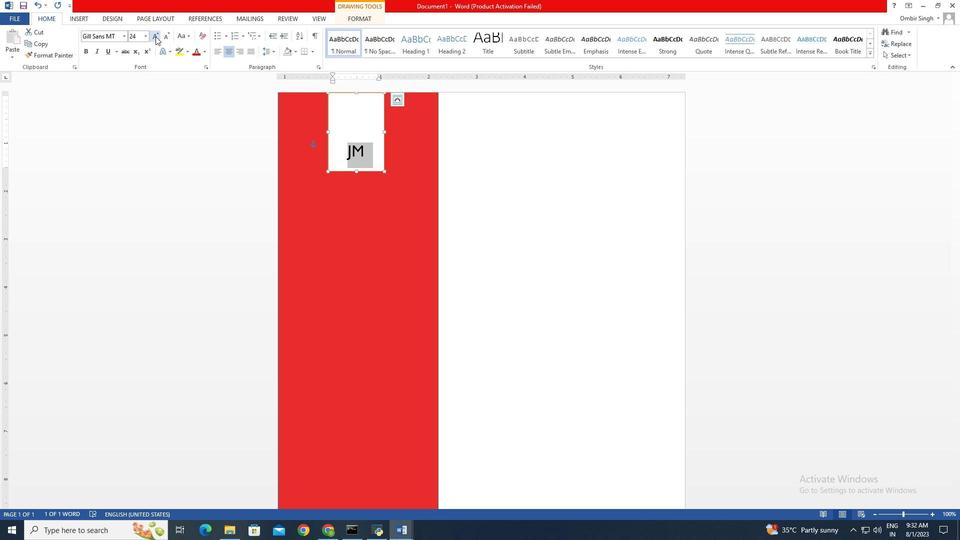 
Action: Mouse pressed left at (157, 38)
Screenshot: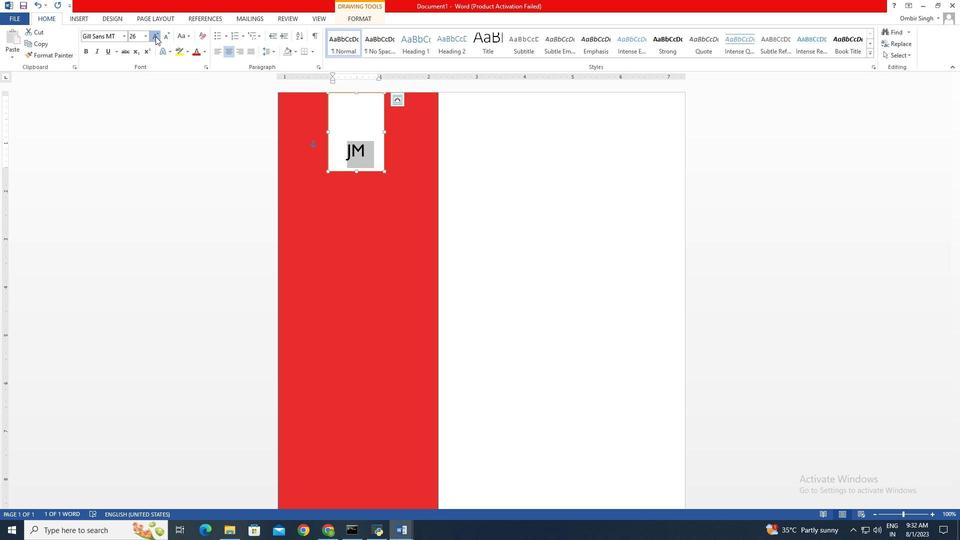 
Action: Mouse pressed left at (157, 38)
Screenshot: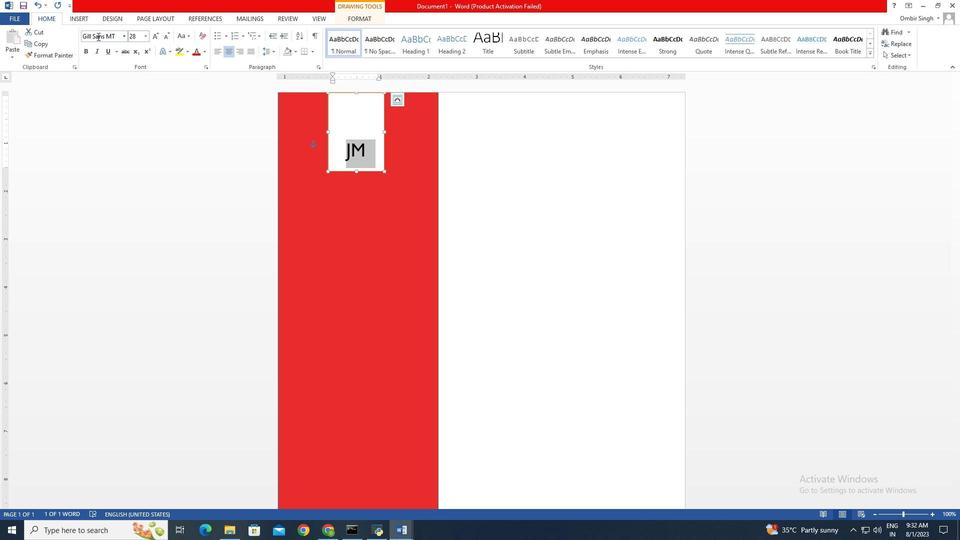 
Action: Mouse moved to (118, 34)
Screenshot: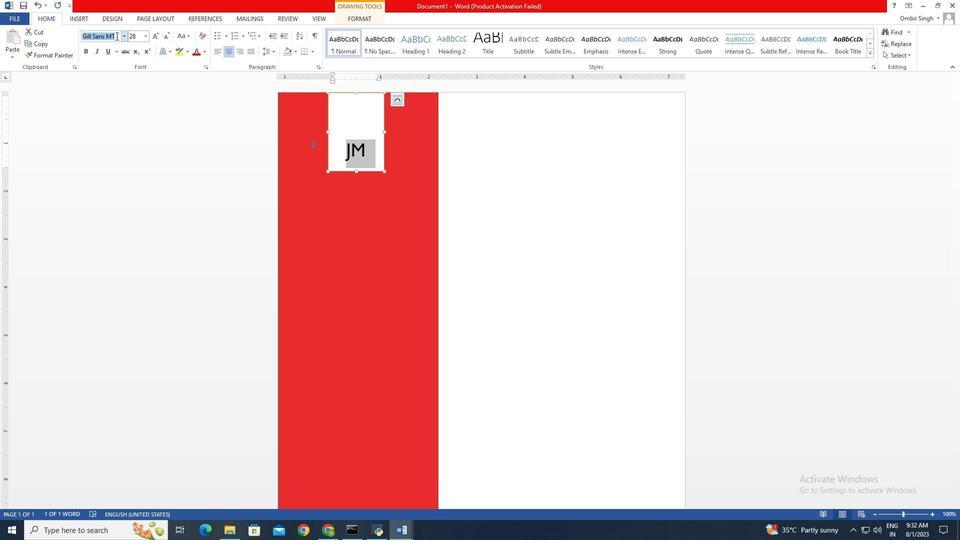 
Action: Mouse pressed left at (118, 34)
Screenshot: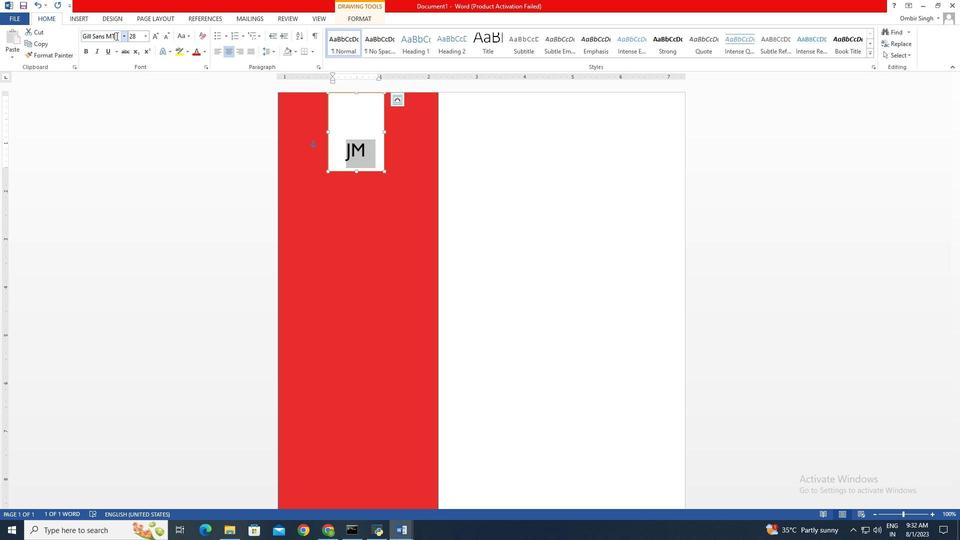 
Action: Mouse moved to (117, 37)
Screenshot: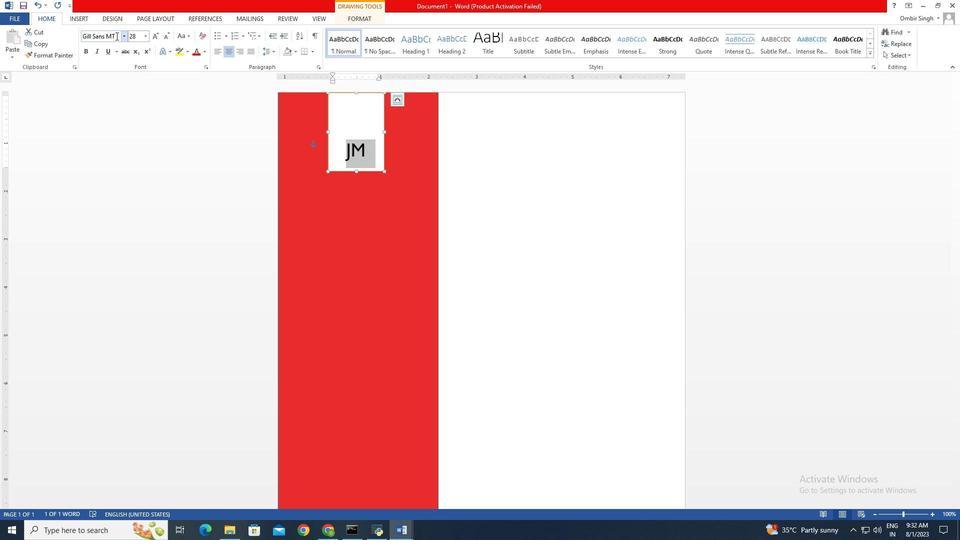 
Action: Mouse pressed left at (117, 37)
Screenshot: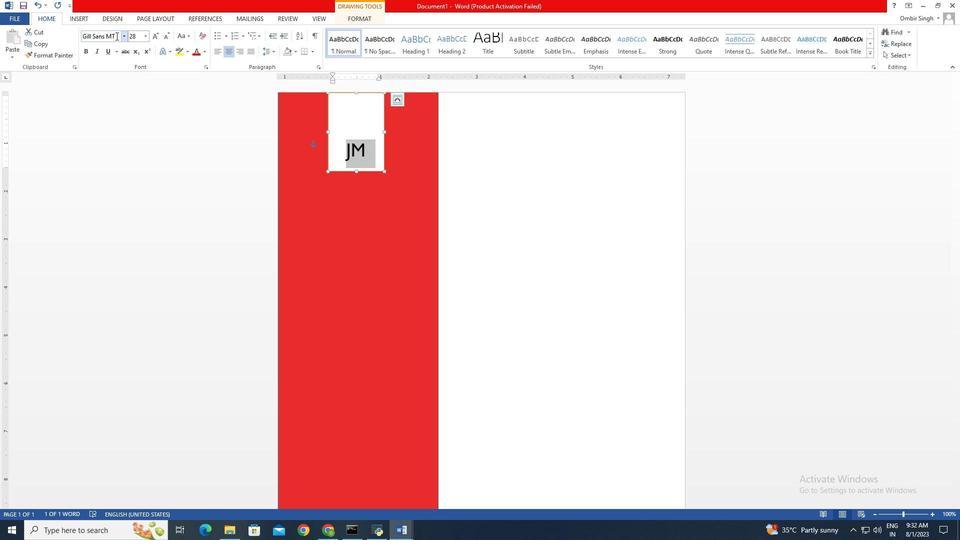 
Action: Key pressed <Key.shift_r>(e<Key.backspace><Key.shift><Key.shift><Key.shift>E<Key.backspace><Key.backspace><Key.enter>
Screenshot: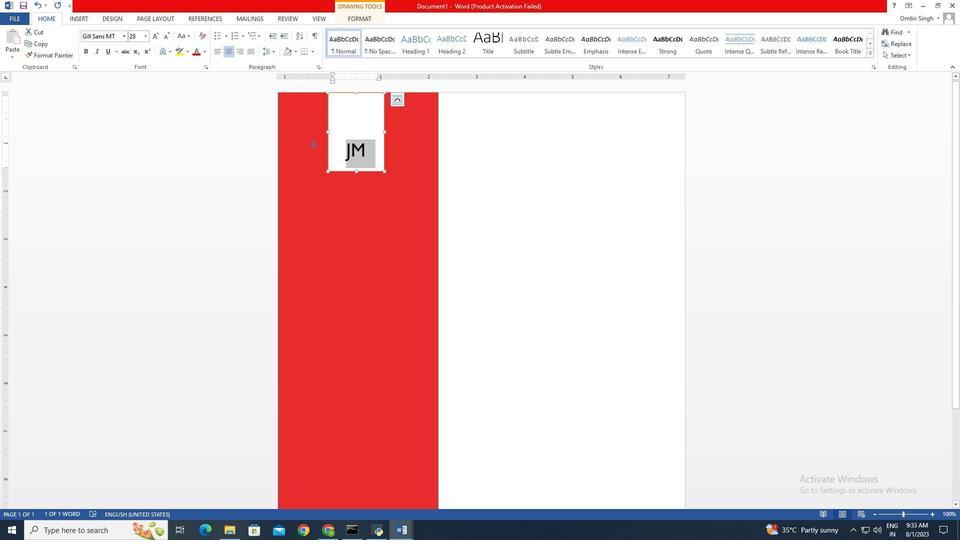 
Action: Mouse moved to (126, 40)
Screenshot: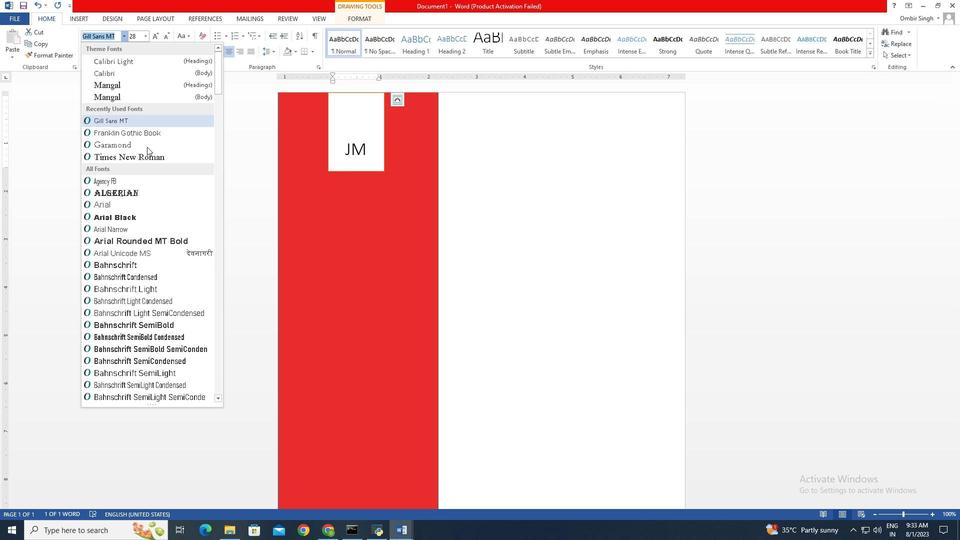 
Action: Mouse pressed left at (126, 40)
Screenshot: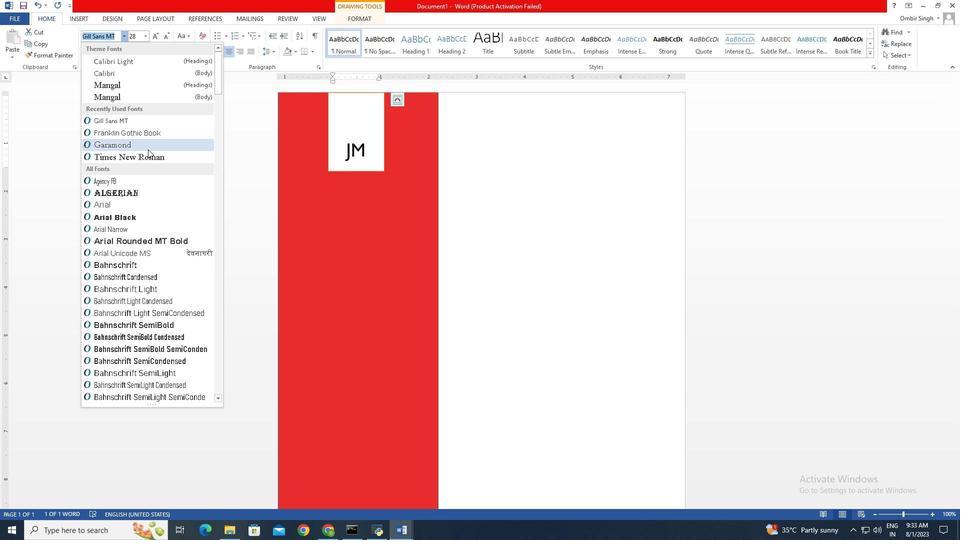 
Action: Mouse moved to (170, 185)
Screenshot: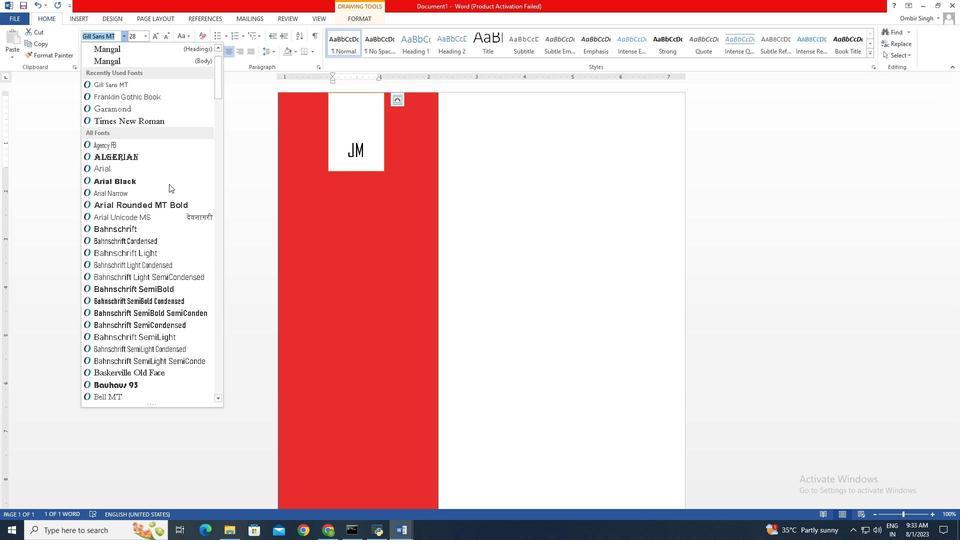 
Action: Mouse scrolled (170, 185) with delta (0, 0)
Screenshot: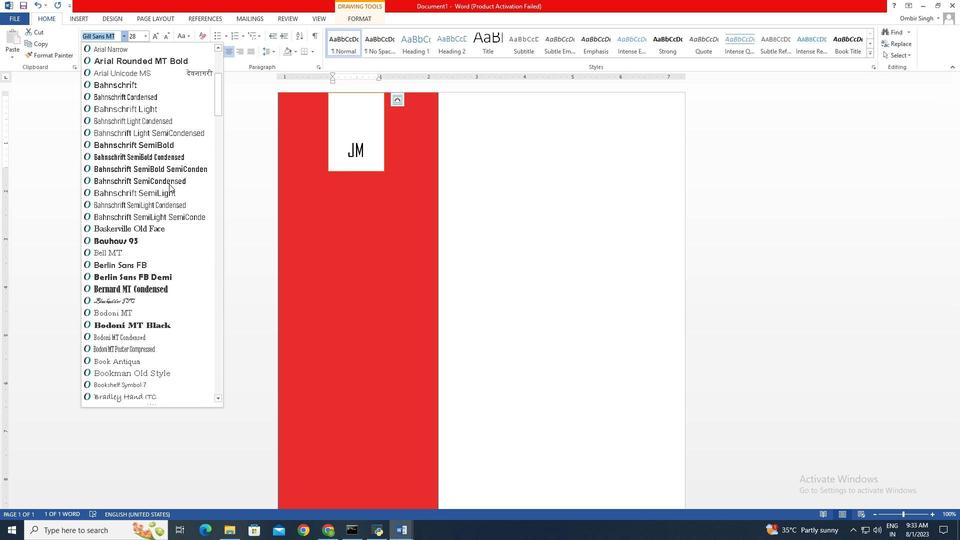
Action: Mouse scrolled (170, 185) with delta (0, 0)
Screenshot: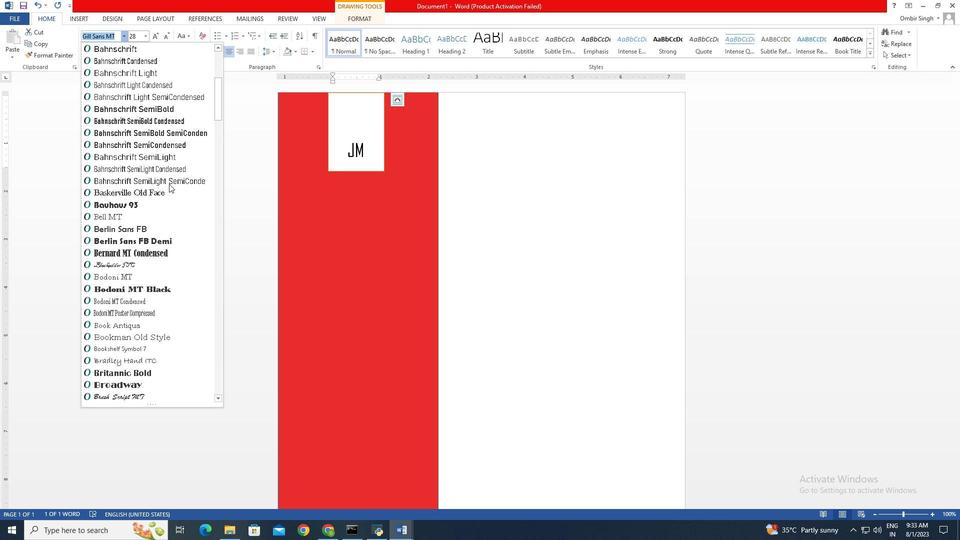 
Action: Mouse scrolled (170, 185) with delta (0, 0)
Screenshot: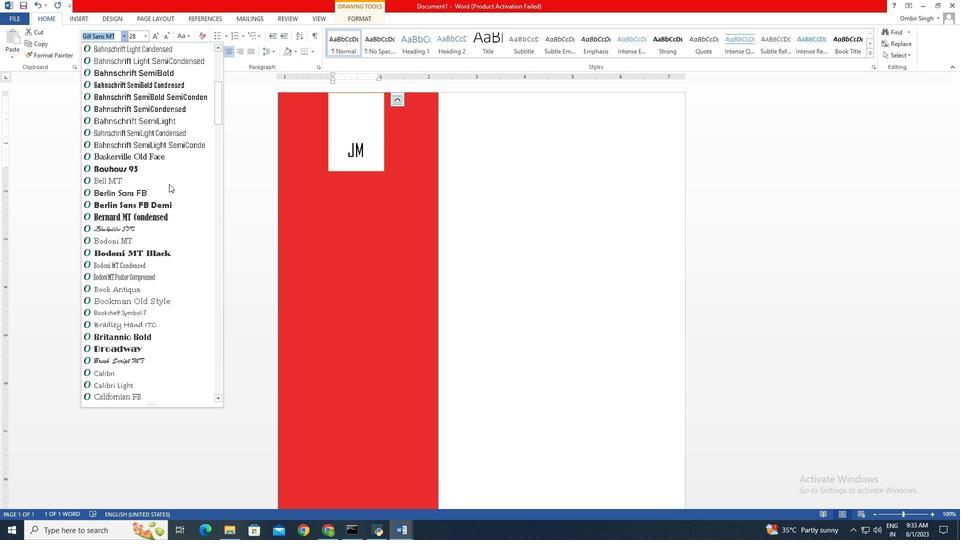 
Action: Mouse scrolled (170, 185) with delta (0, 0)
Screenshot: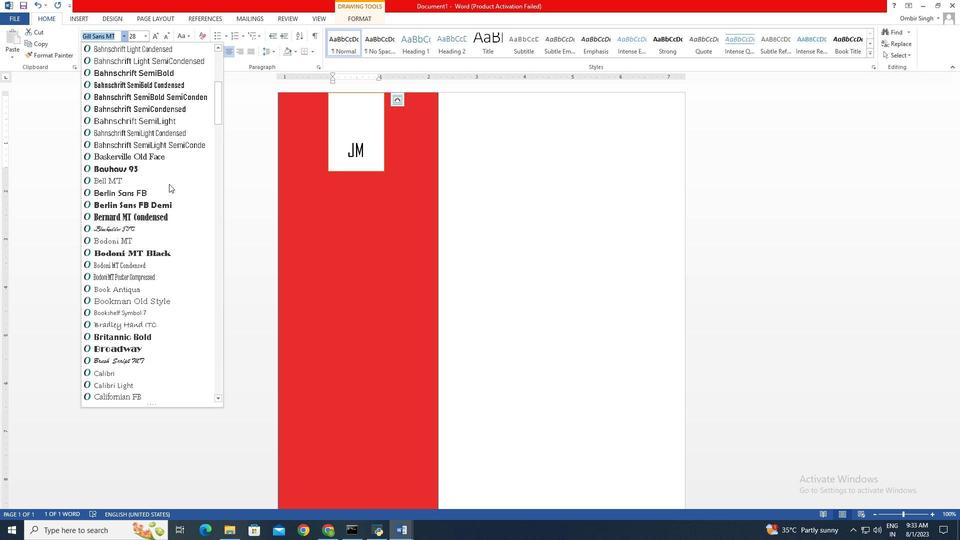 
Action: Mouse scrolled (170, 185) with delta (0, 0)
Screenshot: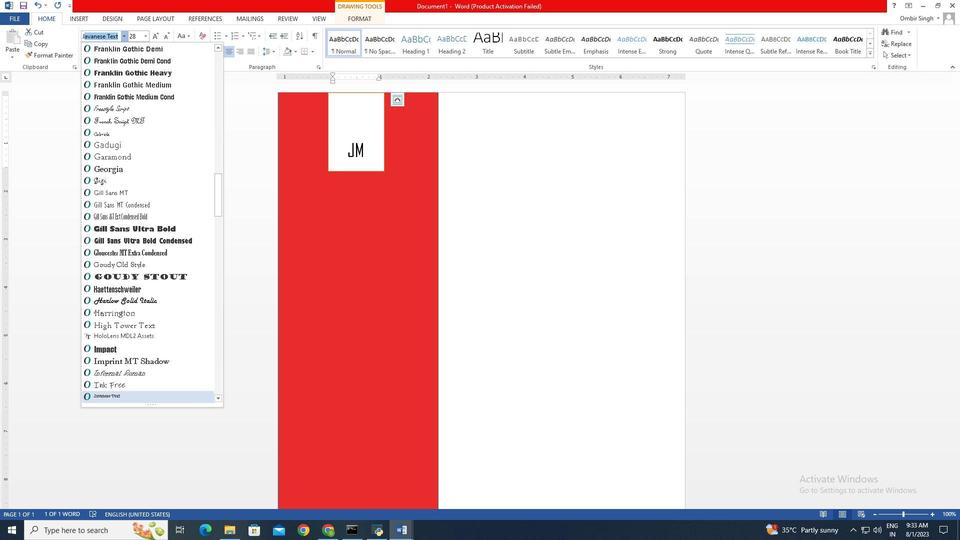 
Action: Mouse scrolled (170, 185) with delta (0, 0)
Screenshot: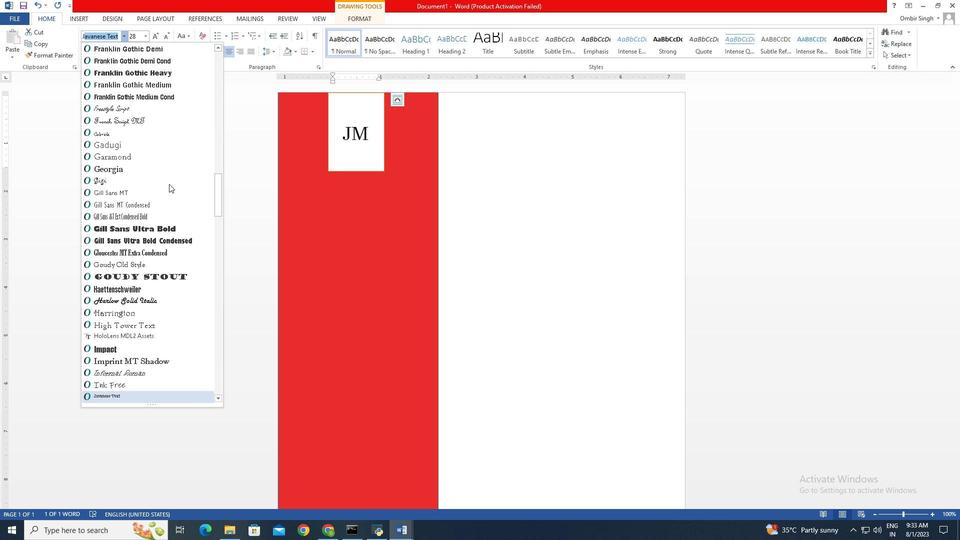 
Action: Mouse scrolled (170, 185) with delta (0, 0)
Screenshot: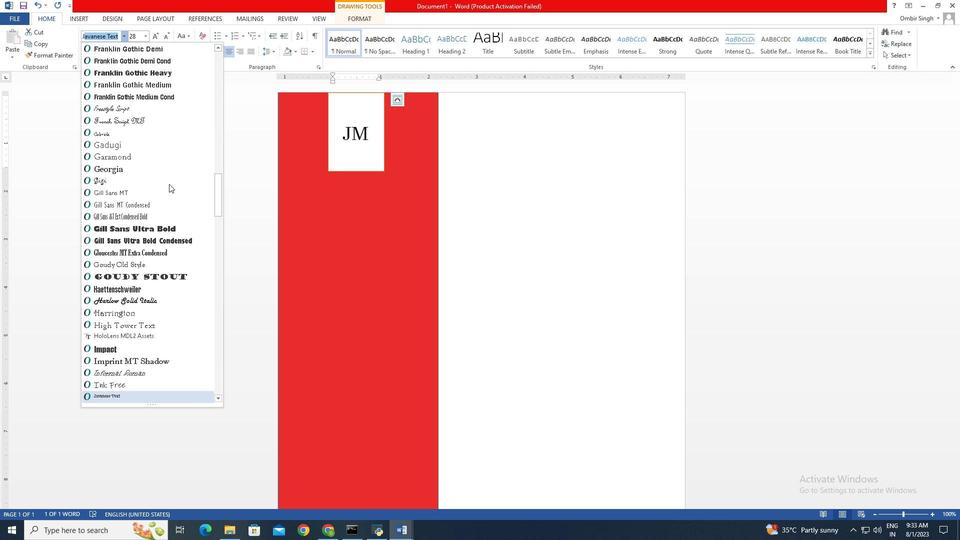 
Action: Key pressed j
Screenshot: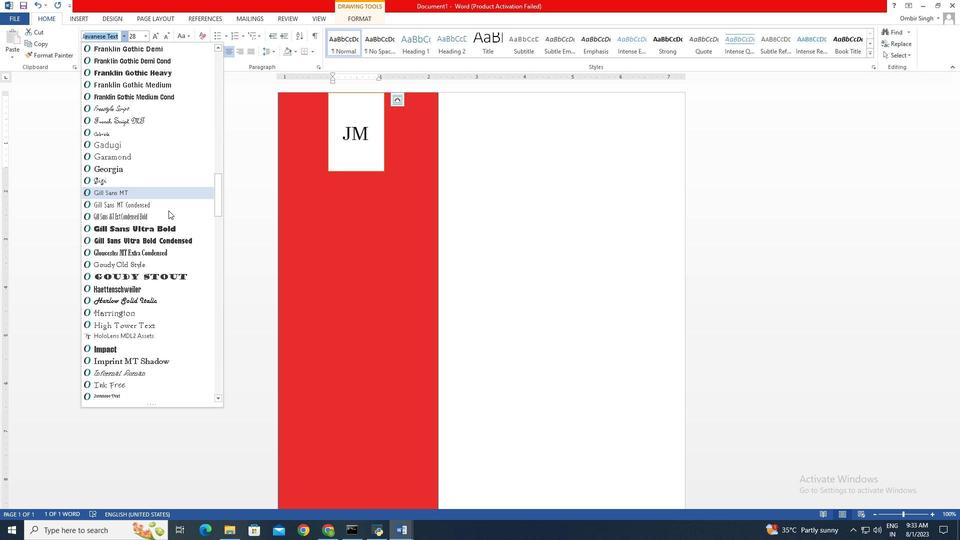 
Action: Mouse moved to (156, 394)
Screenshot: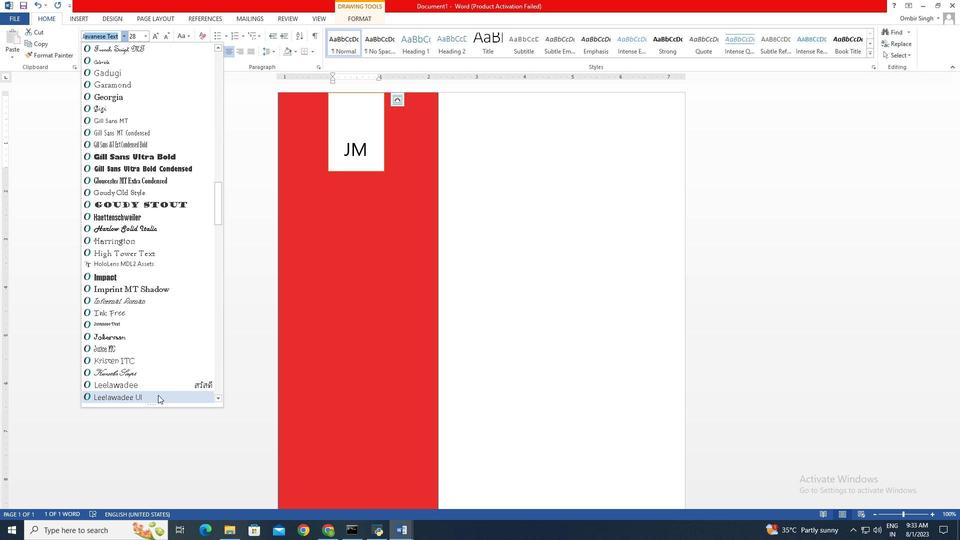 
Action: Mouse scrolled (156, 393) with delta (0, 0)
Screenshot: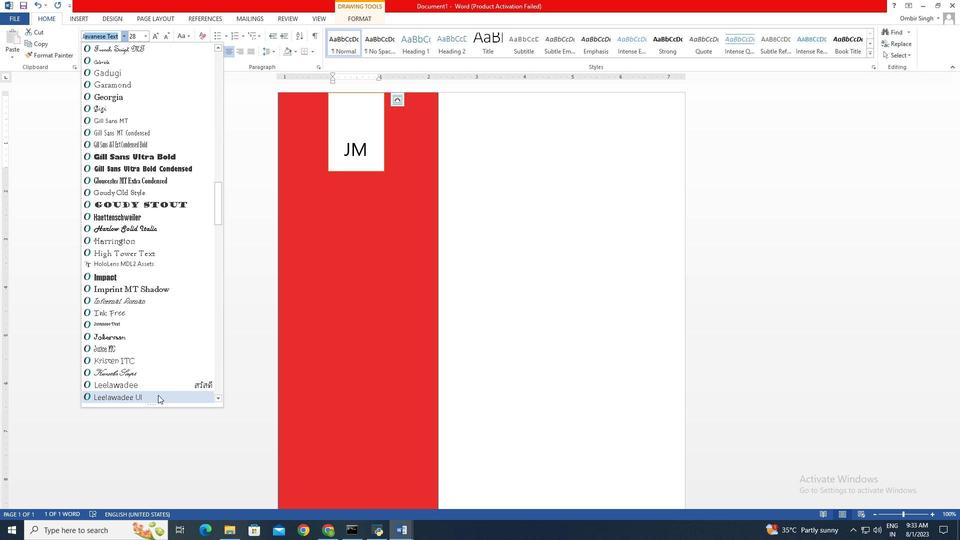 
Action: Mouse moved to (155, 395)
Screenshot: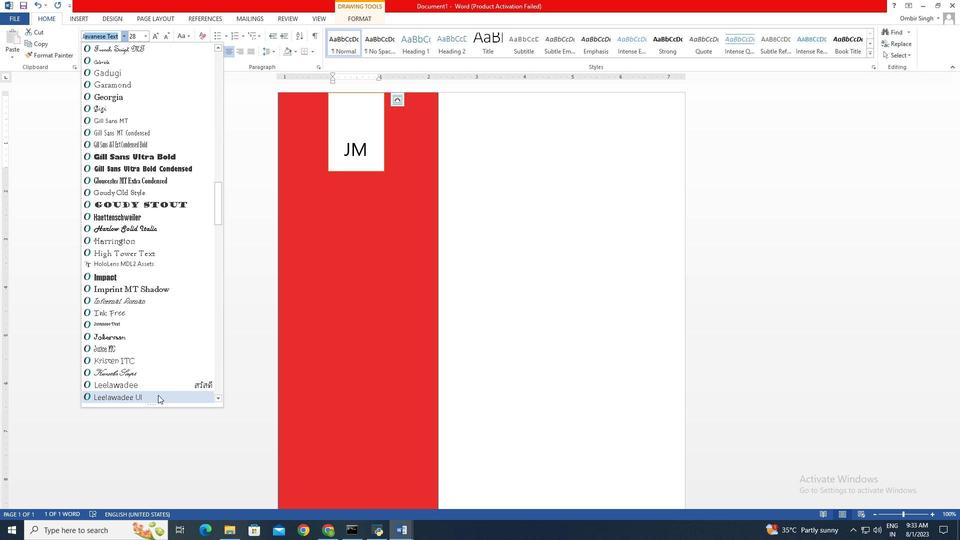 
Action: Mouse scrolled (155, 394) with delta (0, 0)
Screenshot: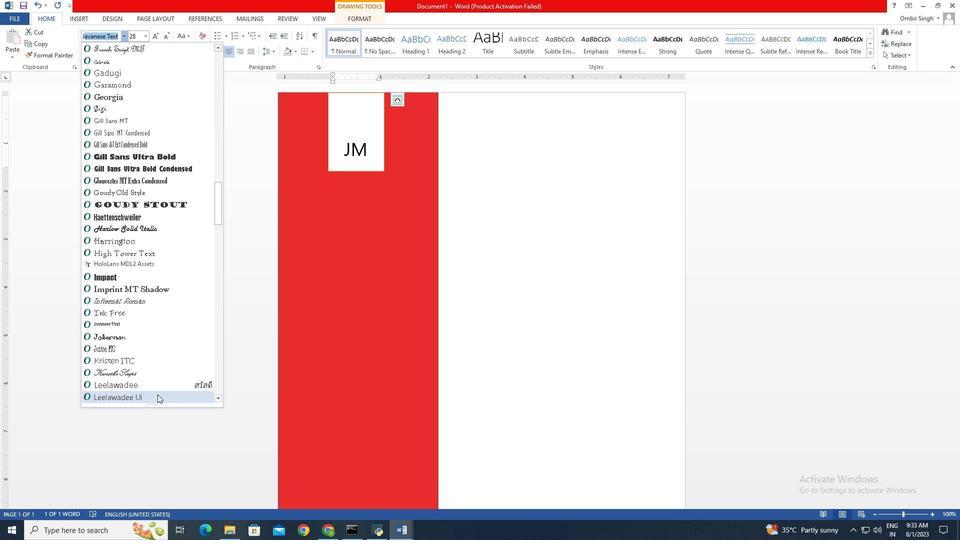 
Action: Mouse moved to (163, 373)
Screenshot: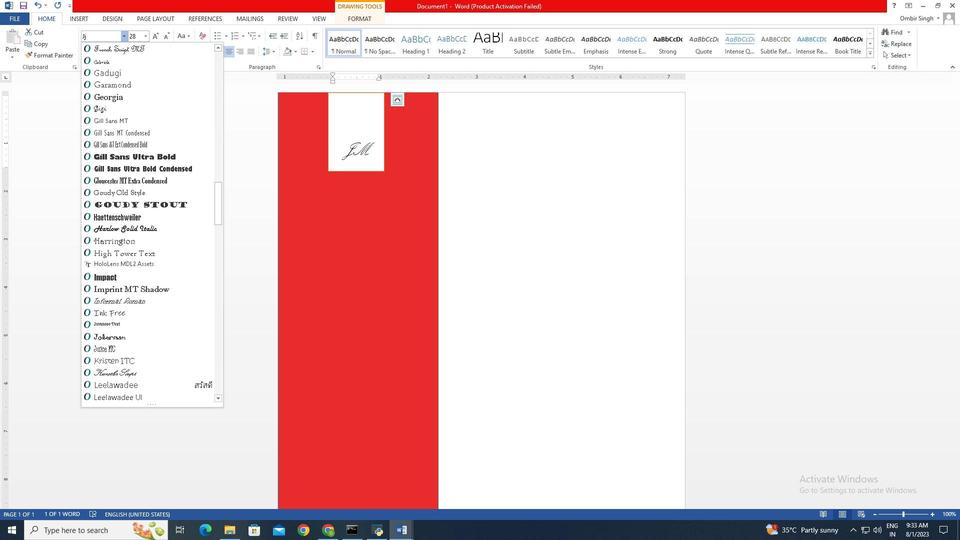 
Action: Key pressed j
Screenshot: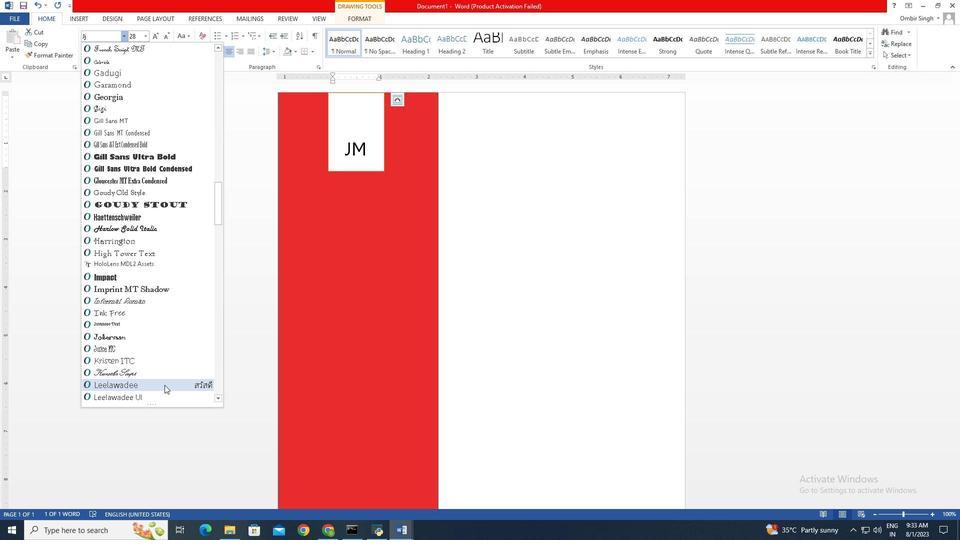 
Action: Mouse moved to (166, 386)
Screenshot: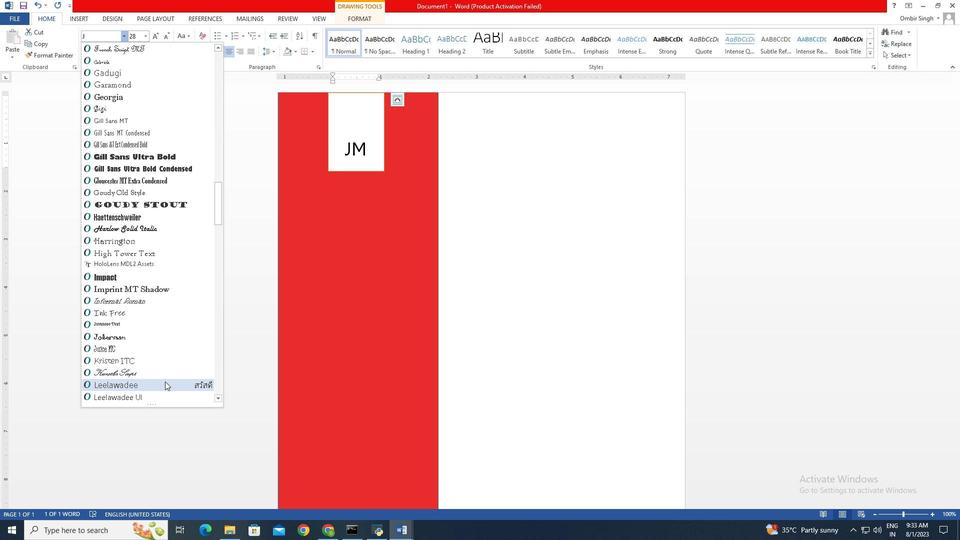 
Action: Key pressed <Key.backspace>
Screenshot: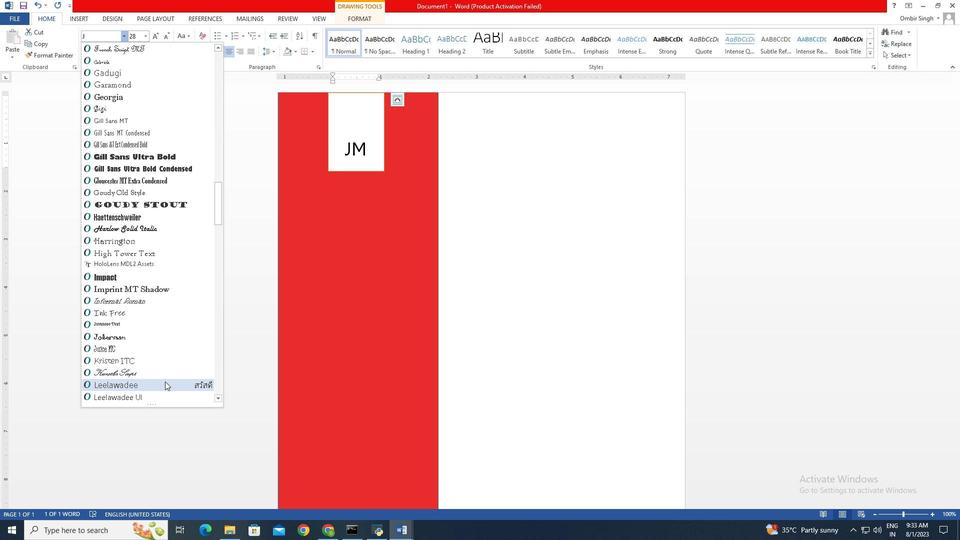 
Action: Mouse moved to (167, 379)
Screenshot: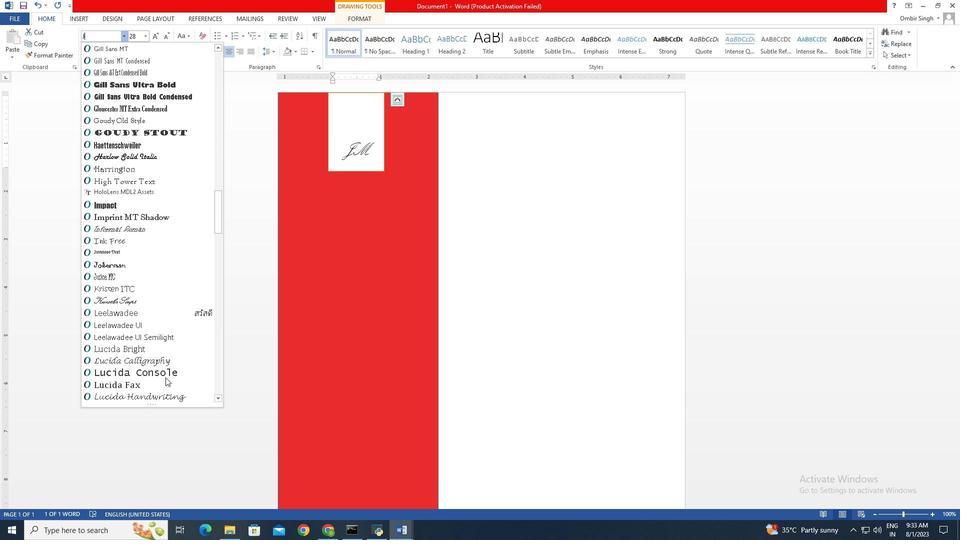 
Action: Mouse scrolled (167, 378) with delta (0, 0)
Screenshot: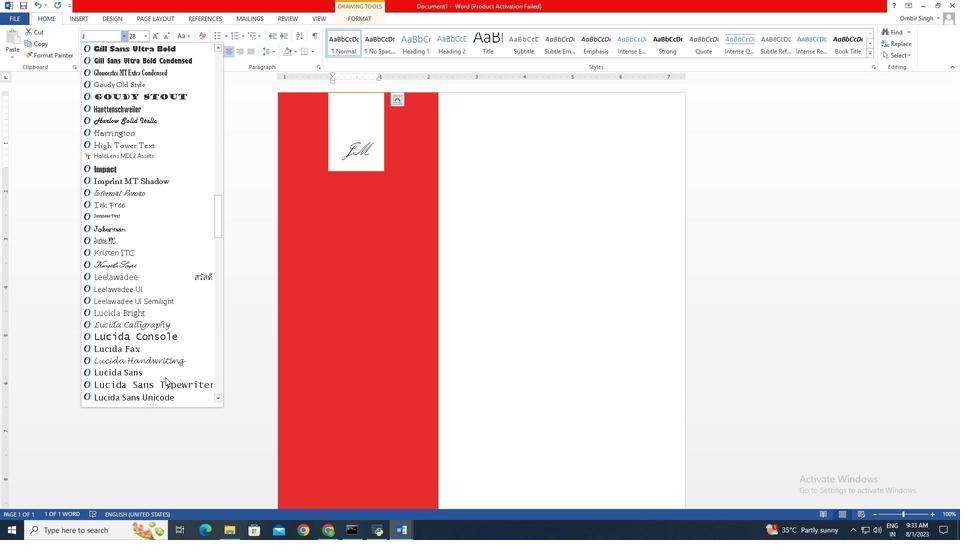 
Action: Mouse scrolled (167, 378) with delta (0, 0)
Screenshot: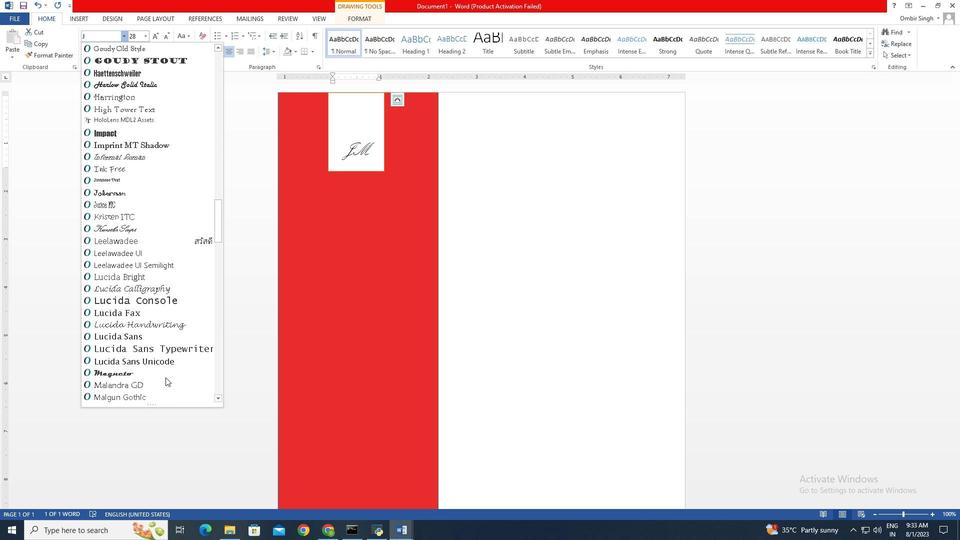 
Action: Mouse scrolled (167, 378) with delta (0, 0)
Screenshot: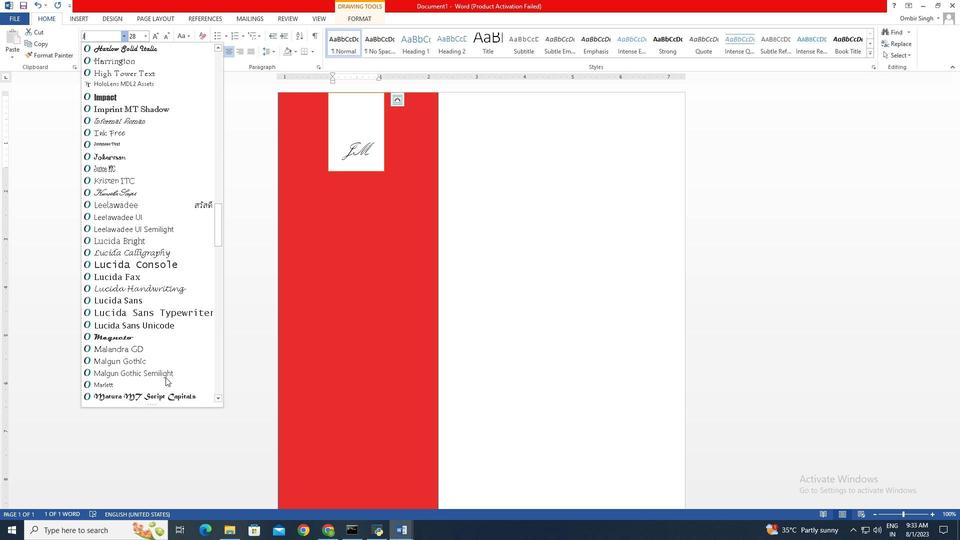 
Action: Mouse scrolled (167, 378) with delta (0, 0)
Screenshot: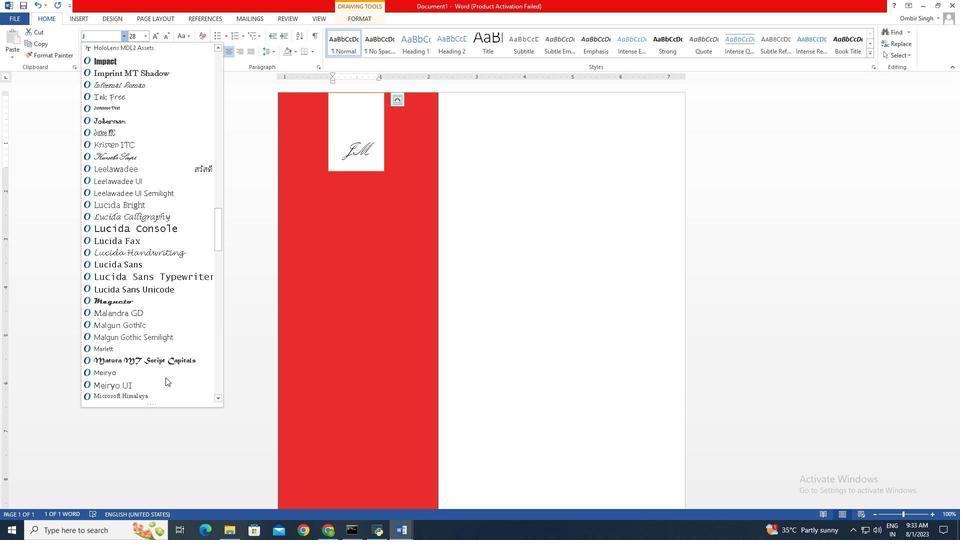 
Action: Mouse scrolled (167, 378) with delta (0, 0)
Screenshot: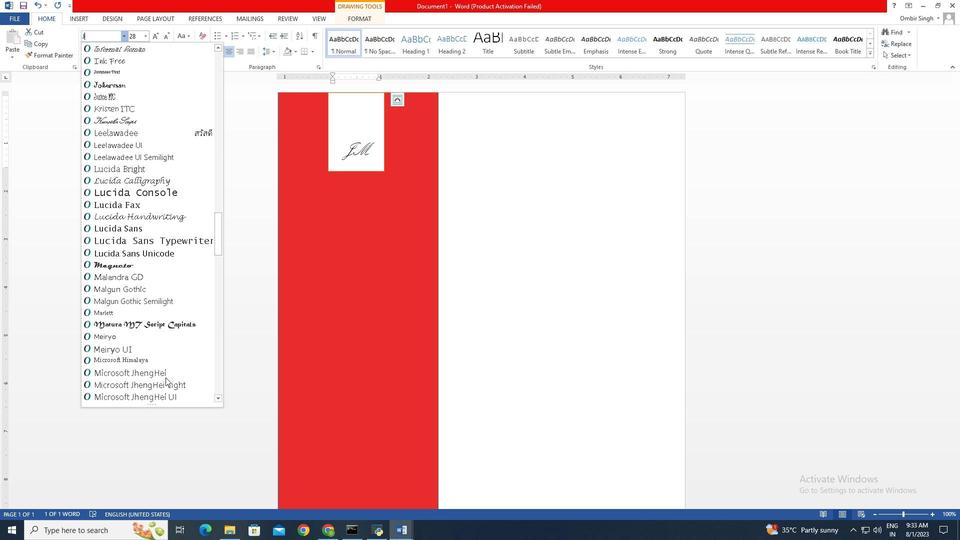 
Action: Mouse scrolled (167, 378) with delta (0, 0)
Screenshot: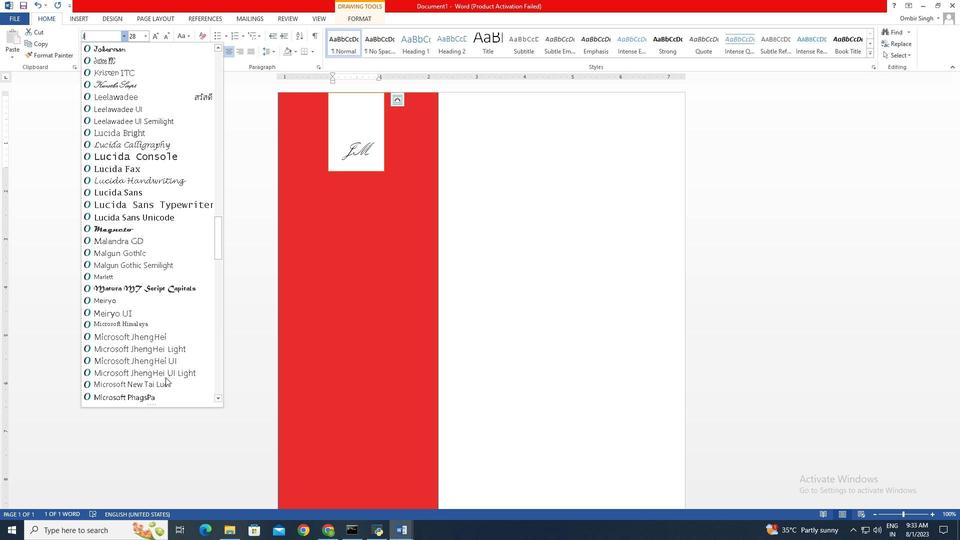
Action: Mouse scrolled (167, 378) with delta (0, 0)
Screenshot: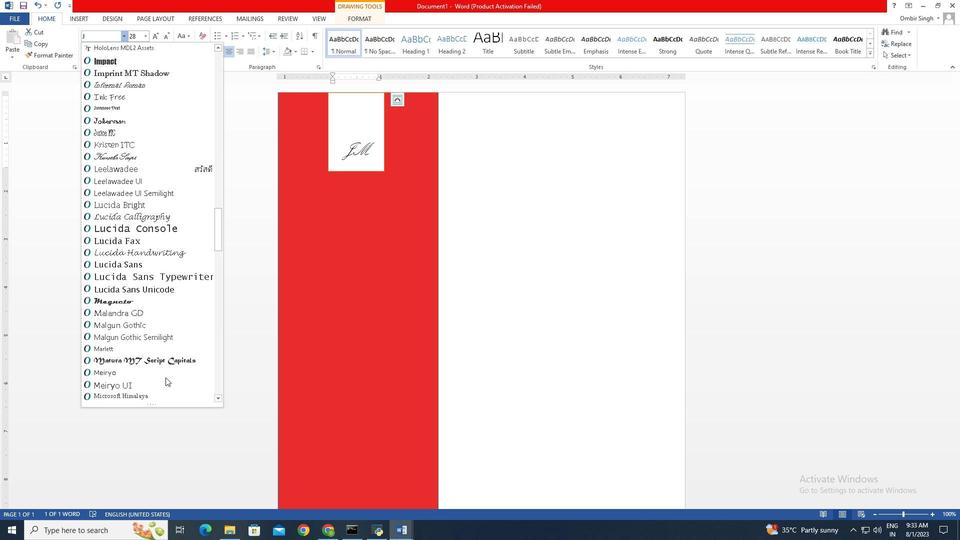 
Action: Mouse scrolled (167, 378) with delta (0, 0)
Screenshot: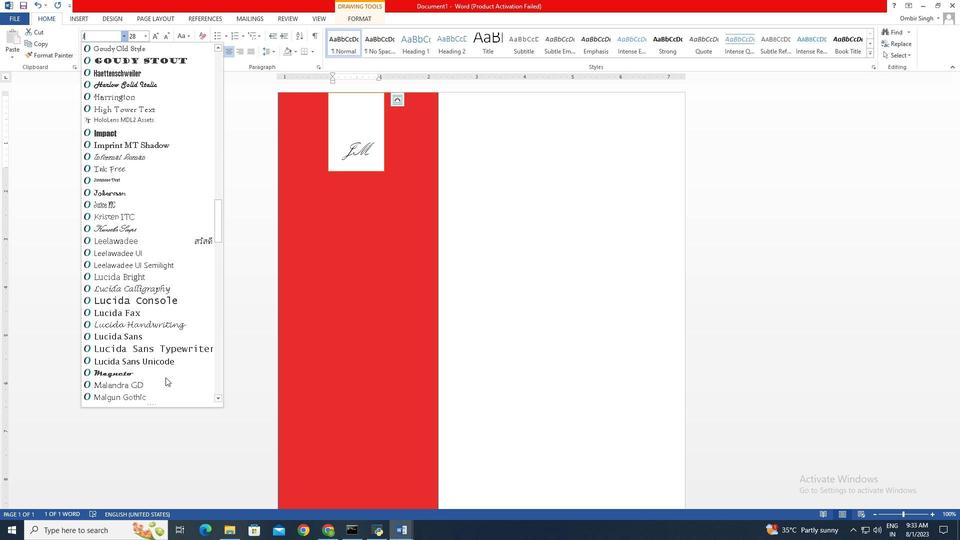 
Action: Mouse scrolled (167, 379) with delta (0, 0)
Screenshot: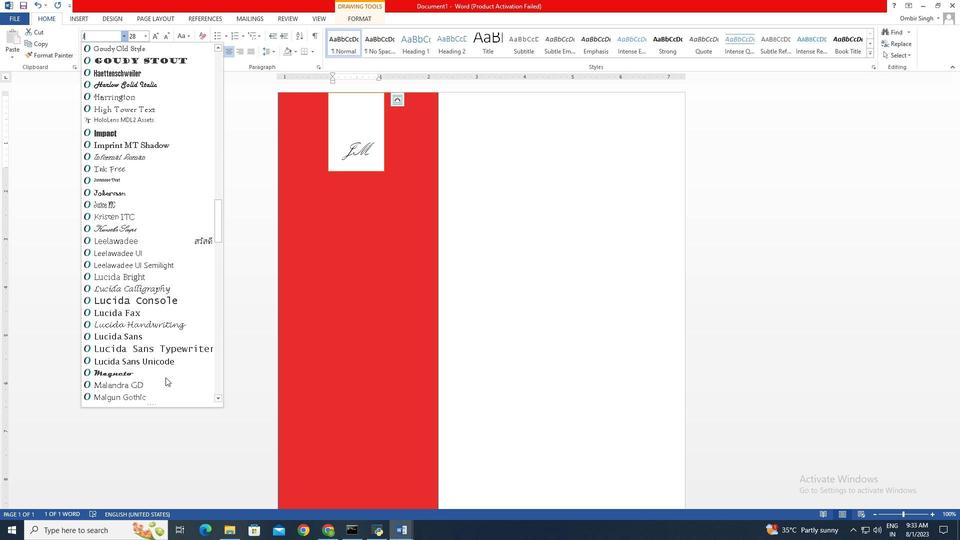 
Action: Mouse scrolled (167, 379) with delta (0, 0)
Screenshot: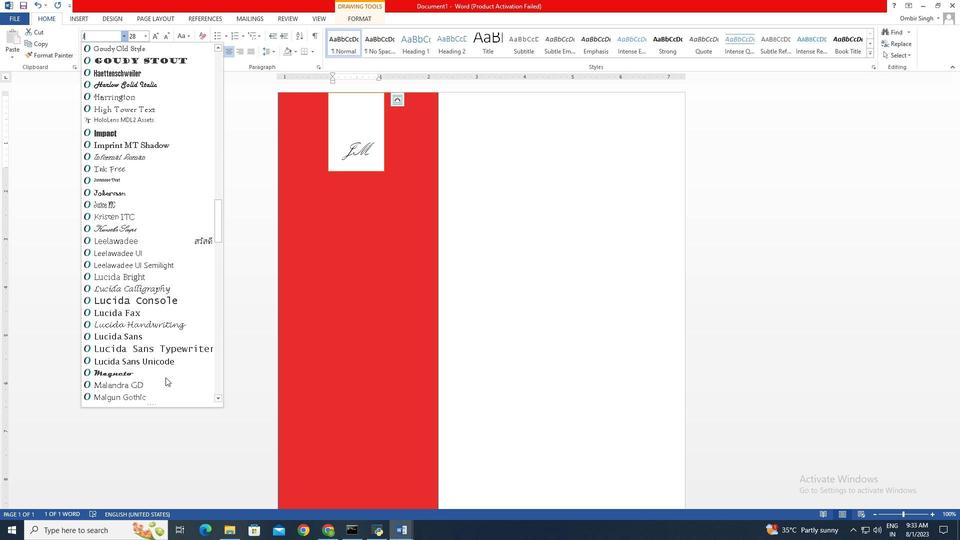
Action: Mouse scrolled (167, 379) with delta (0, 0)
Screenshot: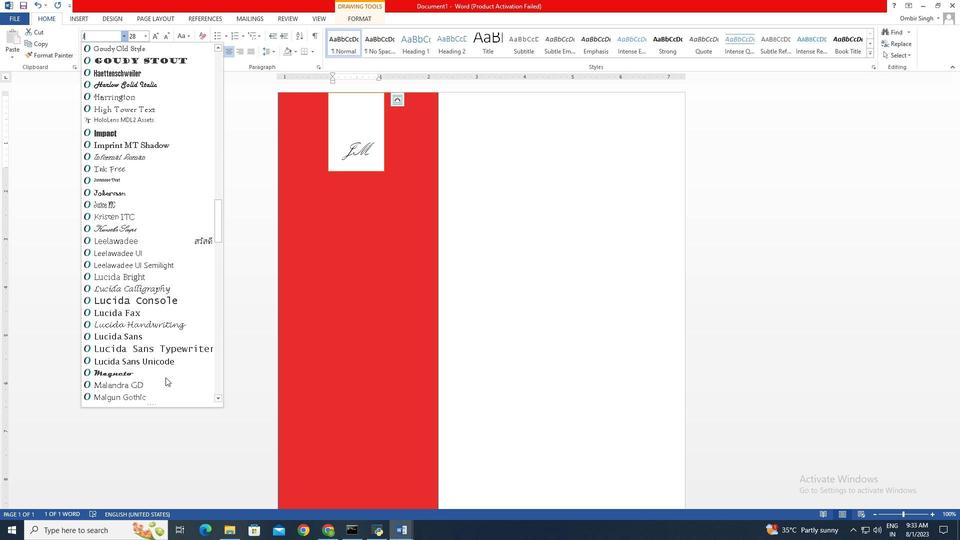 
Action: Mouse scrolled (167, 379) with delta (0, 0)
Screenshot: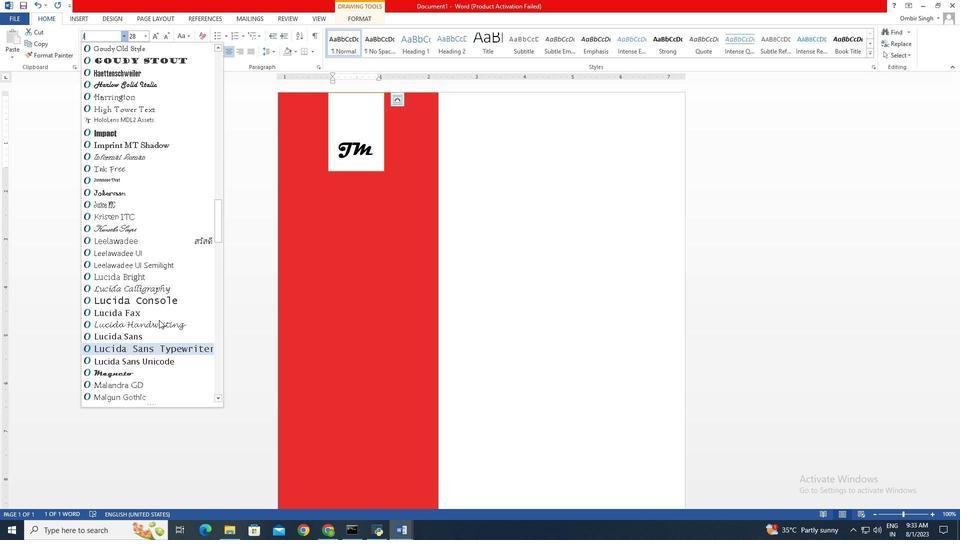 
Action: Mouse moved to (142, 214)
Screenshot: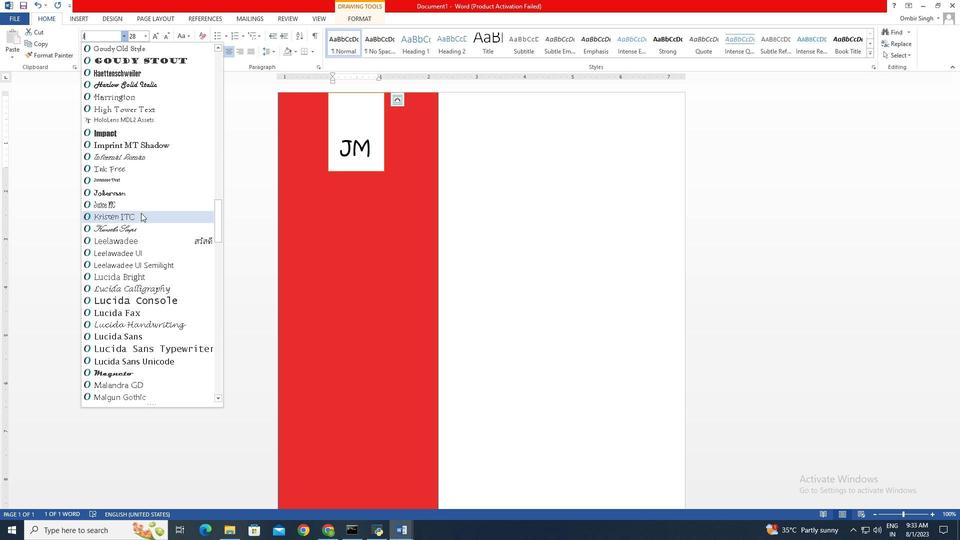 
Action: Mouse pressed left at (142, 214)
Screenshot: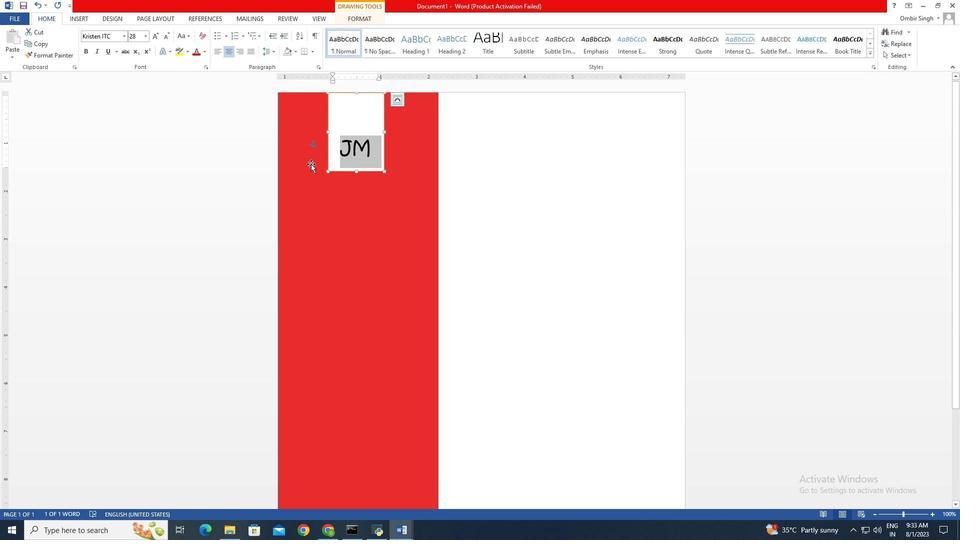 
Action: Mouse moved to (206, 52)
Screenshot: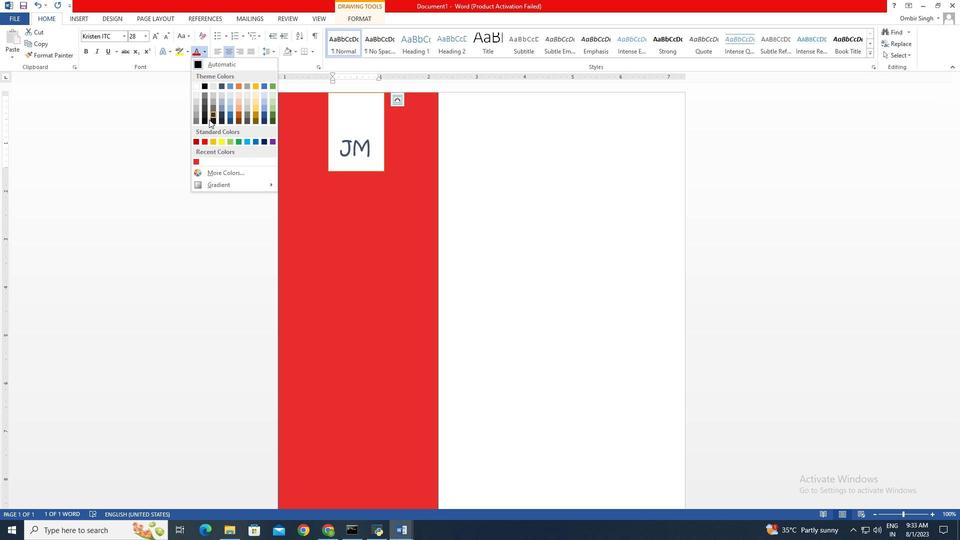 
Action: Mouse pressed left at (206, 52)
Screenshot: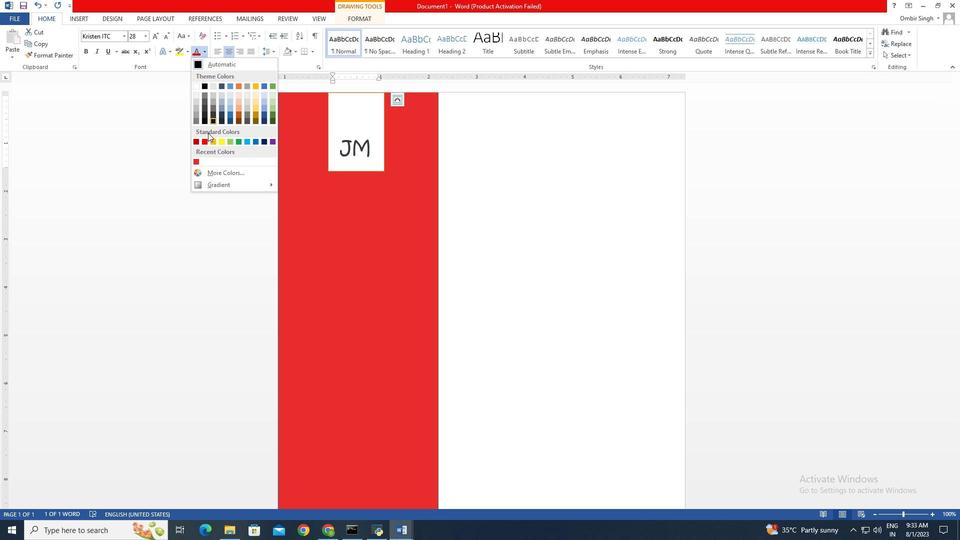 
Action: Mouse moved to (198, 139)
Screenshot: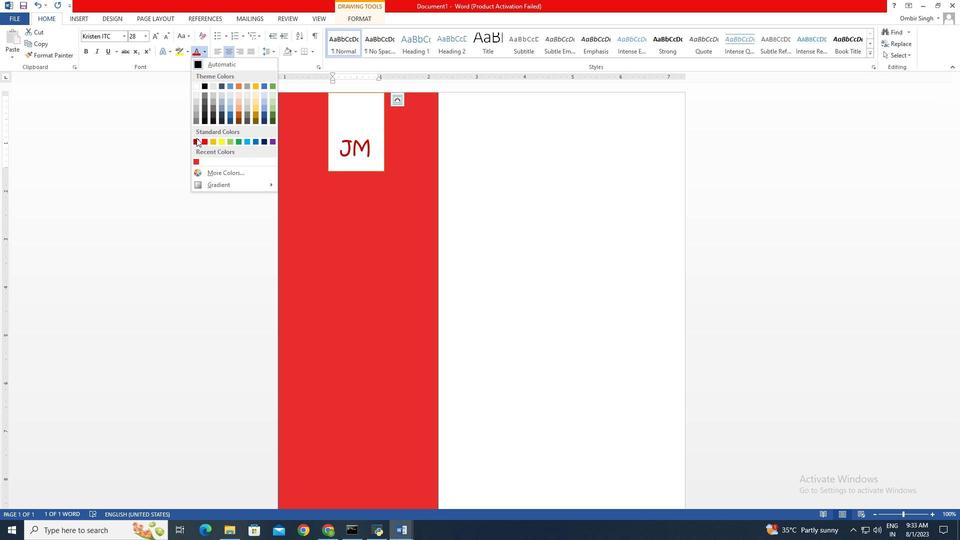 
Action: Mouse pressed left at (198, 139)
Screenshot: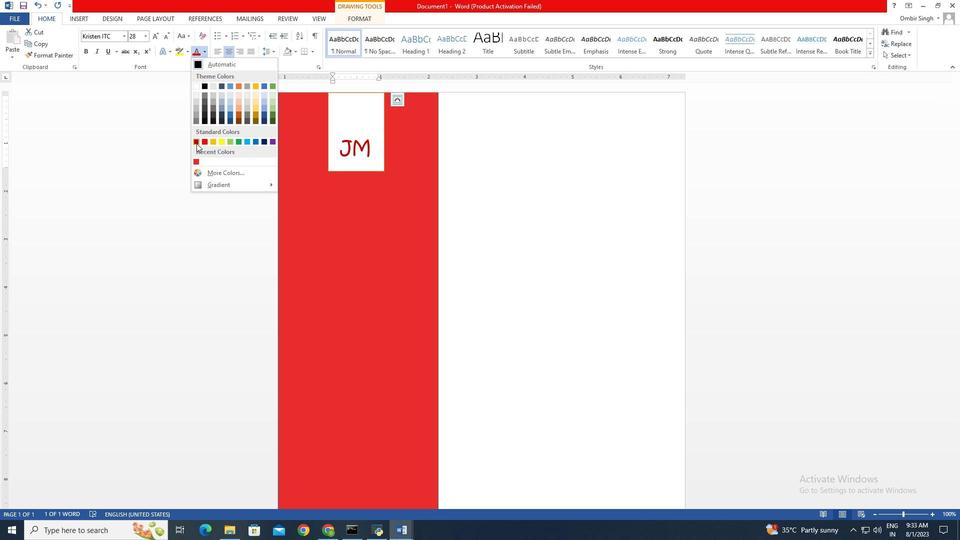 
Action: Mouse moved to (197, 145)
Screenshot: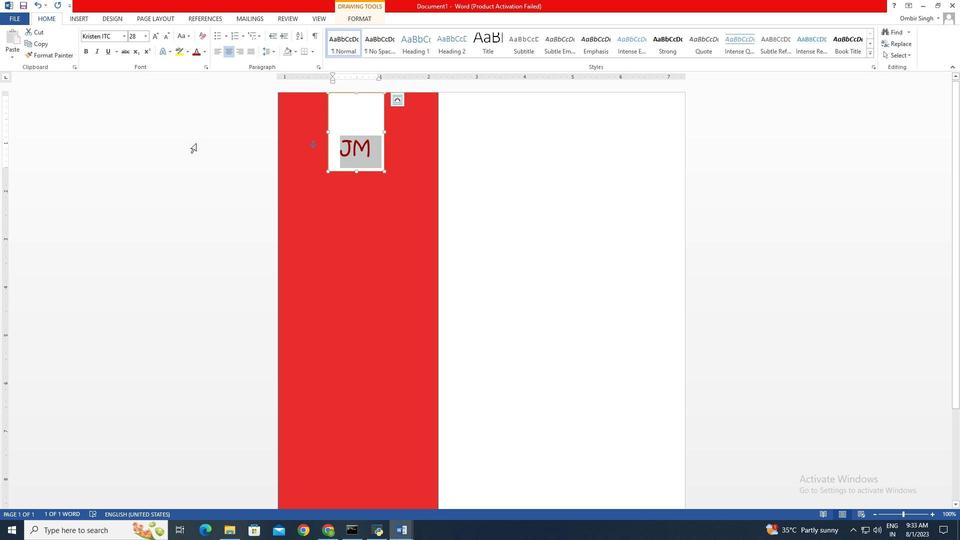 
Action: Mouse pressed left at (197, 145)
Screenshot: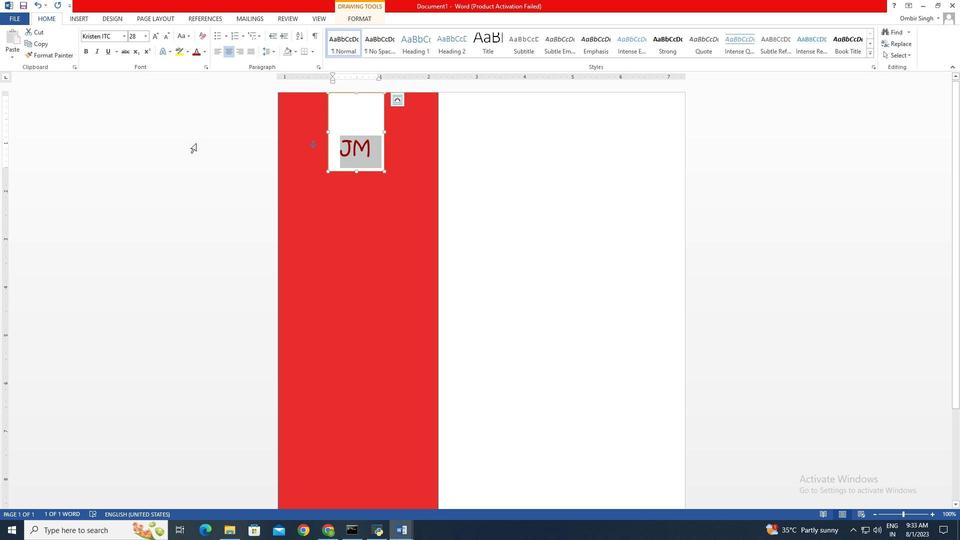 
Action: Mouse moved to (87, 53)
Screenshot: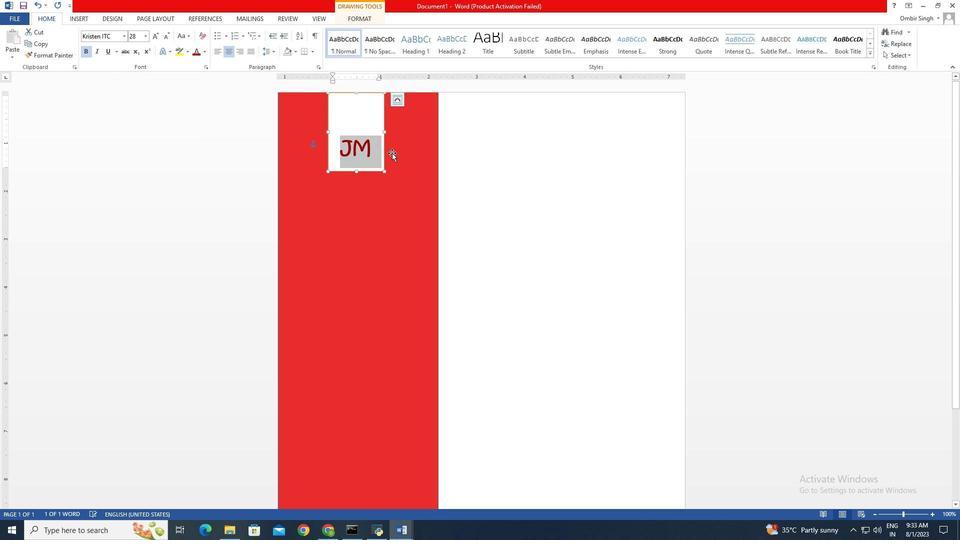 
Action: Mouse pressed left at (87, 53)
Screenshot: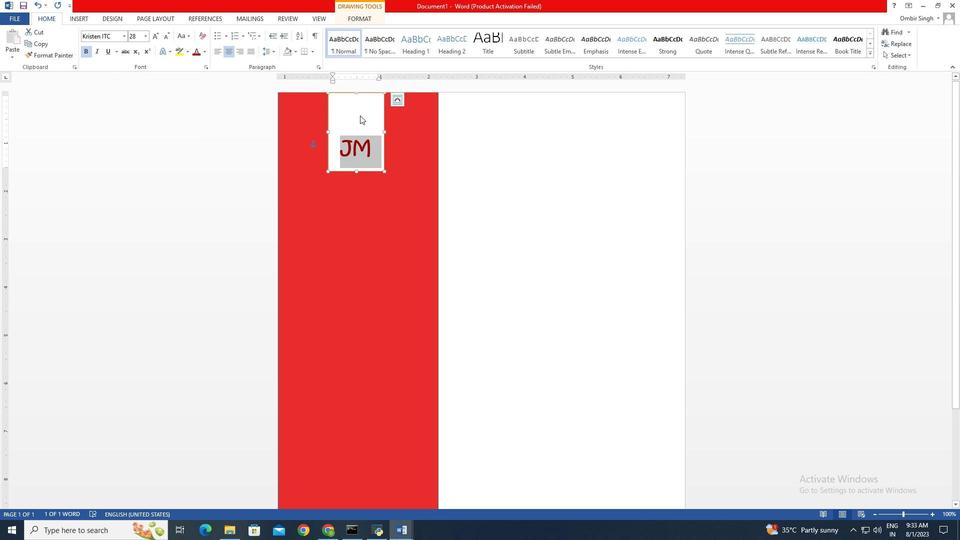 
Action: Mouse moved to (354, 109)
Screenshot: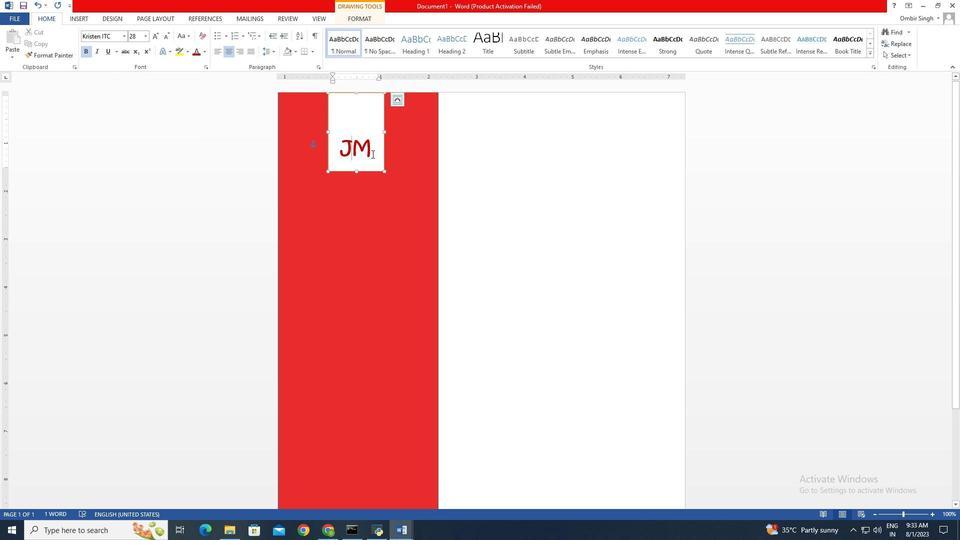 
Action: Mouse pressed left at (354, 109)
Screenshot: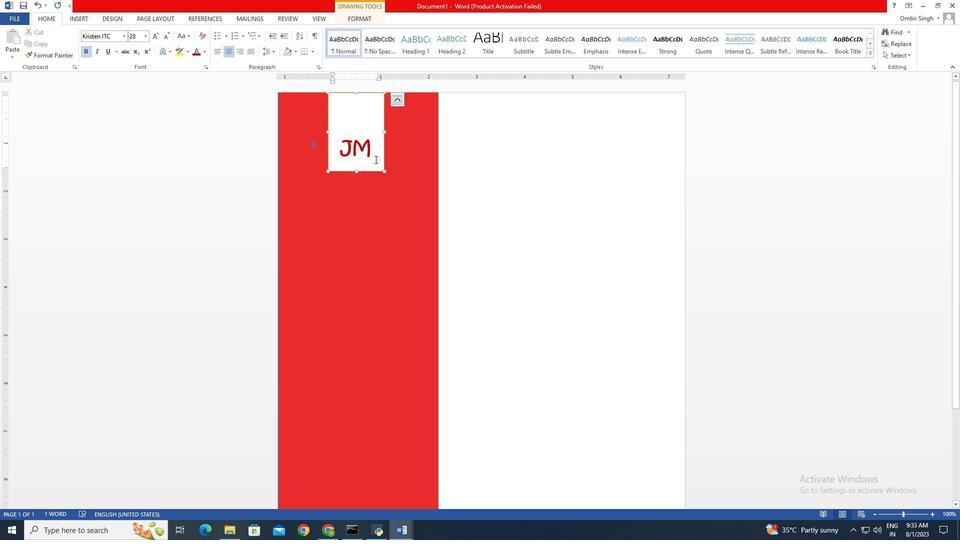 
Action: Mouse moved to (381, 228)
Screenshot: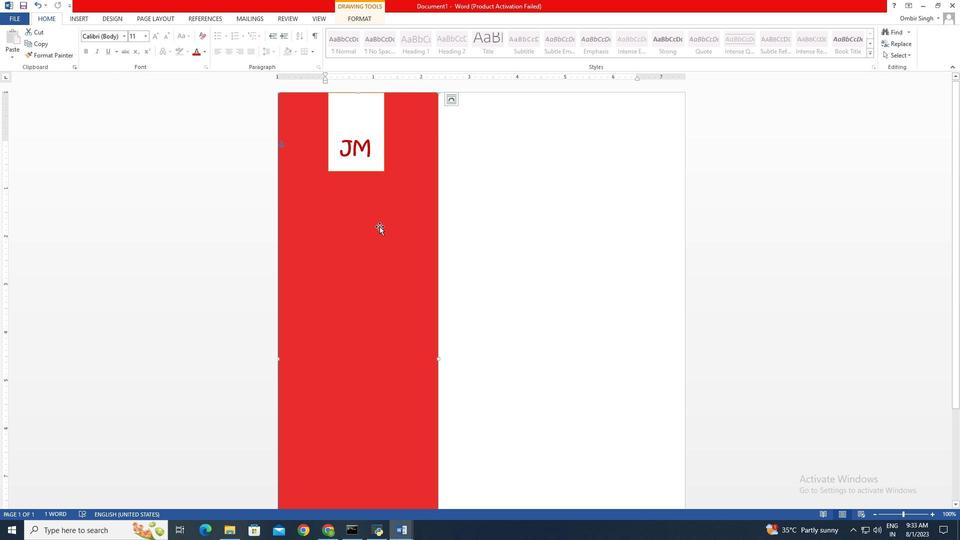 
Action: Mouse pressed left at (381, 228)
Screenshot: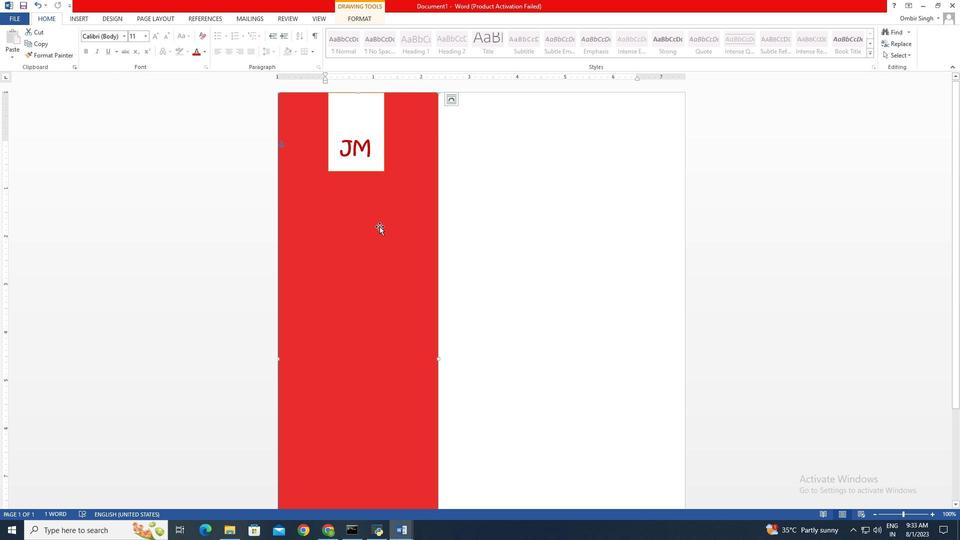 
Action: Mouse moved to (79, 20)
Screenshot: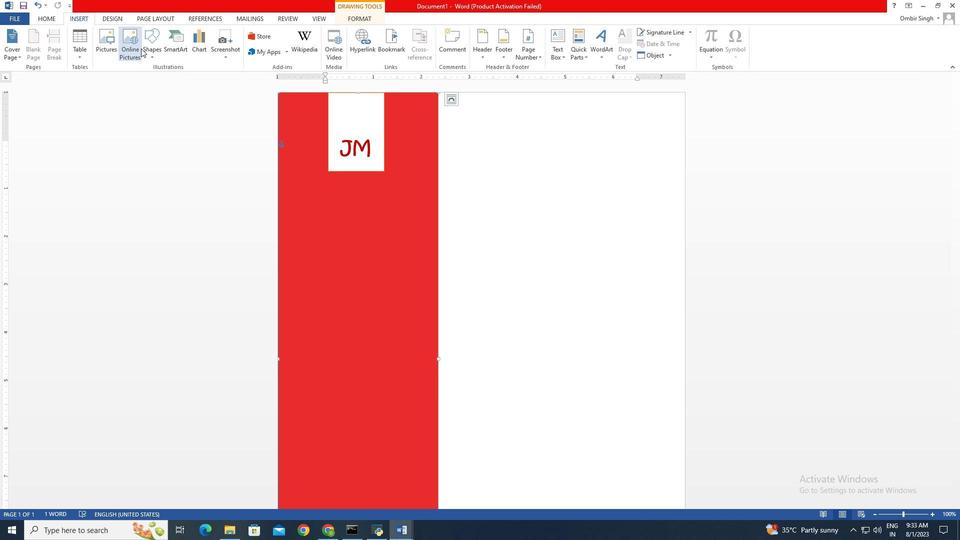 
Action: Mouse pressed left at (79, 20)
Screenshot: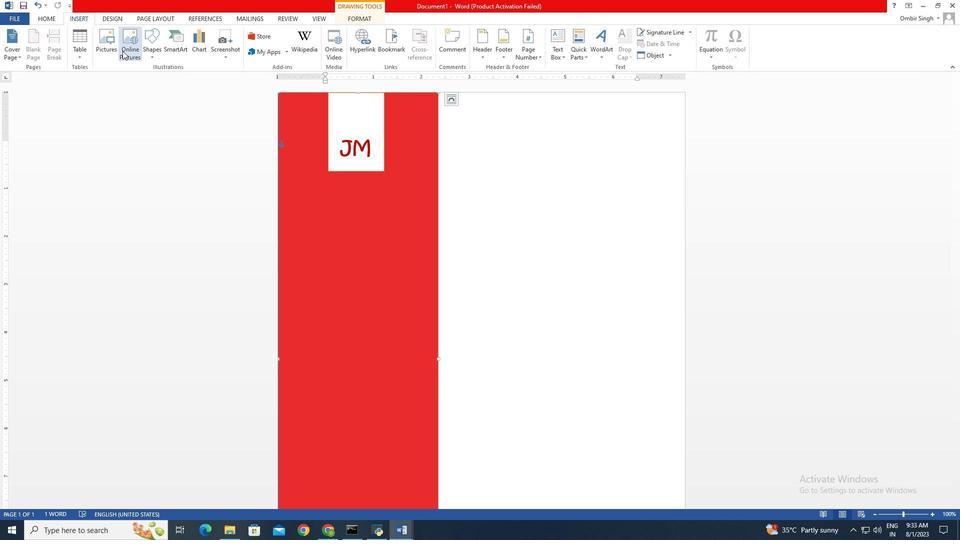 
Action: Mouse moved to (86, 56)
Screenshot: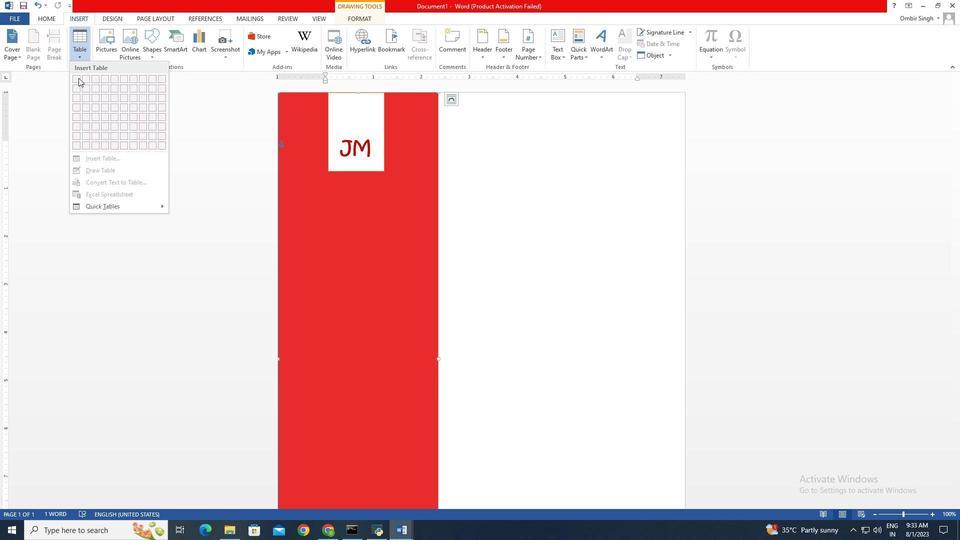 
Action: Mouse pressed left at (86, 56)
Screenshot: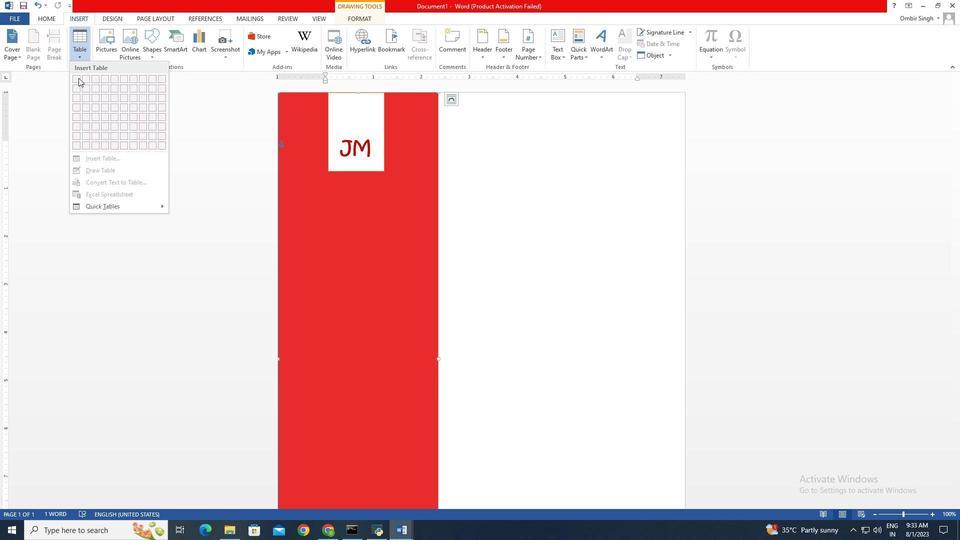 
Action: Mouse moved to (496, 170)
Screenshot: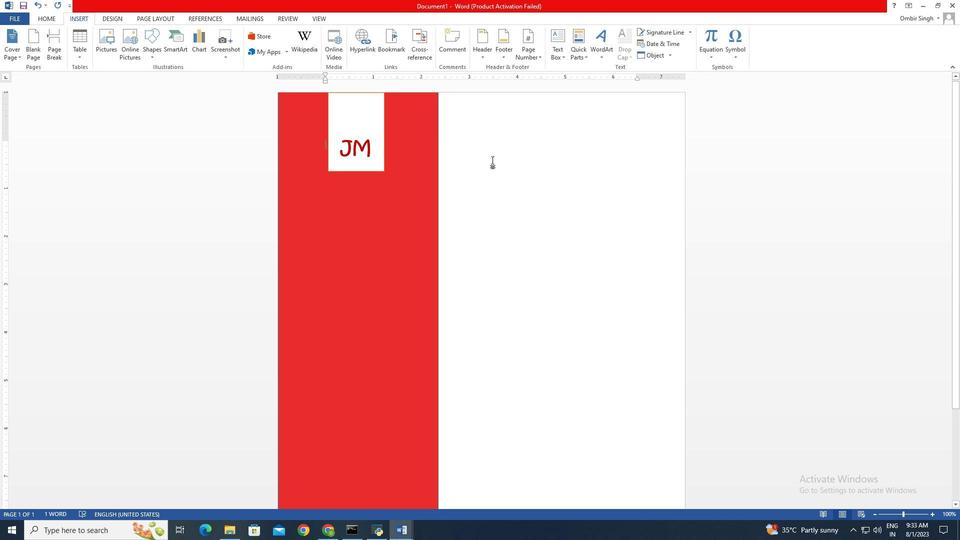 
Action: Mouse pressed left at (496, 170)
Screenshot: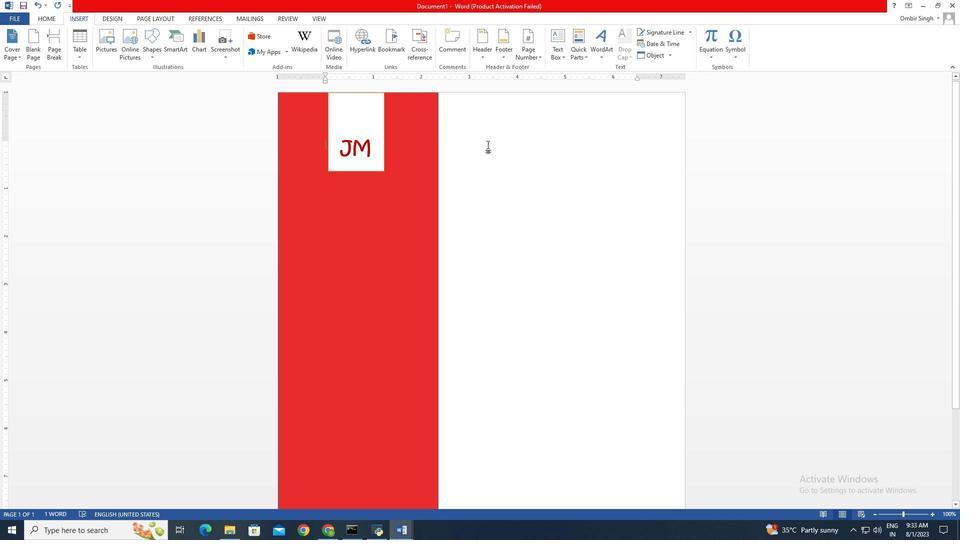 
Action: Mouse pressed left at (496, 170)
Screenshot: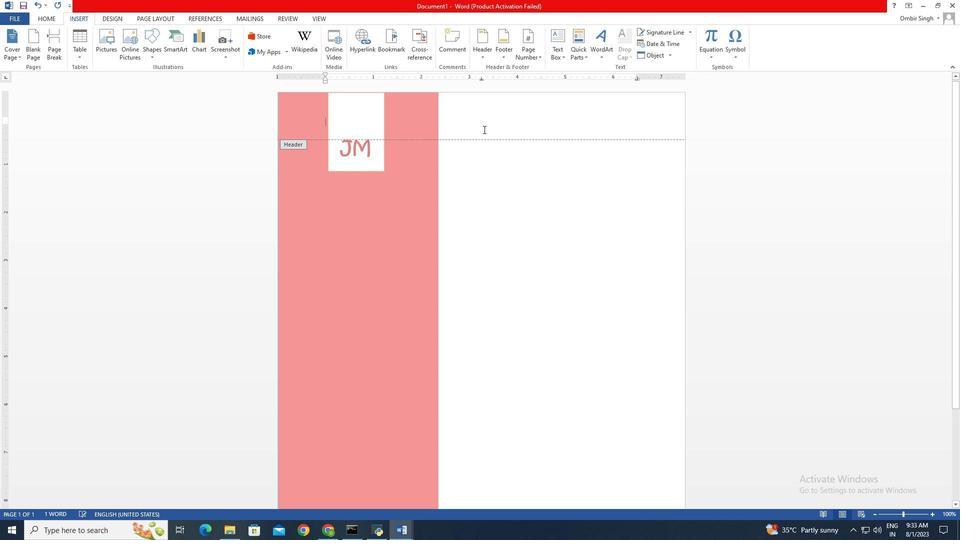 
Action: Mouse moved to (485, 131)
Screenshot: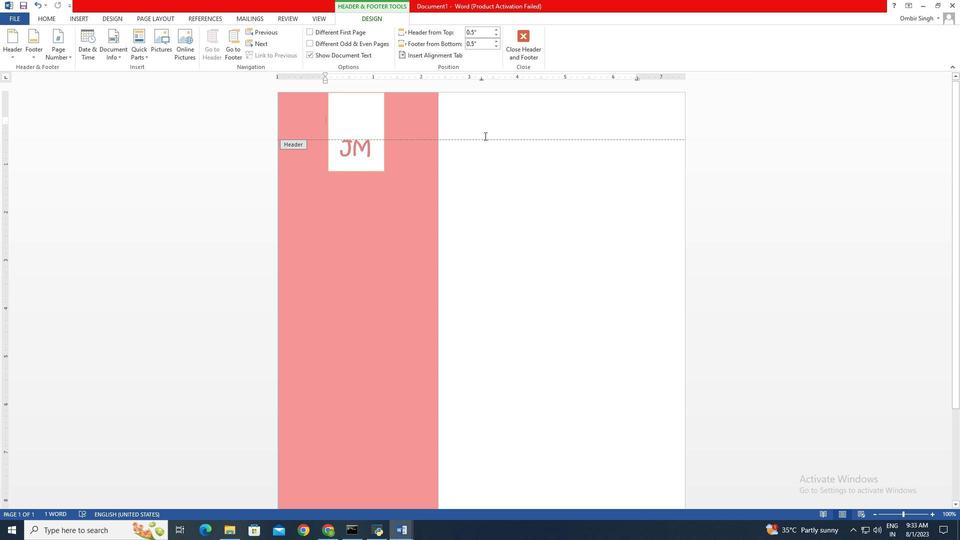 
Action: Mouse pressed left at (485, 131)
Screenshot: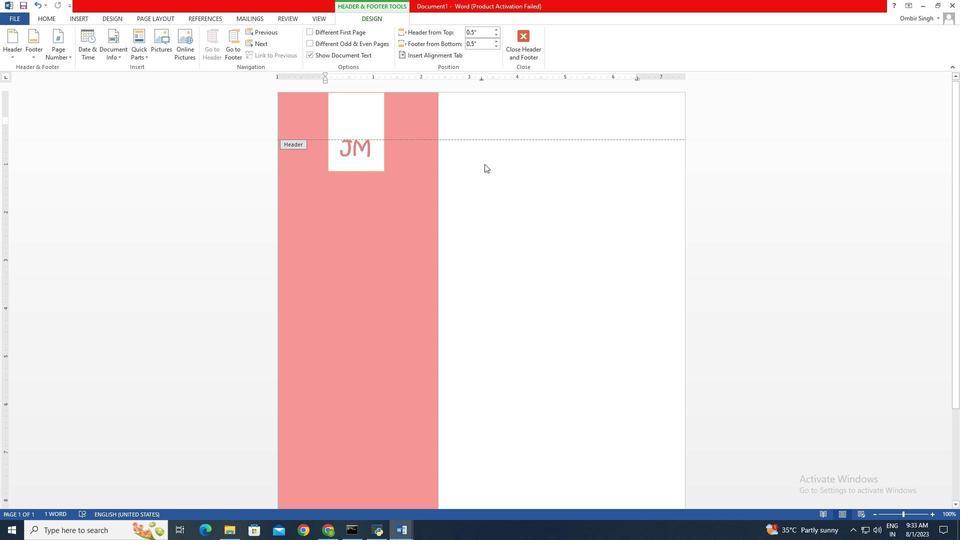 
Action: Mouse pressed left at (485, 131)
Screenshot: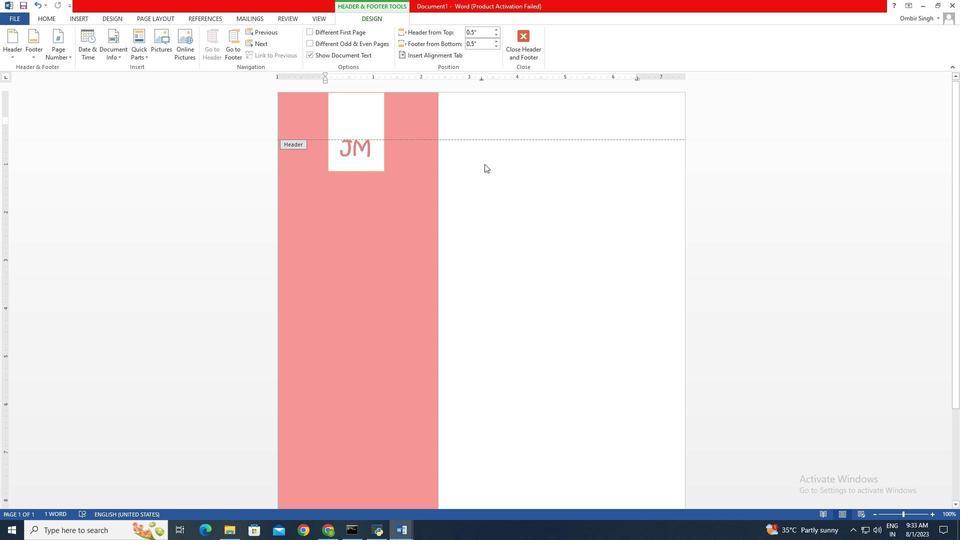 
Action: Mouse moved to (486, 165)
Screenshot: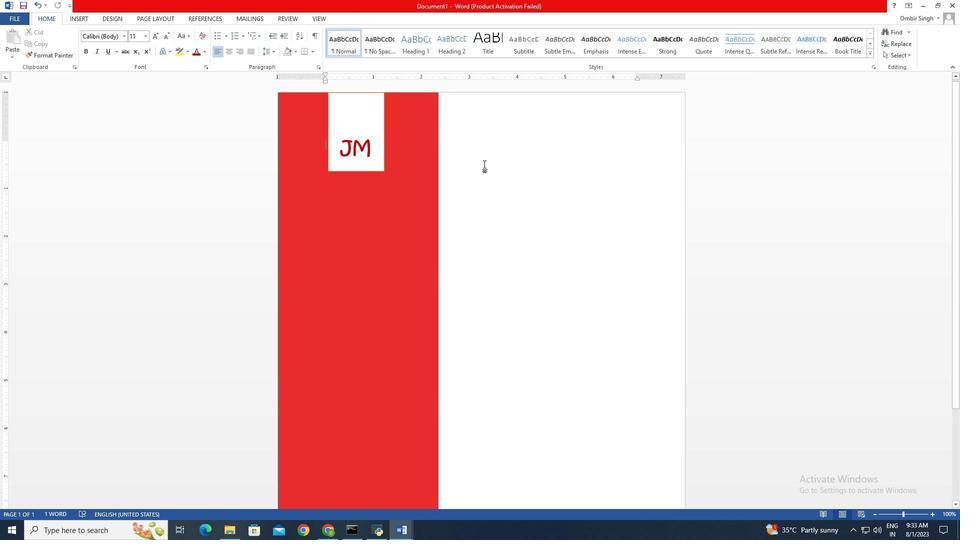 
Action: Mouse pressed left at (486, 165)
Screenshot: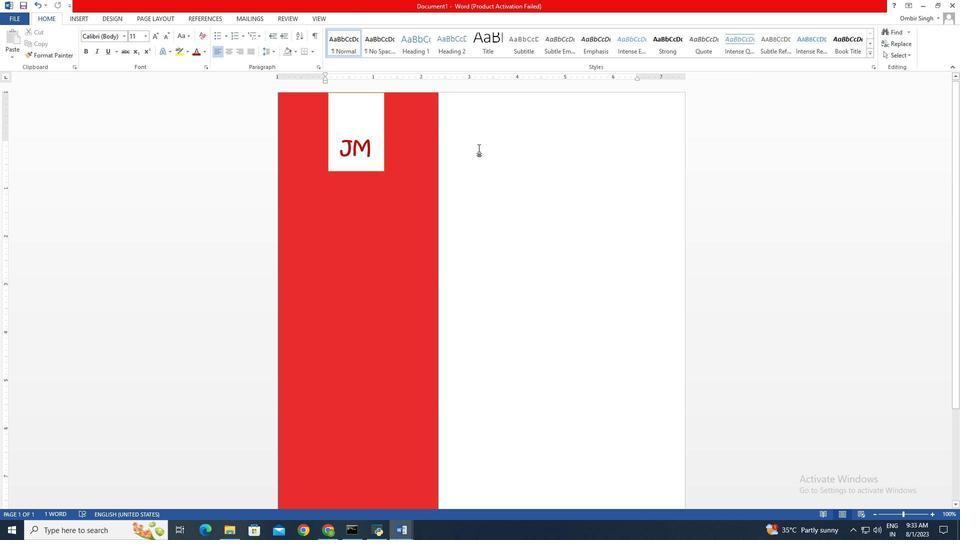 
Action: Mouse pressed left at (486, 165)
Screenshot: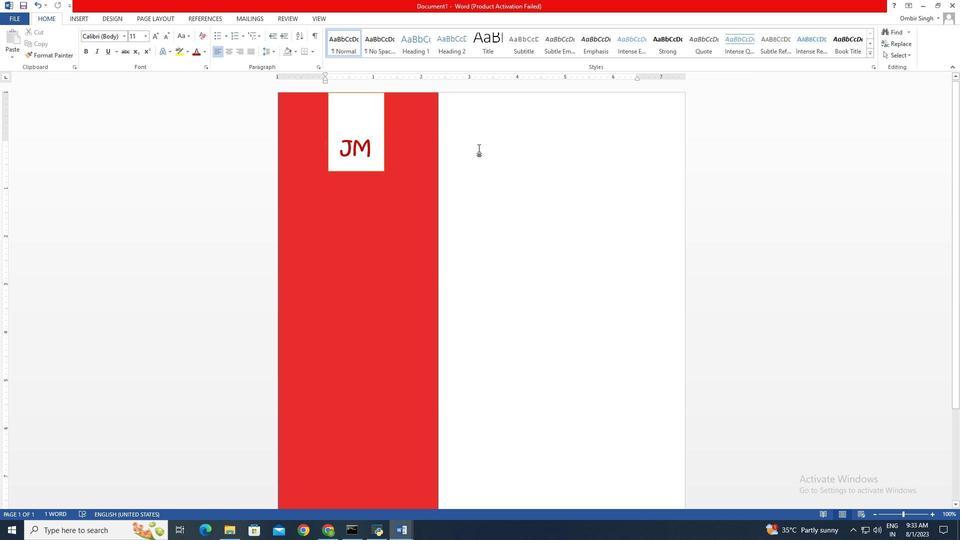 
Action: Mouse moved to (480, 149)
Screenshot: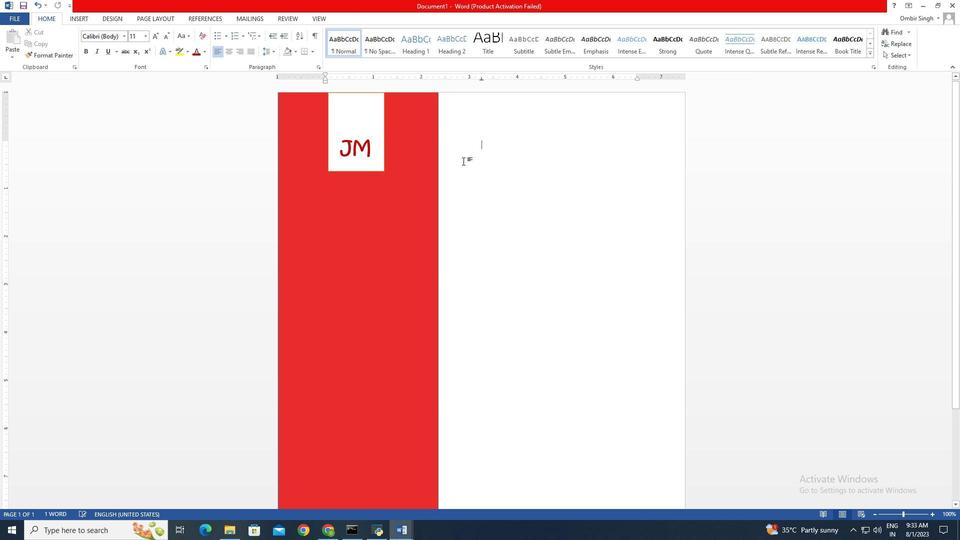 
Action: Mouse pressed left at (480, 149)
Screenshot: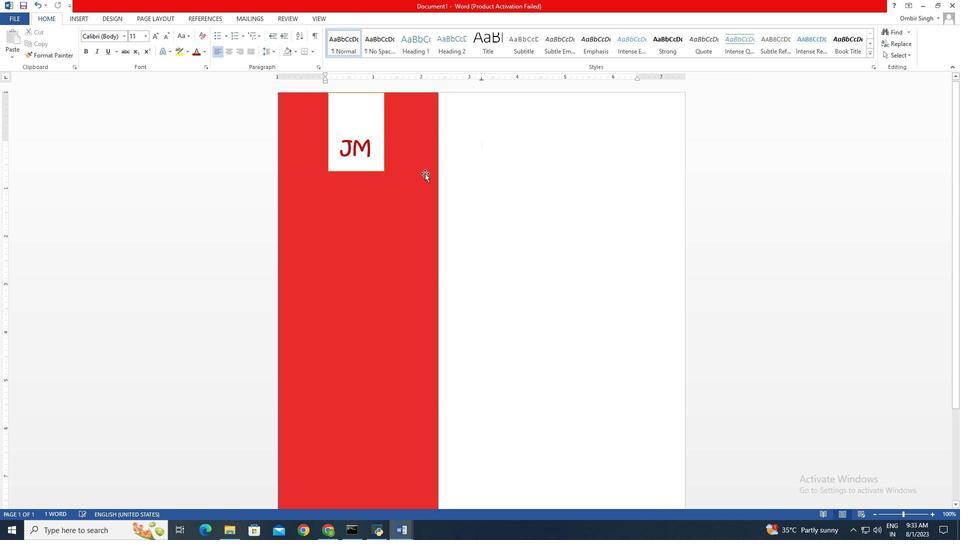 
Action: Mouse pressed left at (480, 149)
Screenshot: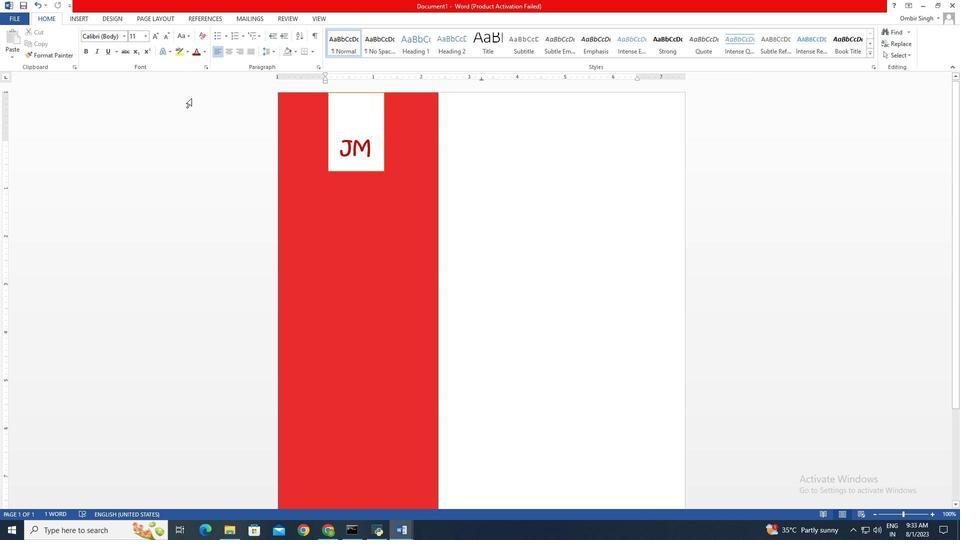 
Action: Mouse moved to (77, 18)
Screenshot: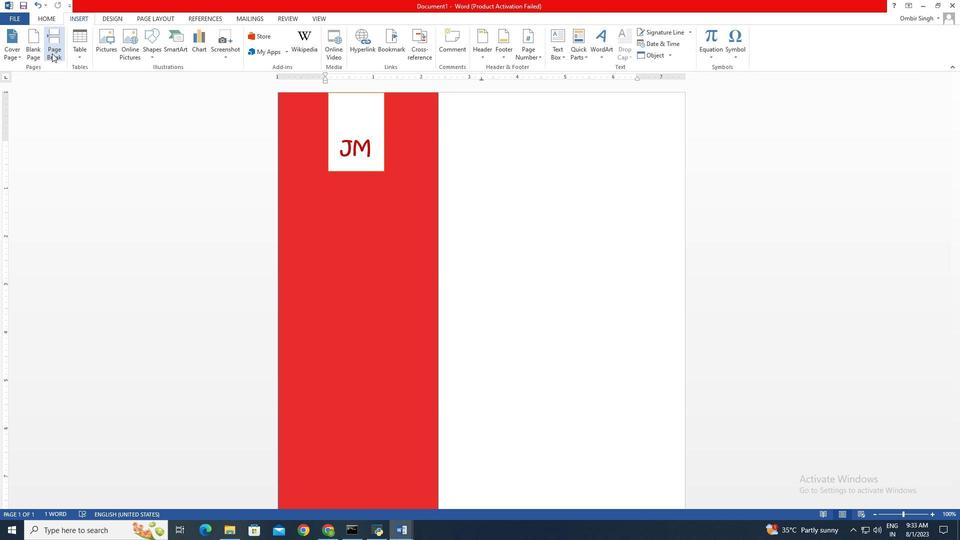 
Action: Mouse pressed left at (77, 18)
Screenshot: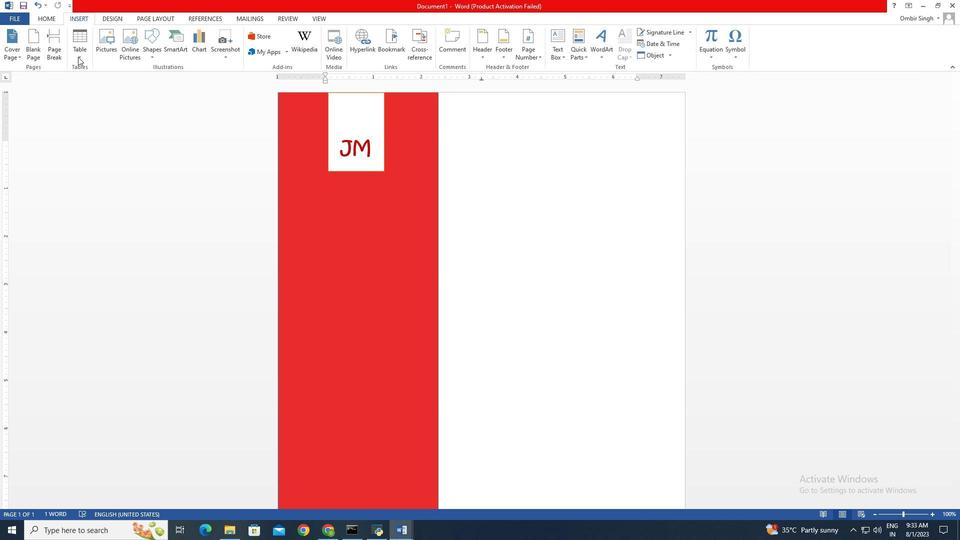
Action: Mouse moved to (86, 57)
Screenshot: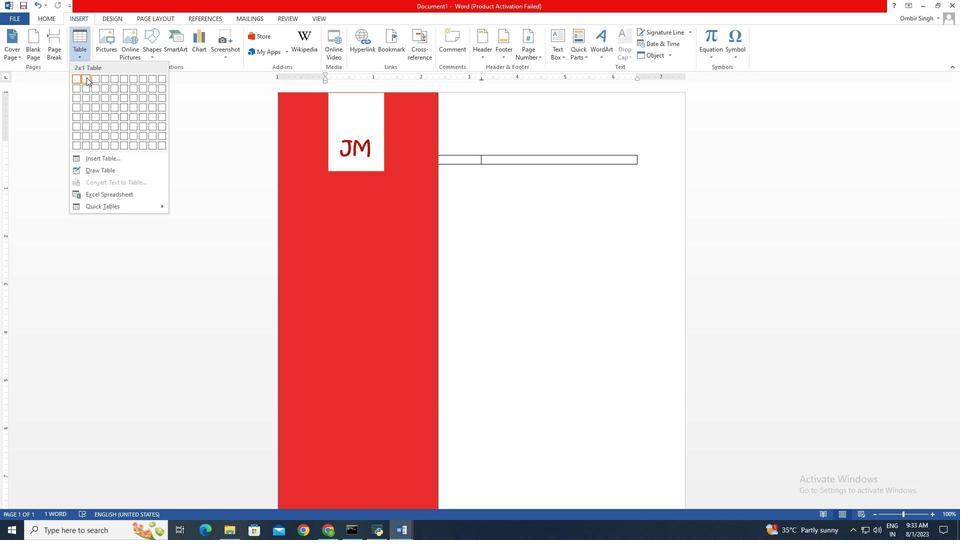 
Action: Mouse pressed left at (86, 57)
Screenshot: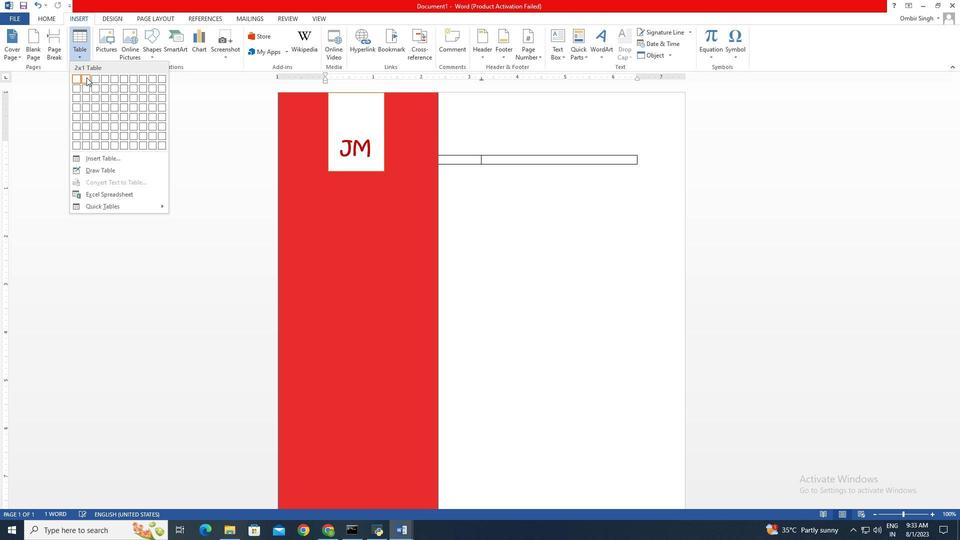 
Action: Mouse moved to (78, 80)
Screenshot: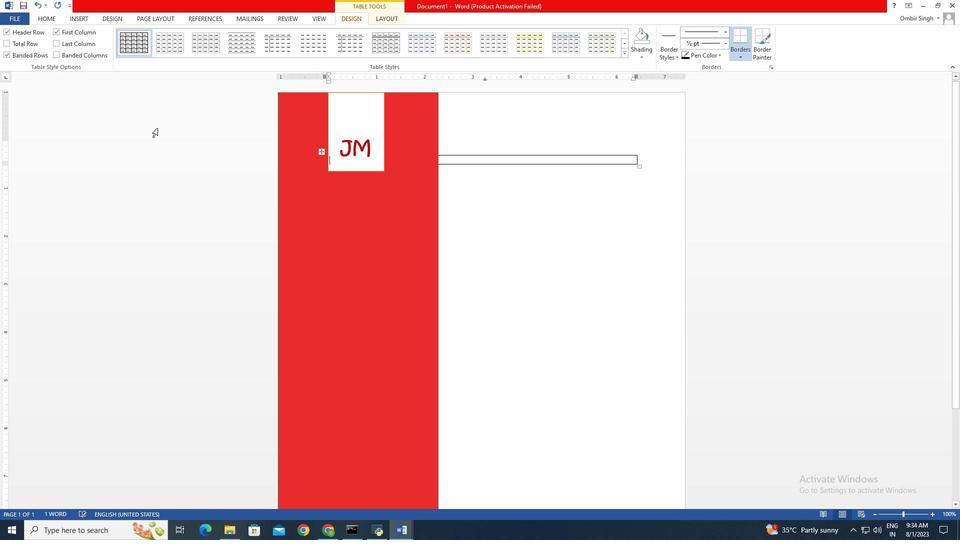 
Action: Mouse pressed left at (78, 80)
Screenshot: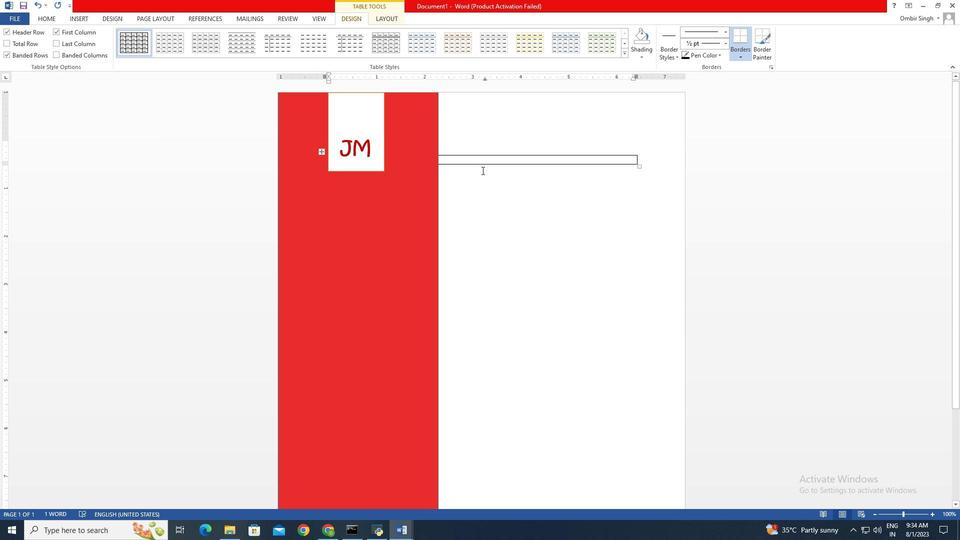 
Action: Mouse moved to (523, 163)
Screenshot: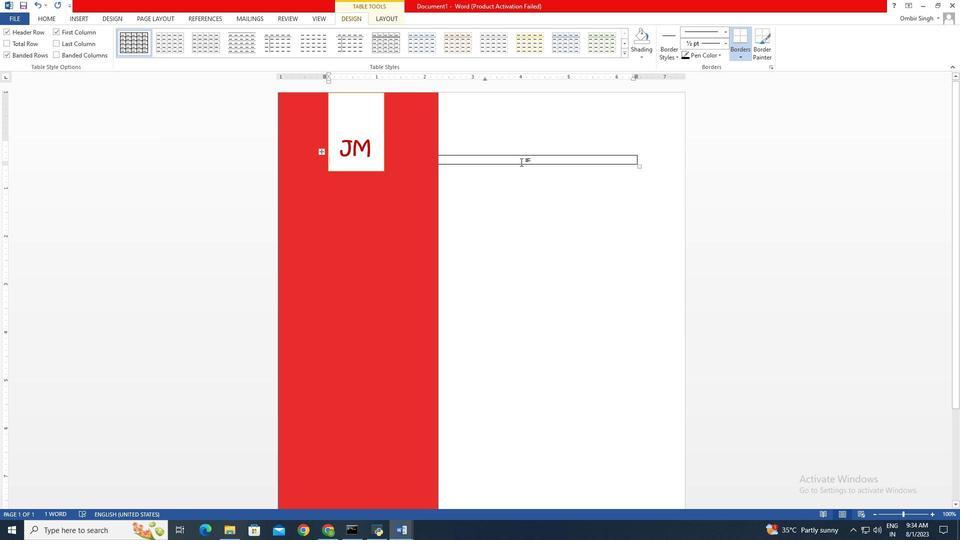 
Action: Mouse pressed left at (523, 163)
Screenshot: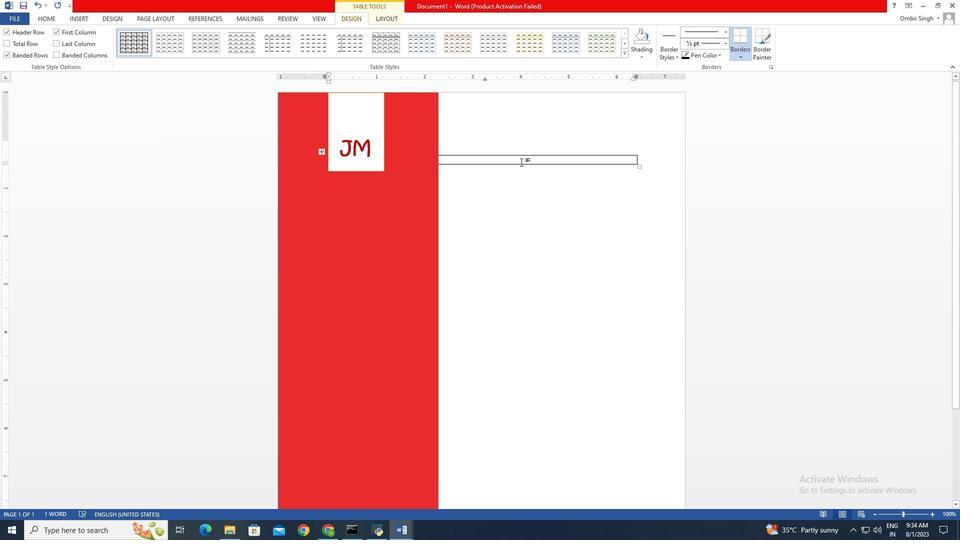
Action: Mouse moved to (395, 203)
Screenshot: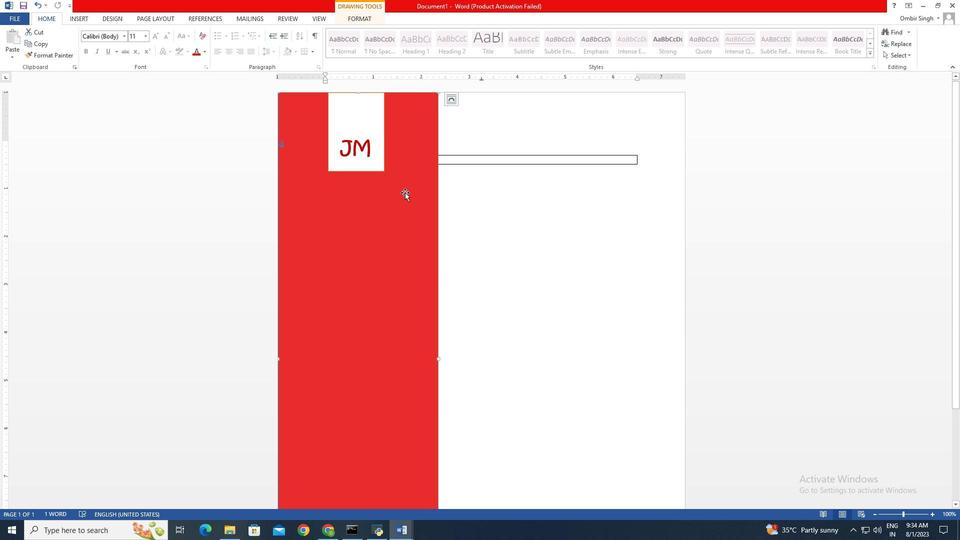 
Action: Mouse pressed left at (395, 203)
Screenshot: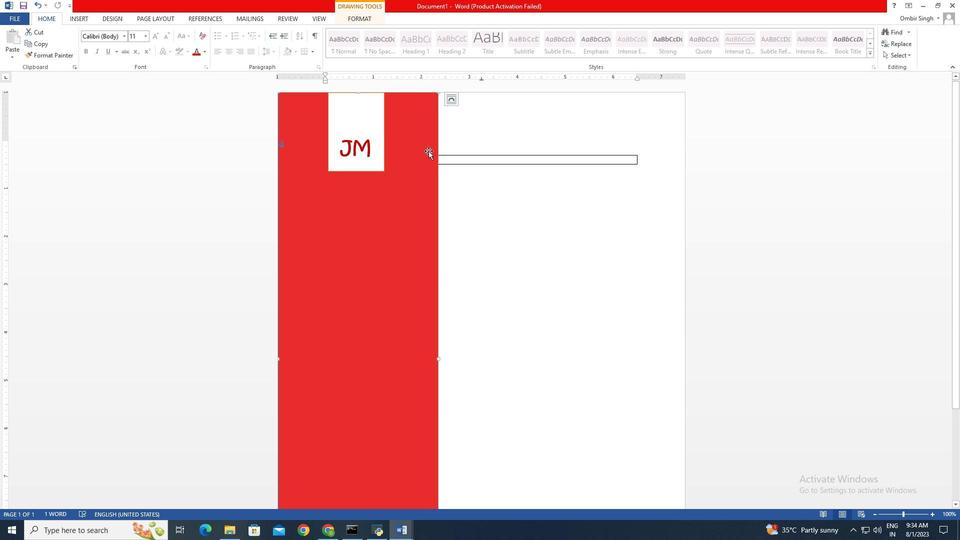 
Action: Mouse moved to (317, 17)
Screenshot: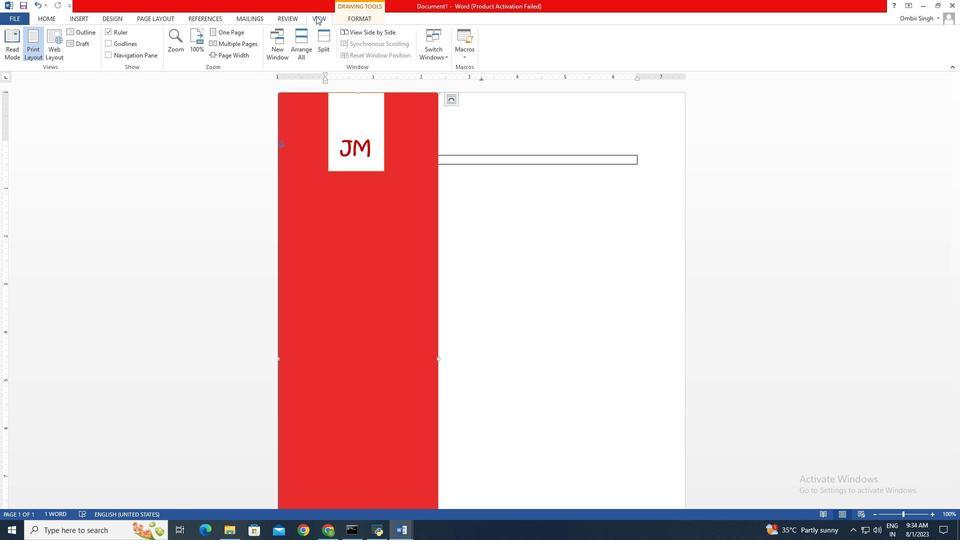 
Action: Mouse pressed left at (317, 17)
Screenshot: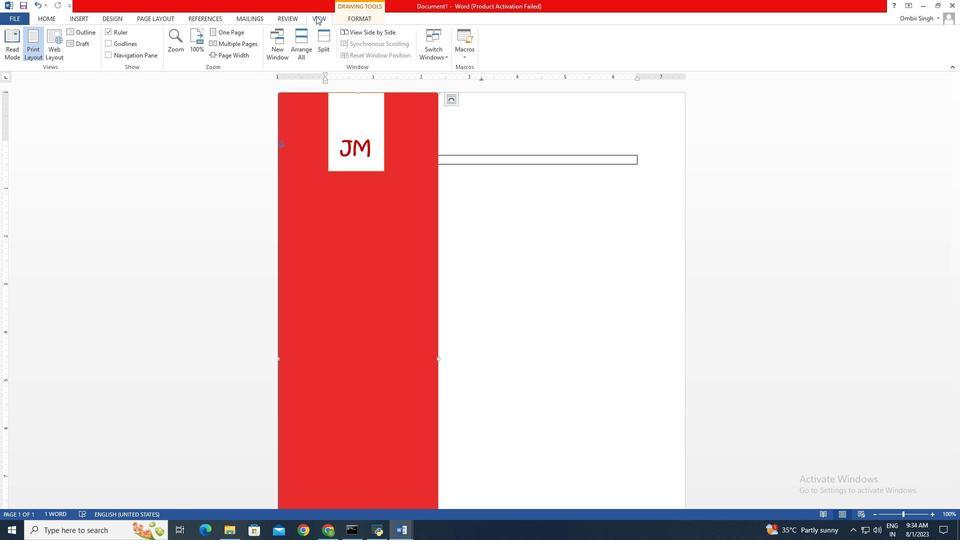 
Action: Mouse moved to (354, 16)
Screenshot: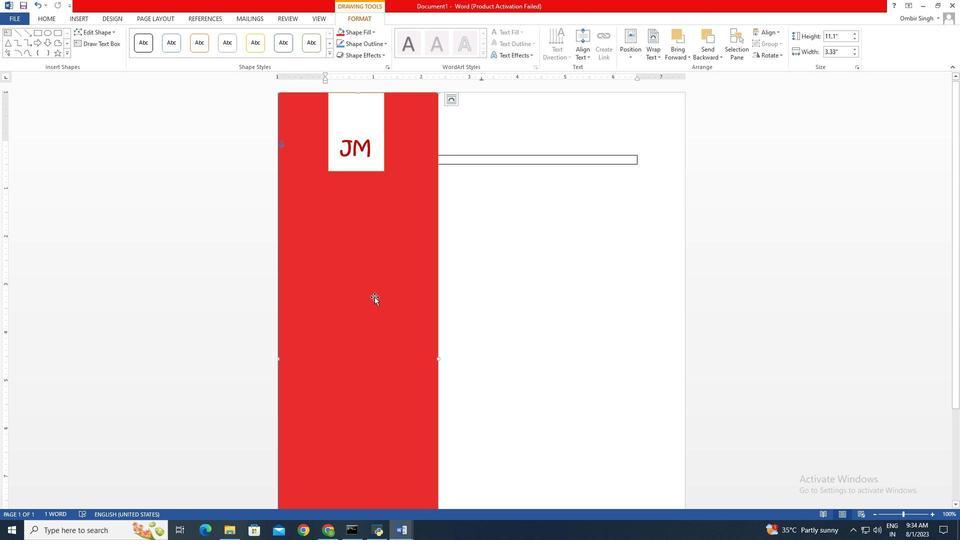 
Action: Mouse pressed left at (354, 16)
Screenshot: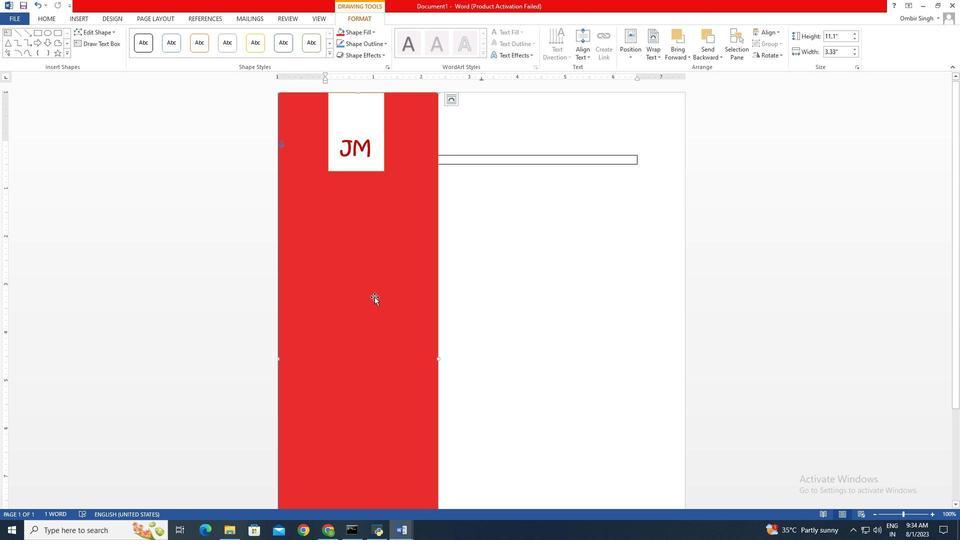 
Action: Mouse moved to (376, 298)
Screenshot: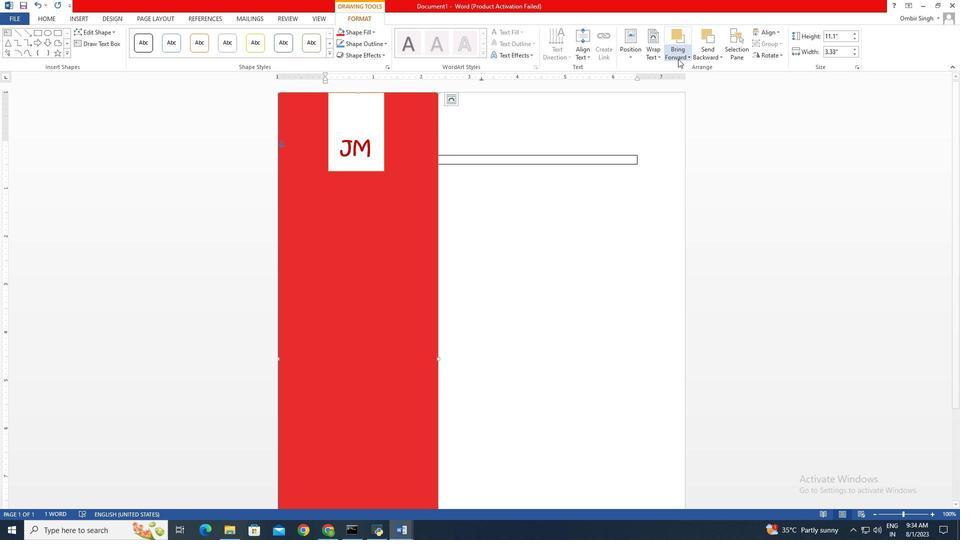 
Action: Mouse pressed left at (376, 298)
Screenshot: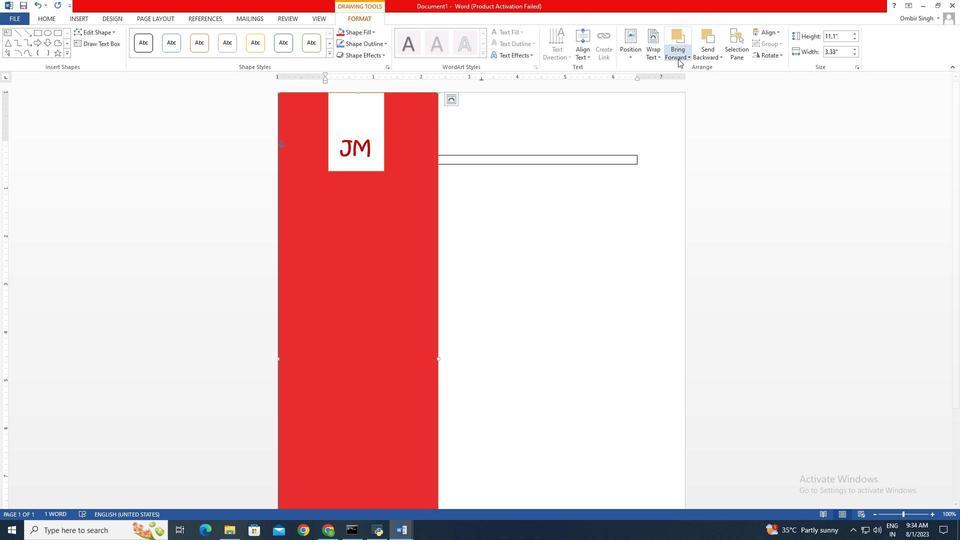 
Action: Mouse moved to (680, 60)
Screenshot: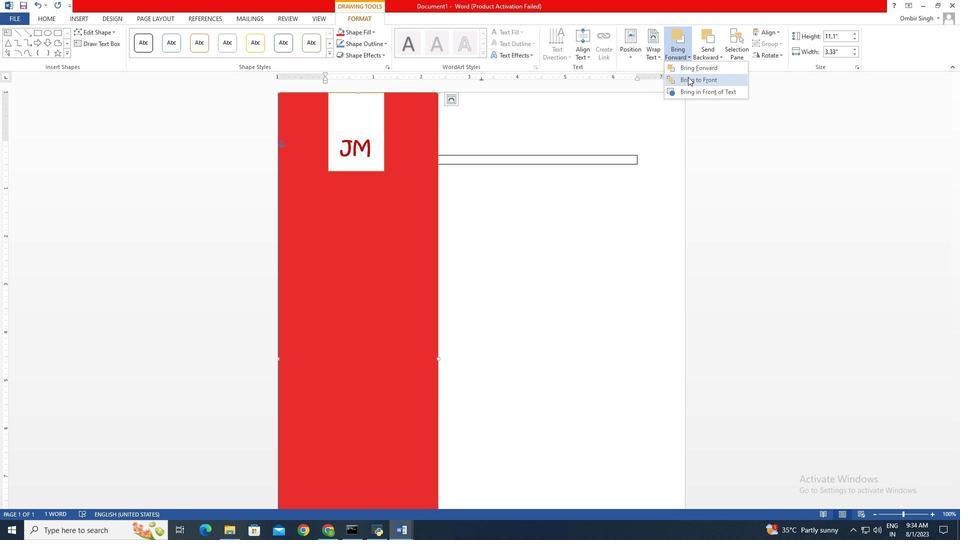 
Action: Mouse pressed left at (680, 60)
Screenshot: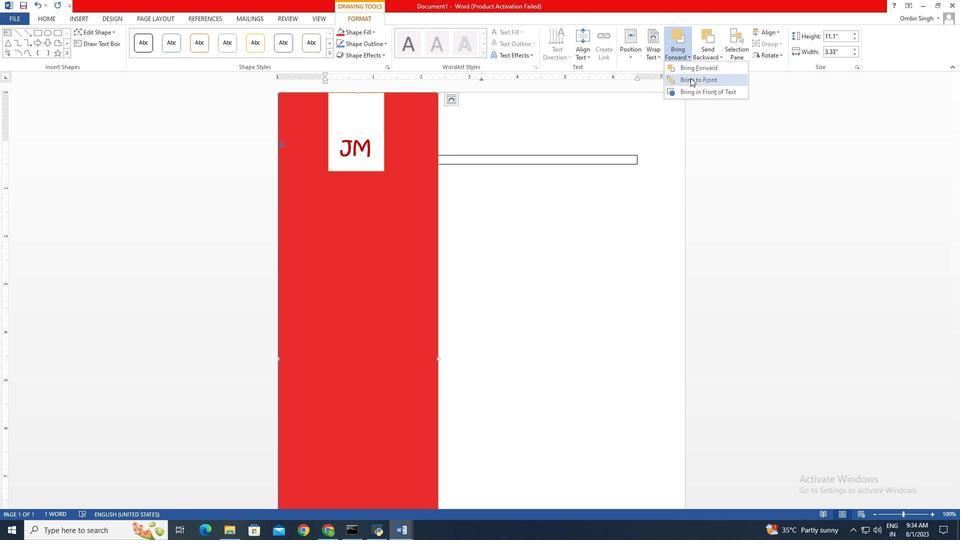 
Action: Mouse moved to (710, 54)
Screenshot: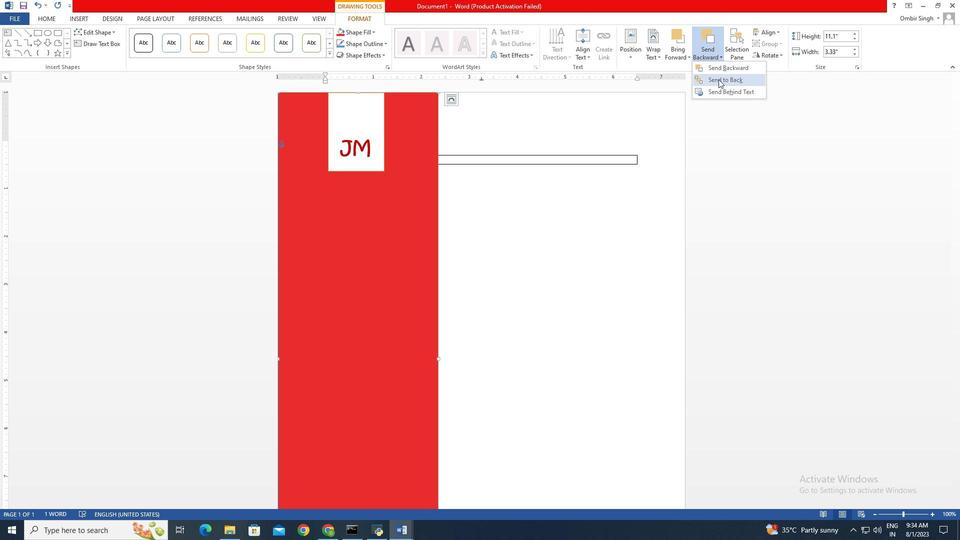 
Action: Mouse pressed left at (710, 54)
Screenshot: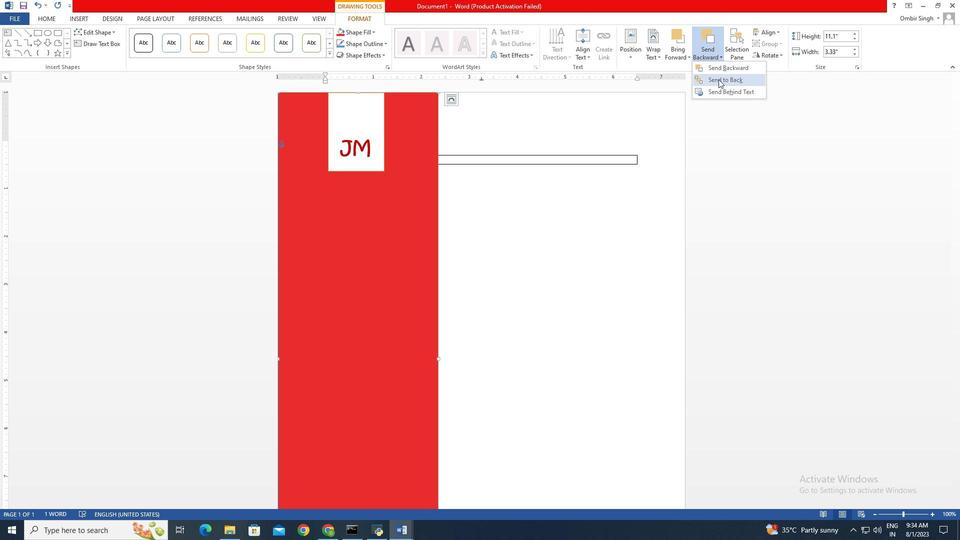 
Action: Mouse moved to (720, 81)
Screenshot: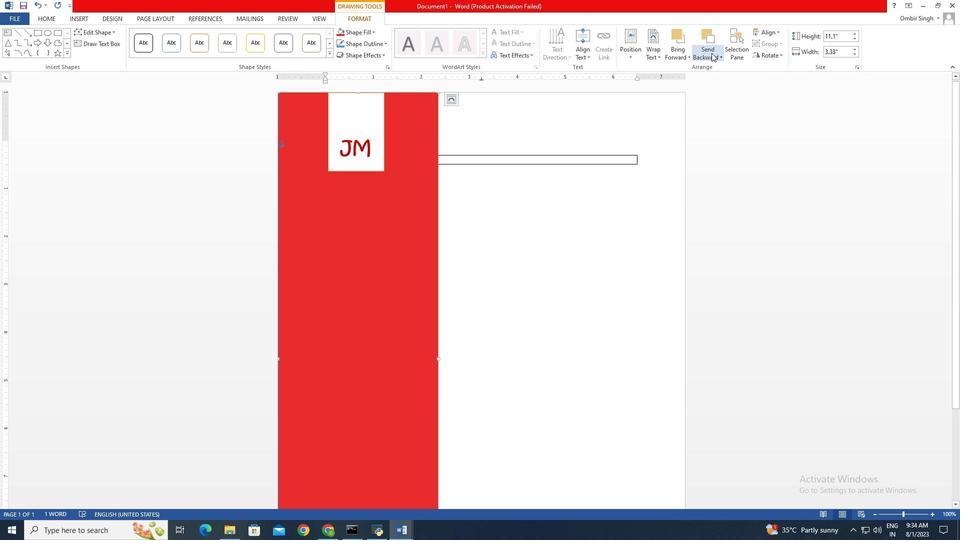 
Action: Mouse pressed left at (720, 81)
Screenshot: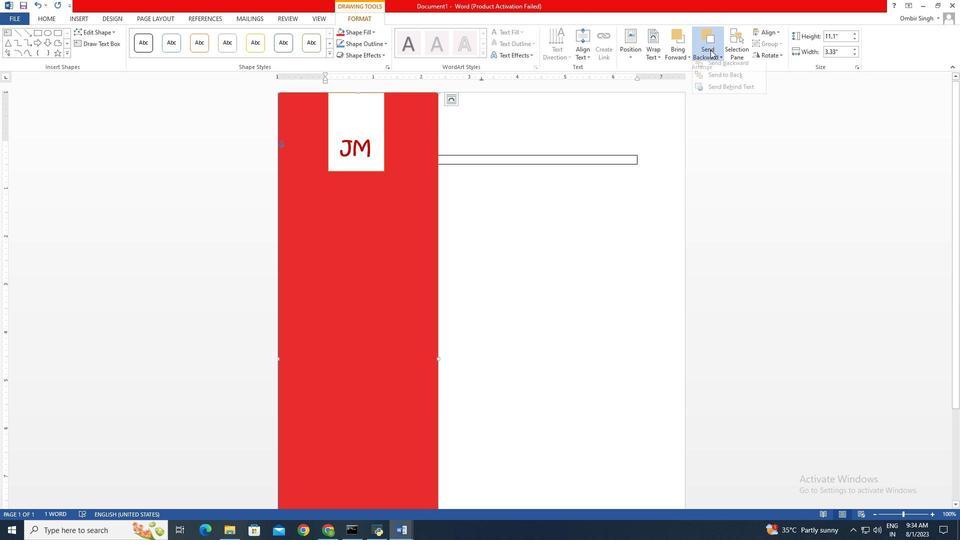 
Action: Mouse moved to (712, 51)
Screenshot: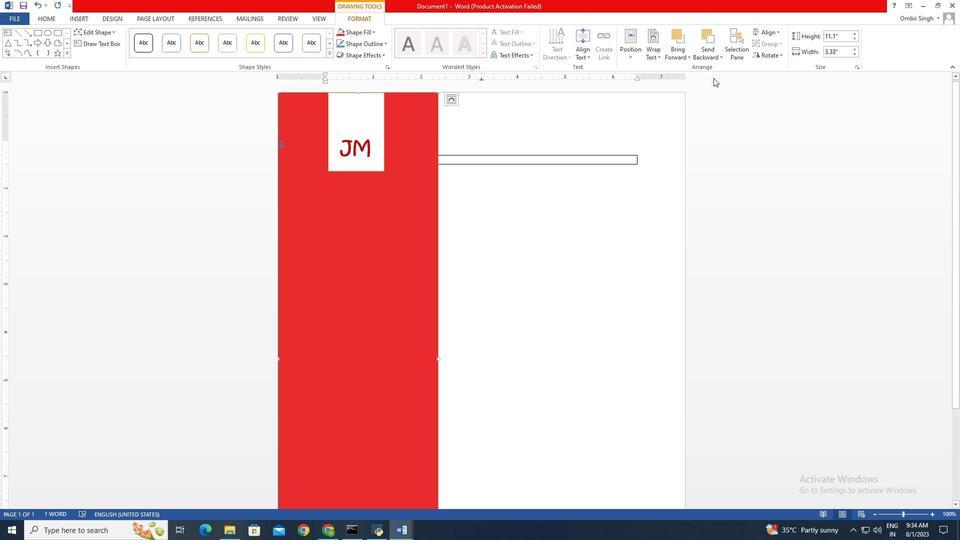 
Action: Mouse pressed left at (712, 51)
Screenshot: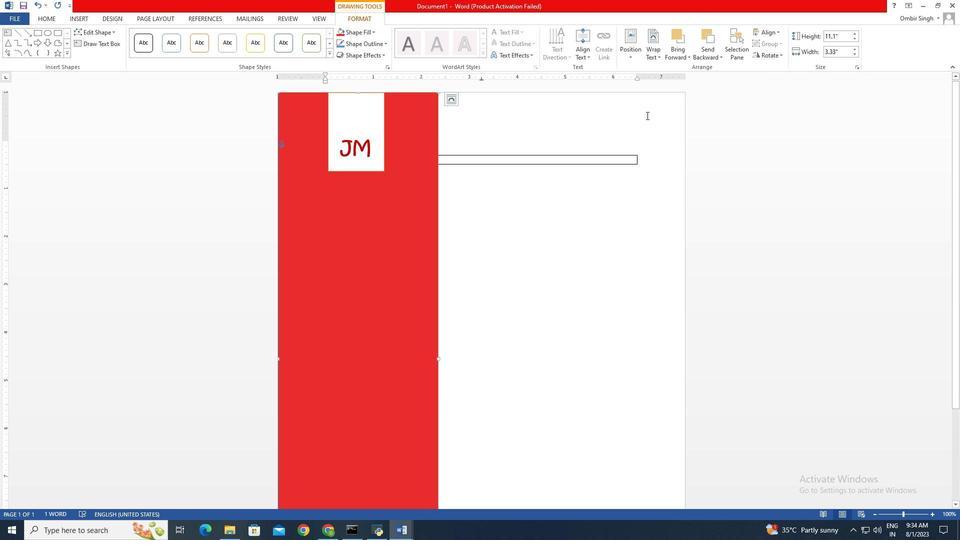 
Action: Mouse moved to (725, 66)
Screenshot: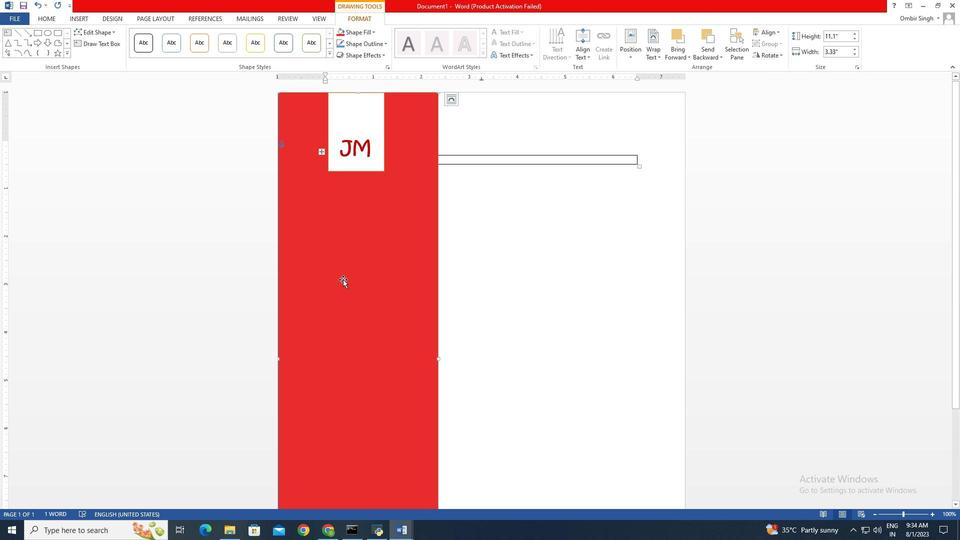 
Action: Mouse pressed left at (725, 66)
Screenshot: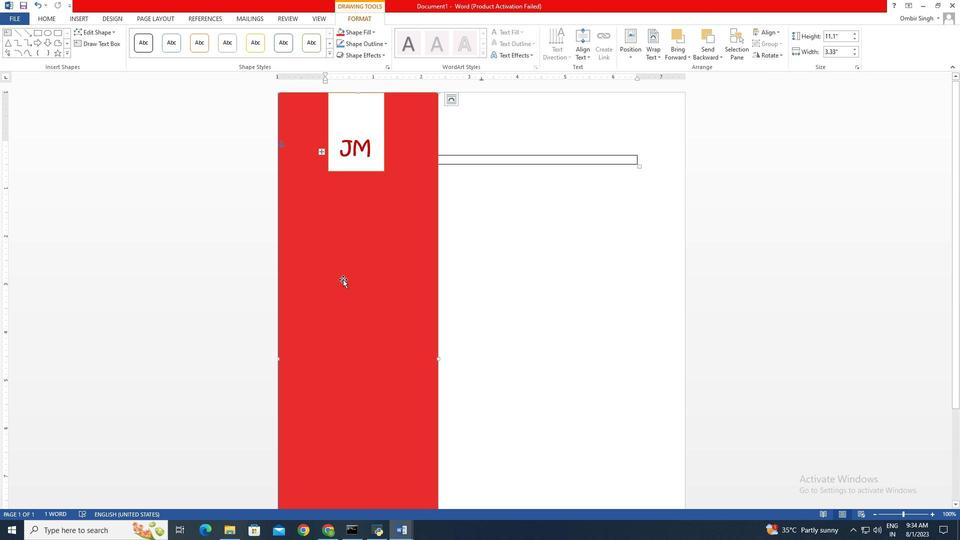 
Action: Mouse moved to (344, 281)
Screenshot: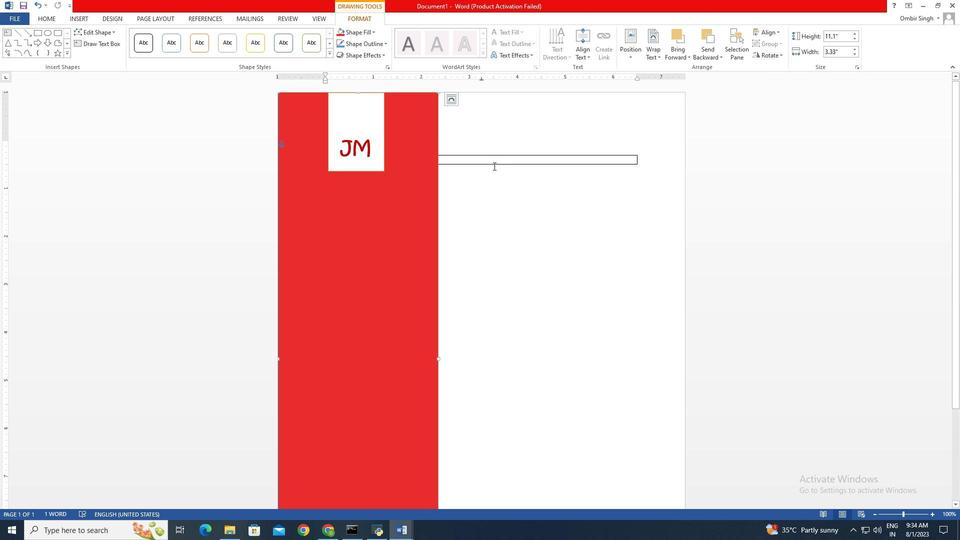 
Action: Mouse pressed left at (344, 281)
Screenshot: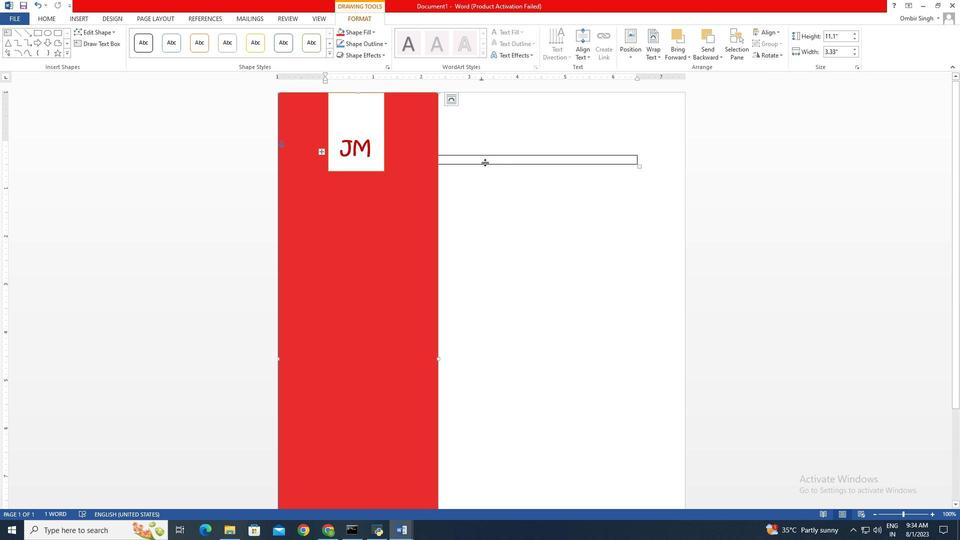 
Action: Mouse moved to (486, 164)
Screenshot: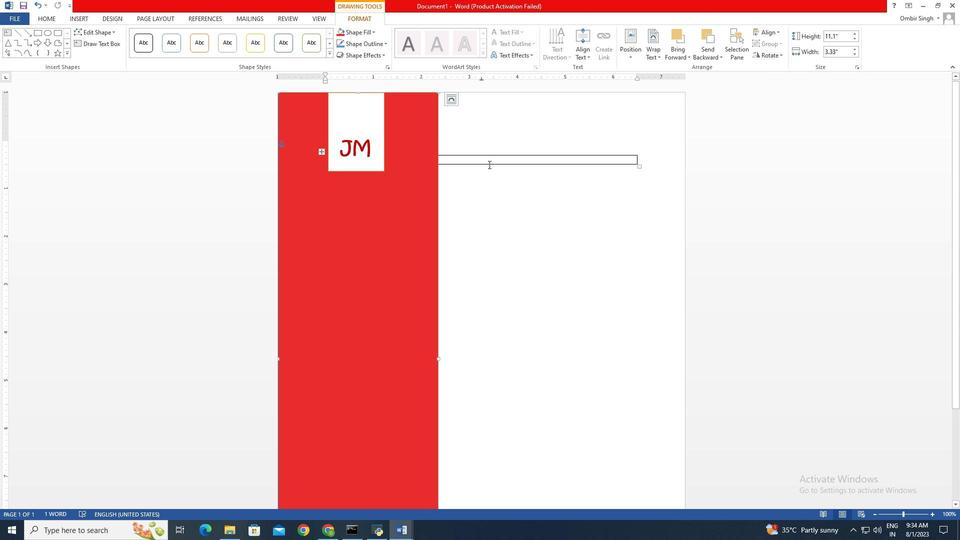
Action: Mouse pressed left at (486, 164)
Screenshot: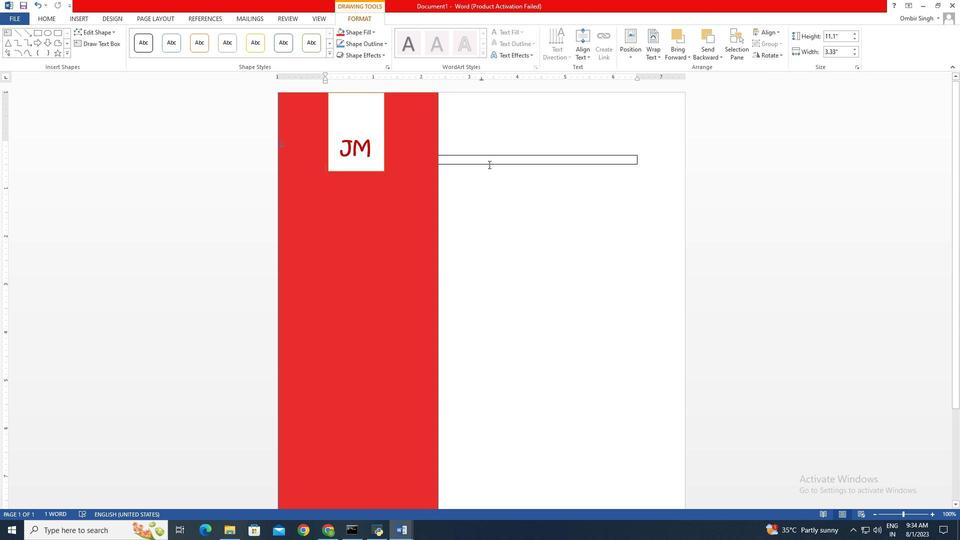 
Action: Mouse moved to (490, 166)
Screenshot: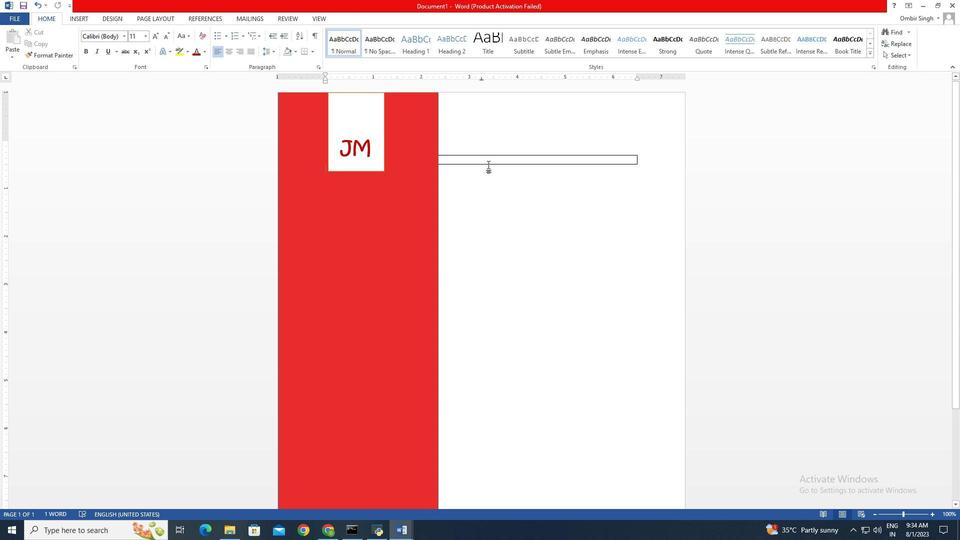 
Action: Mouse pressed left at (490, 166)
Screenshot: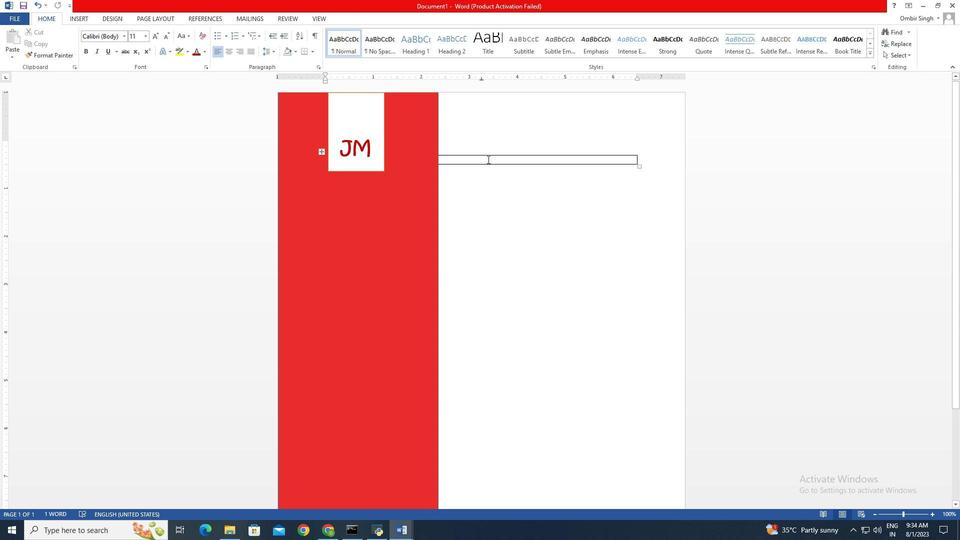 
Action: Mouse moved to (488, 157)
Screenshot: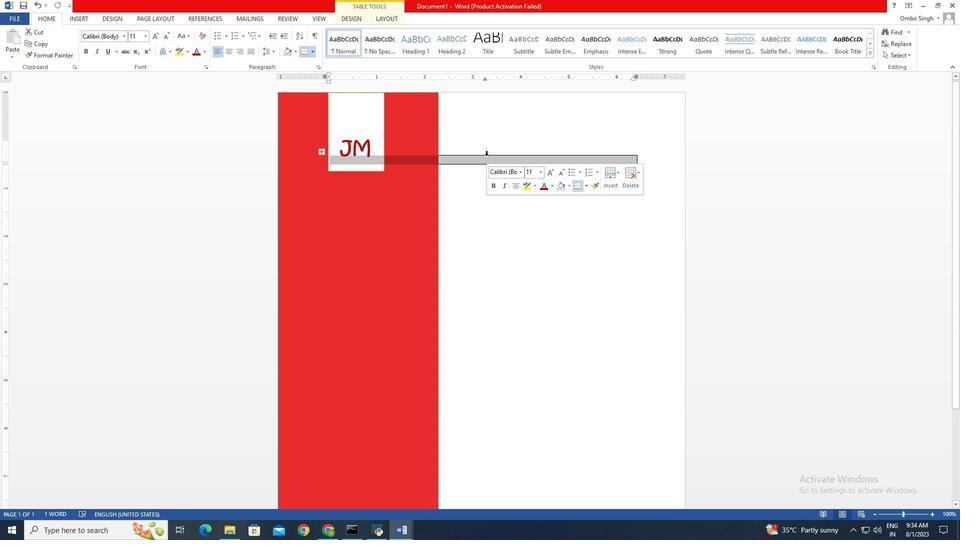 
Action: Mouse pressed left at (488, 157)
Screenshot: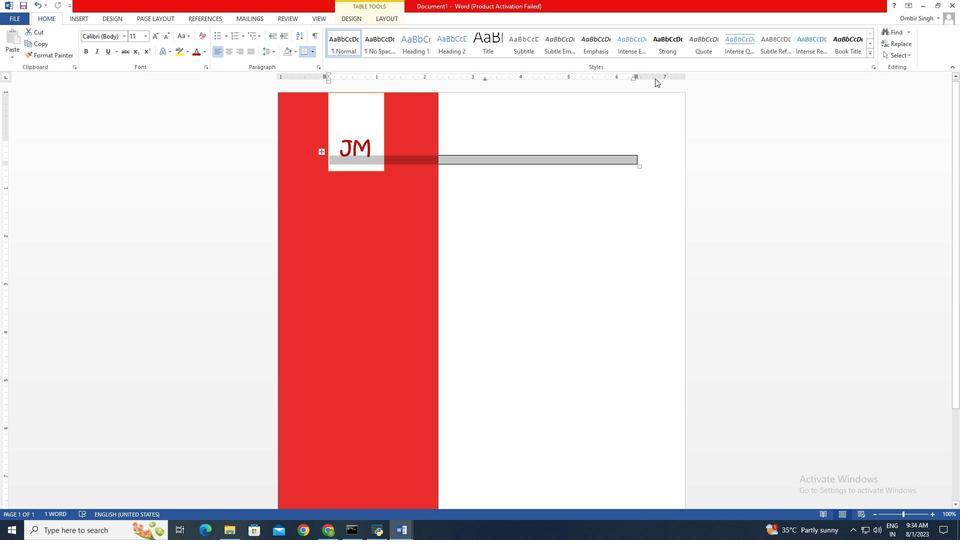 
Action: Mouse moved to (358, 19)
Screenshot: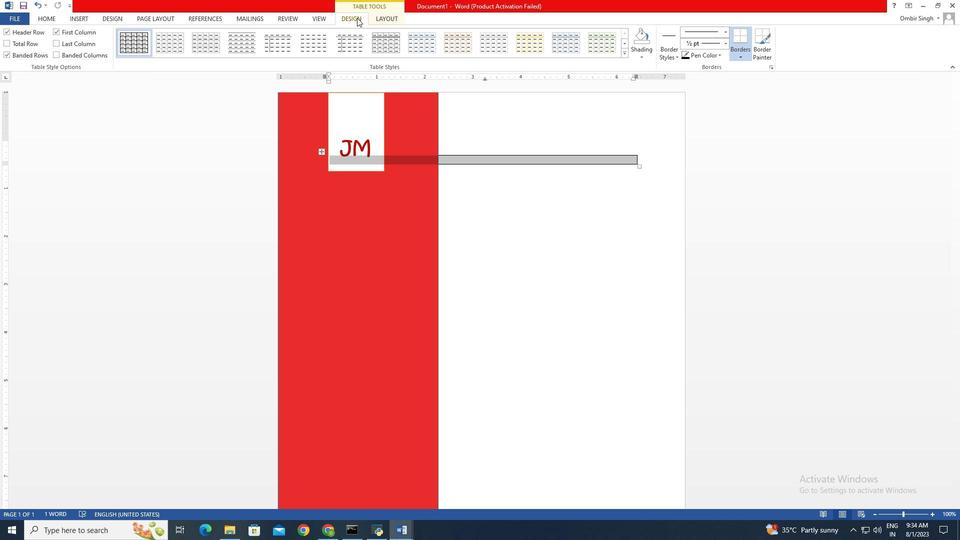 
Action: Mouse pressed left at (358, 19)
Screenshot: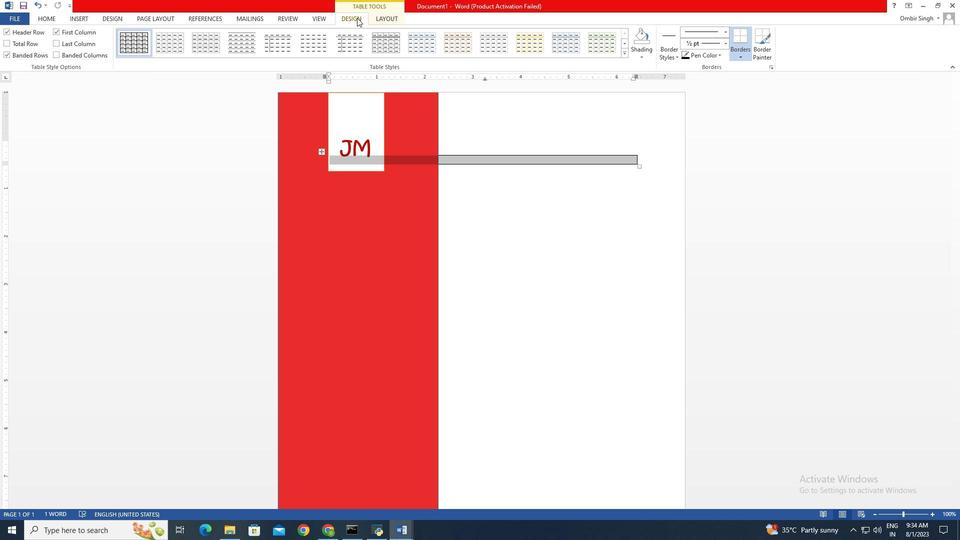 
Action: Mouse moved to (388, 21)
Screenshot: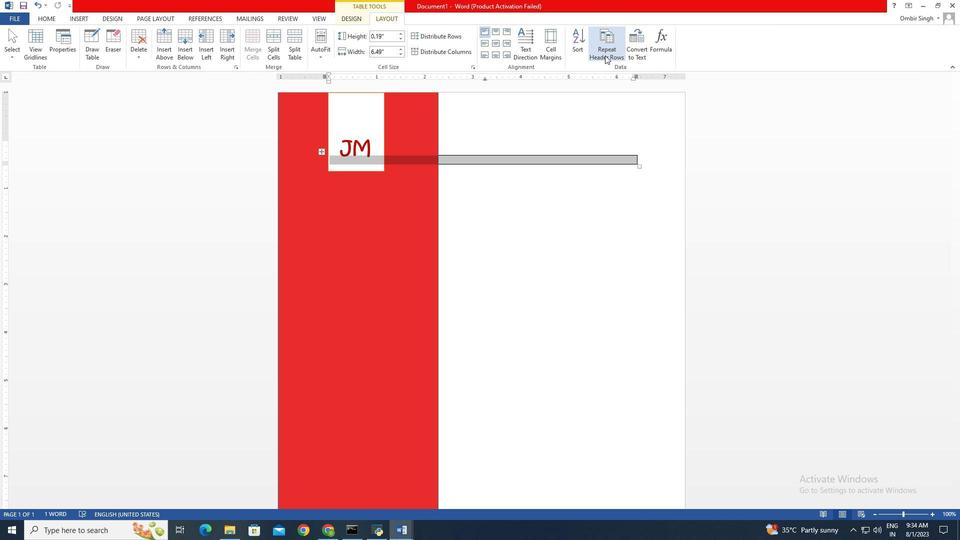 
Action: Mouse pressed left at (388, 21)
Screenshot: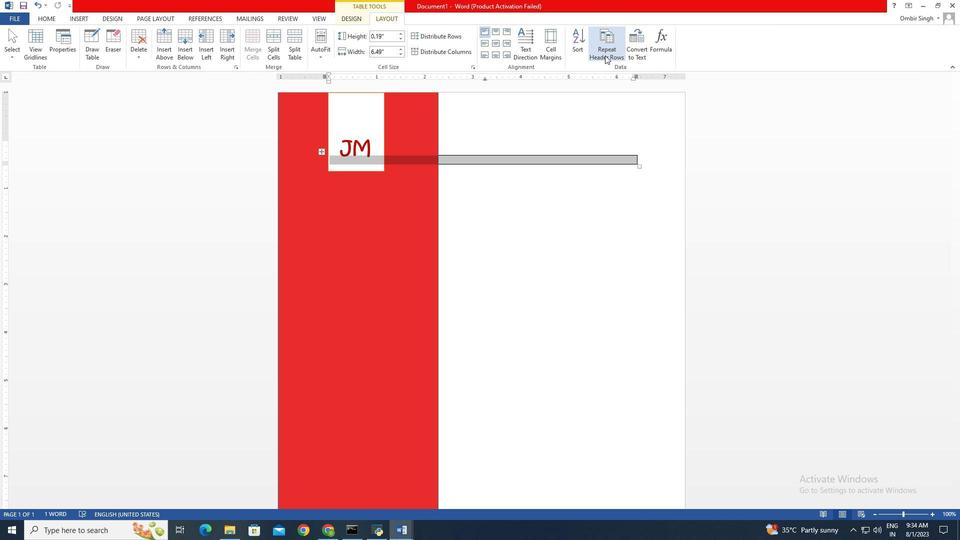 
Action: Mouse moved to (352, 17)
Screenshot: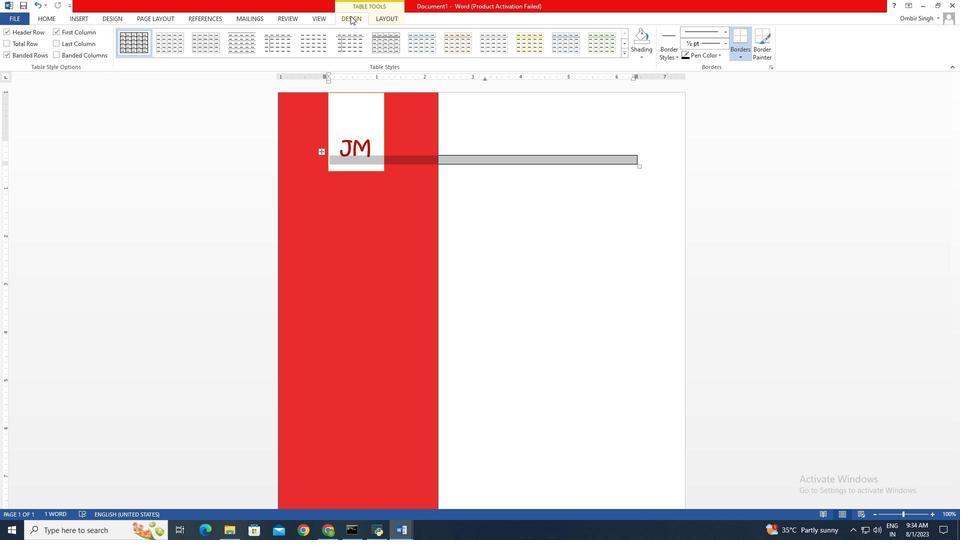 
Action: Mouse pressed left at (352, 17)
Screenshot: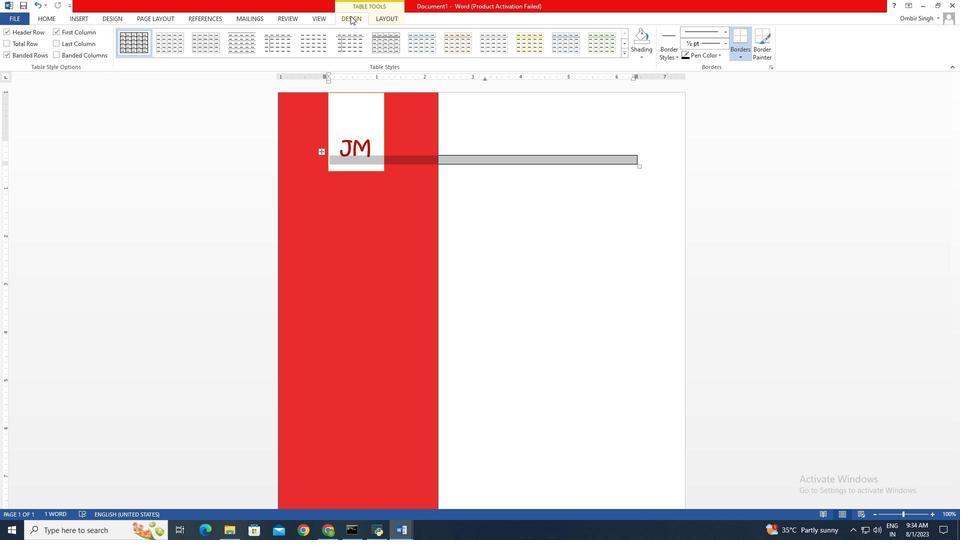 
Action: Mouse moved to (714, 56)
Screenshot: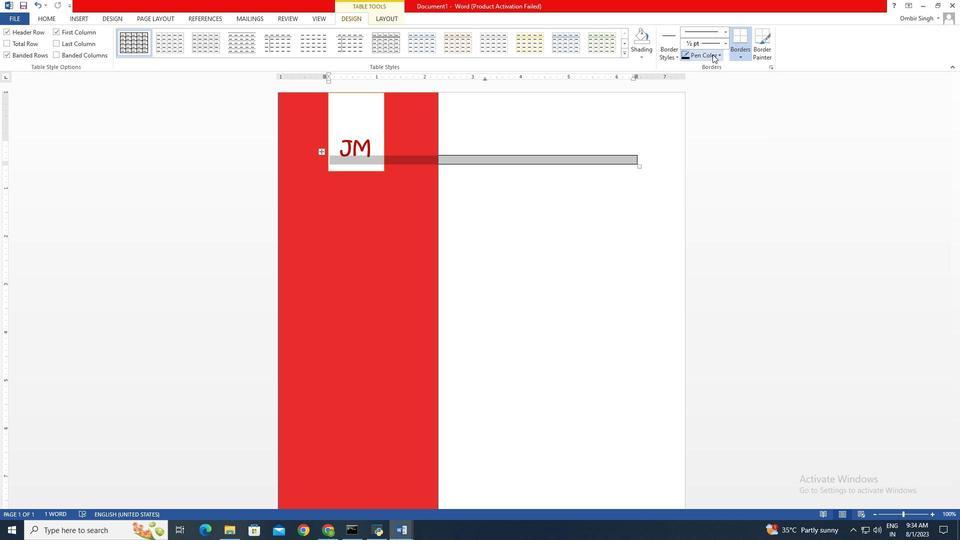 
Action: Mouse pressed left at (714, 56)
Screenshot: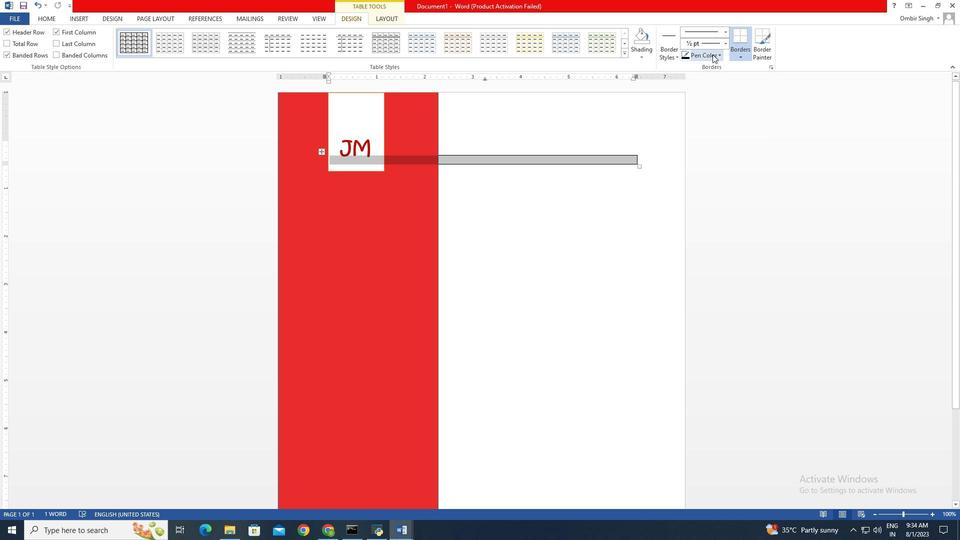 
Action: Mouse pressed left at (714, 56)
Screenshot: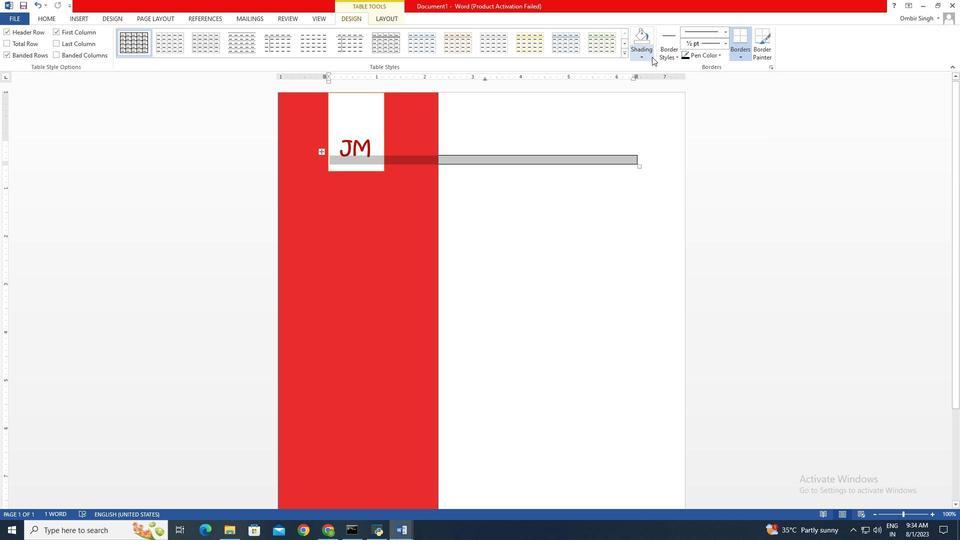 
Action: Mouse moved to (472, 216)
Screenshot: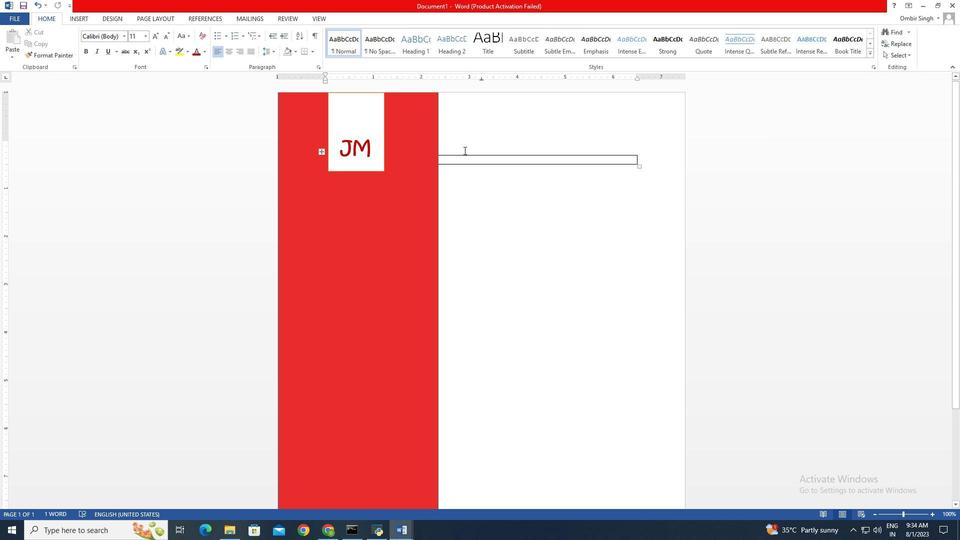
Action: Mouse pressed left at (472, 216)
Screenshot: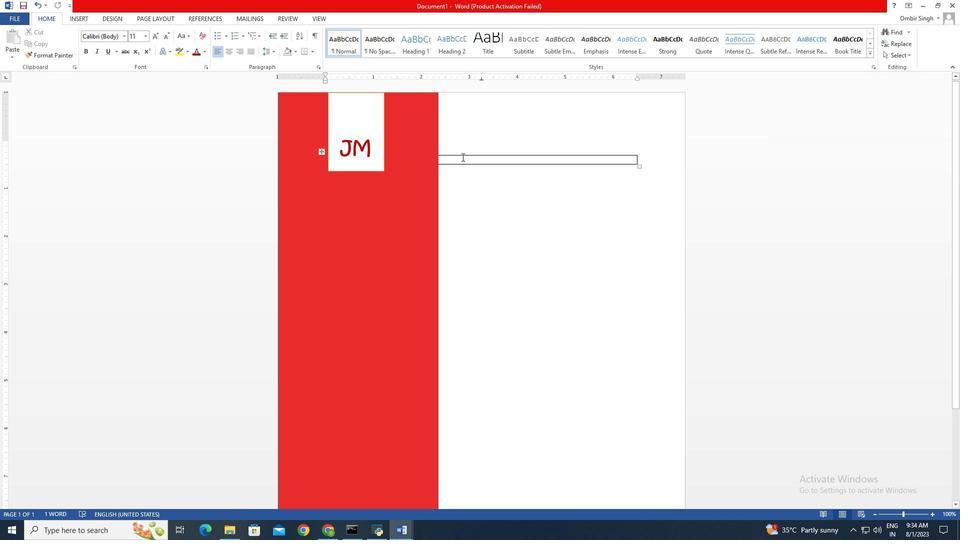
Action: Mouse moved to (463, 159)
Screenshot: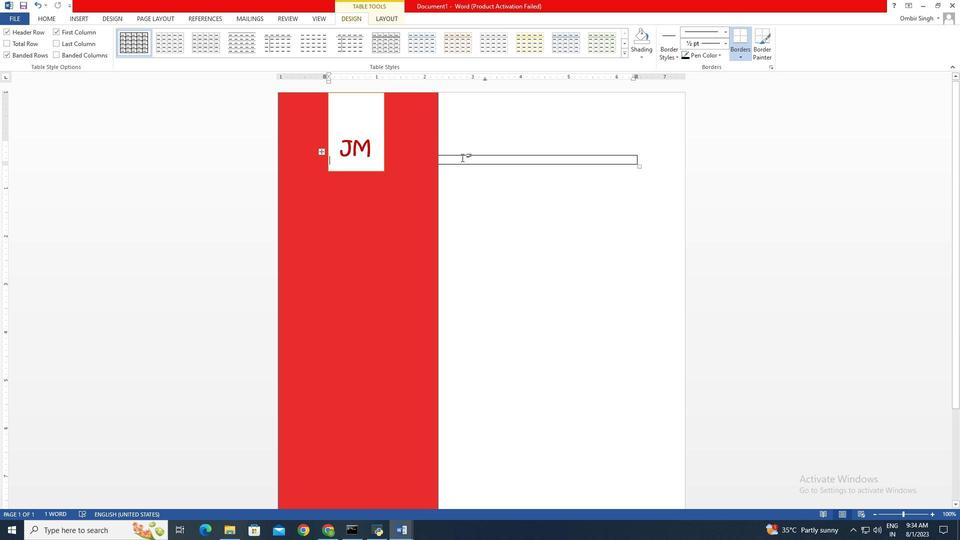 
Action: Mouse pressed left at (463, 159)
Screenshot: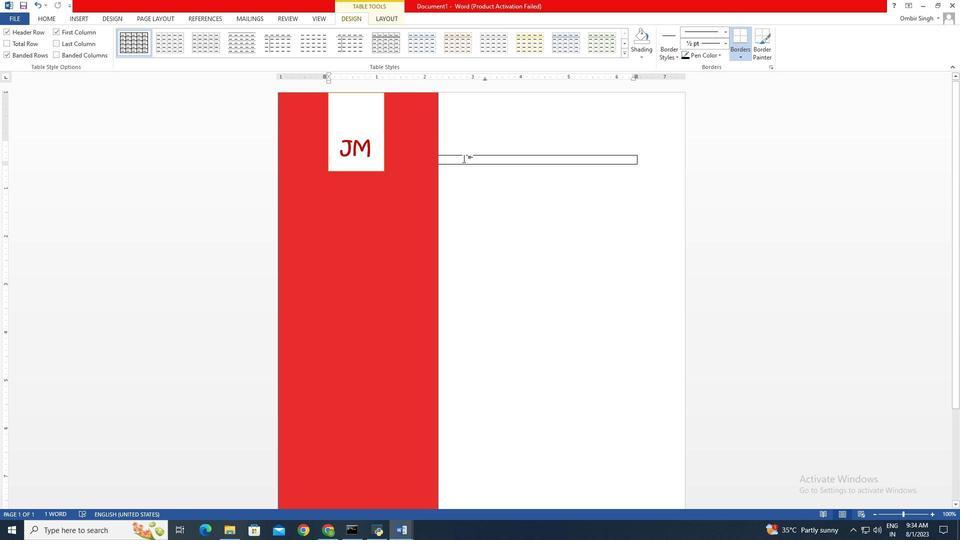 
Action: Mouse moved to (465, 160)
Screenshot: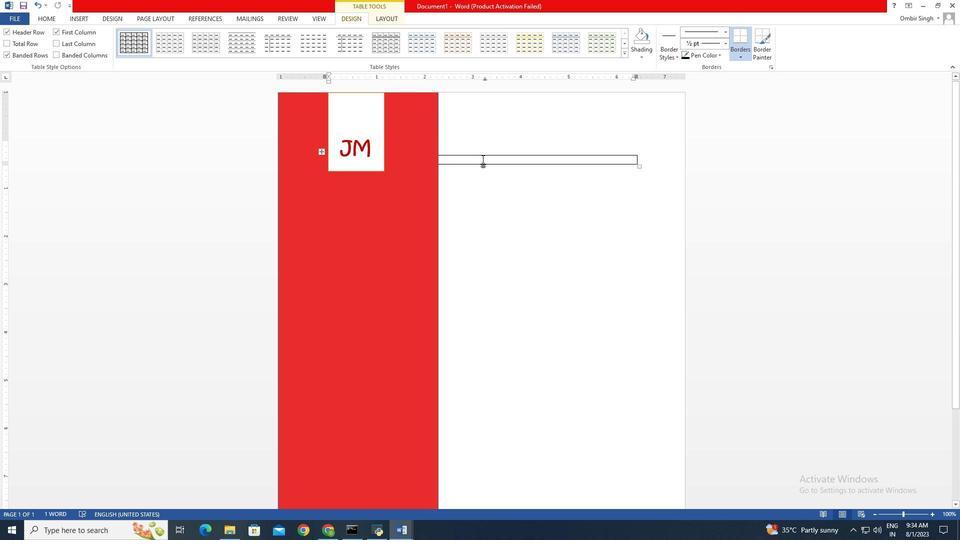 
Action: Mouse pressed left at (465, 160)
Screenshot: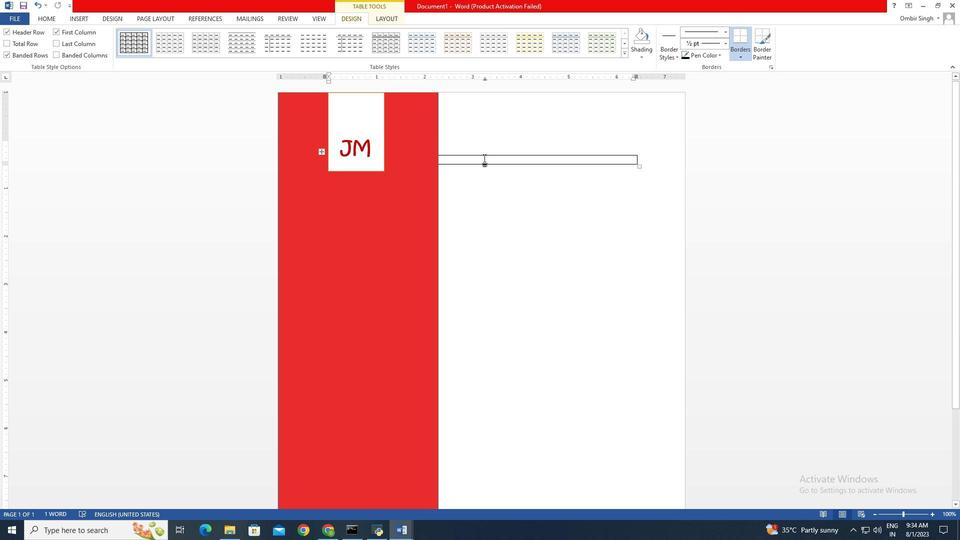 
Action: Mouse moved to (323, 153)
Screenshot: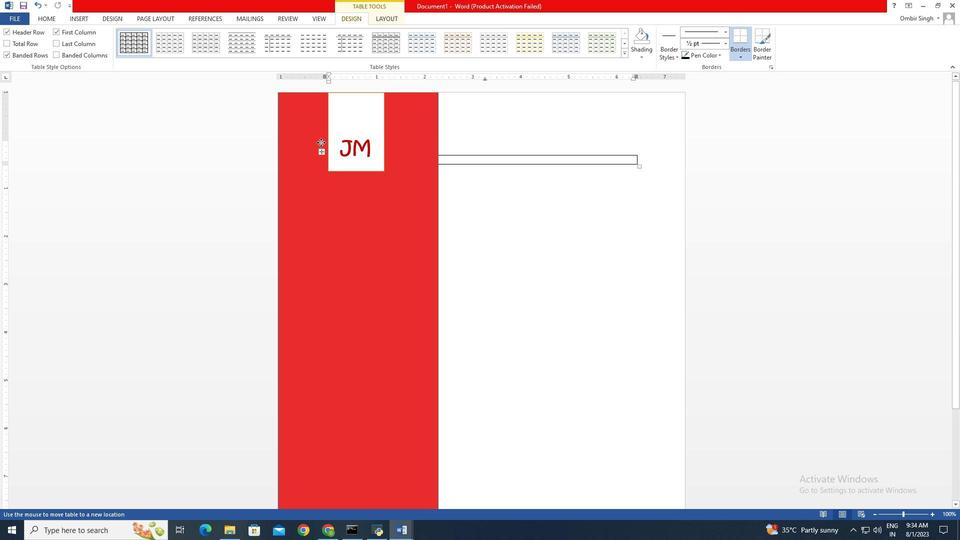 
Action: Mouse pressed left at (323, 153)
Screenshot: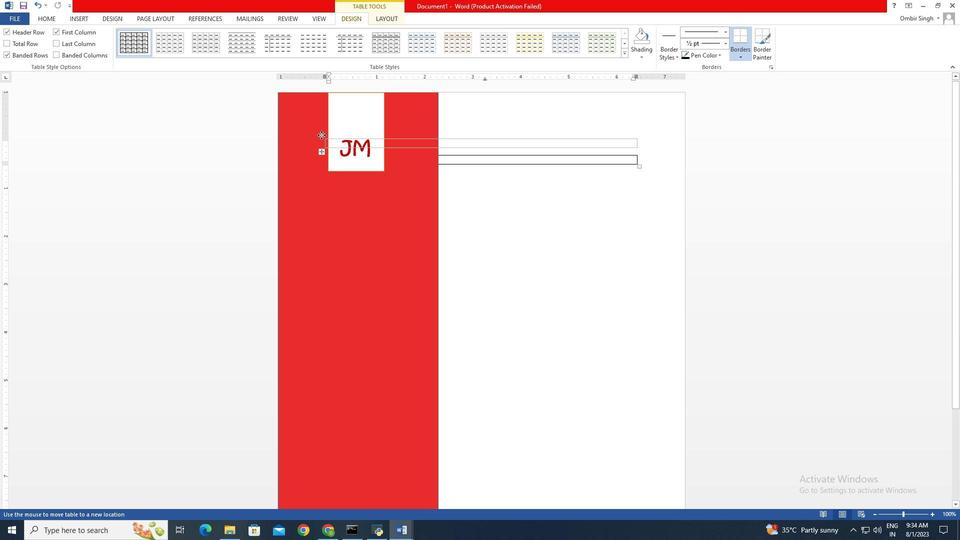 
Action: Mouse moved to (331, 124)
Screenshot: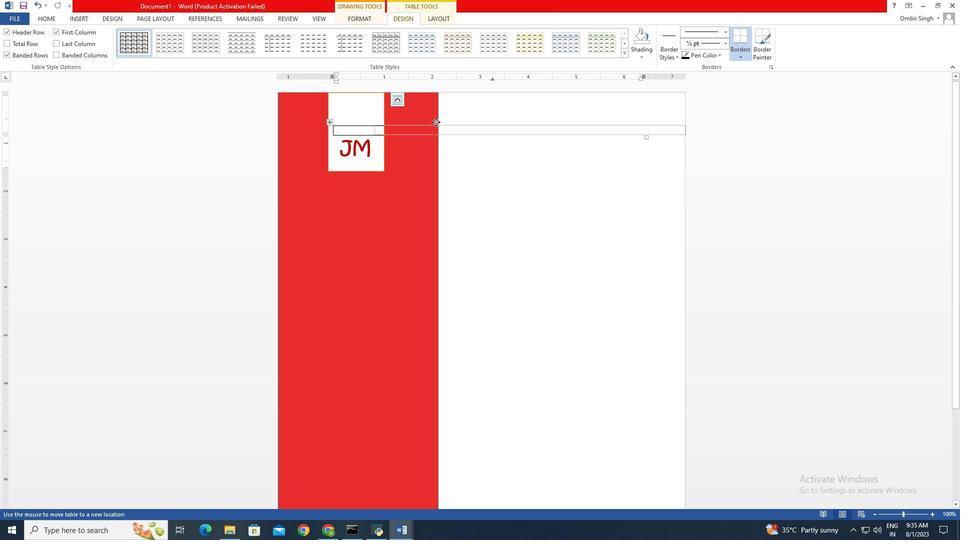 
Action: Mouse pressed left at (331, 124)
Screenshot: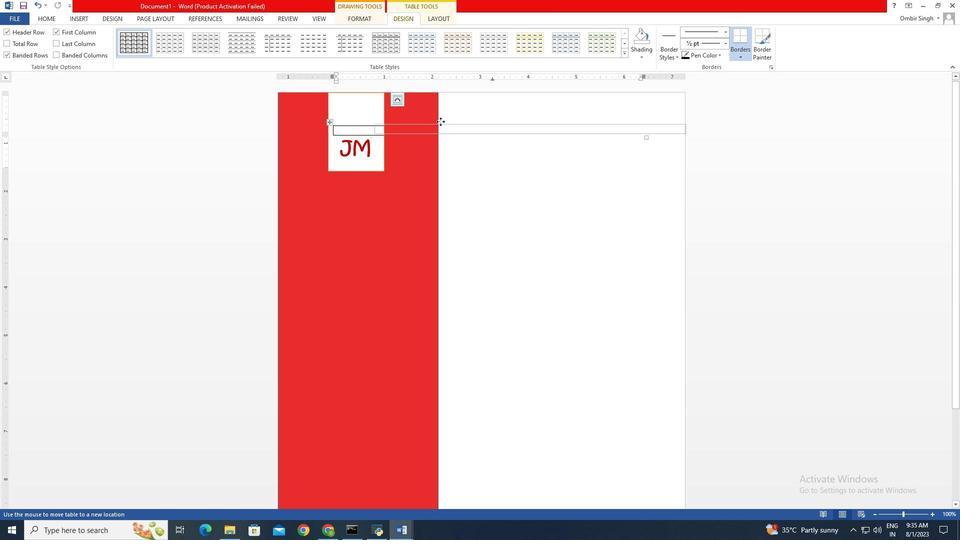 
Action: Mouse moved to (373, 124)
Screenshot: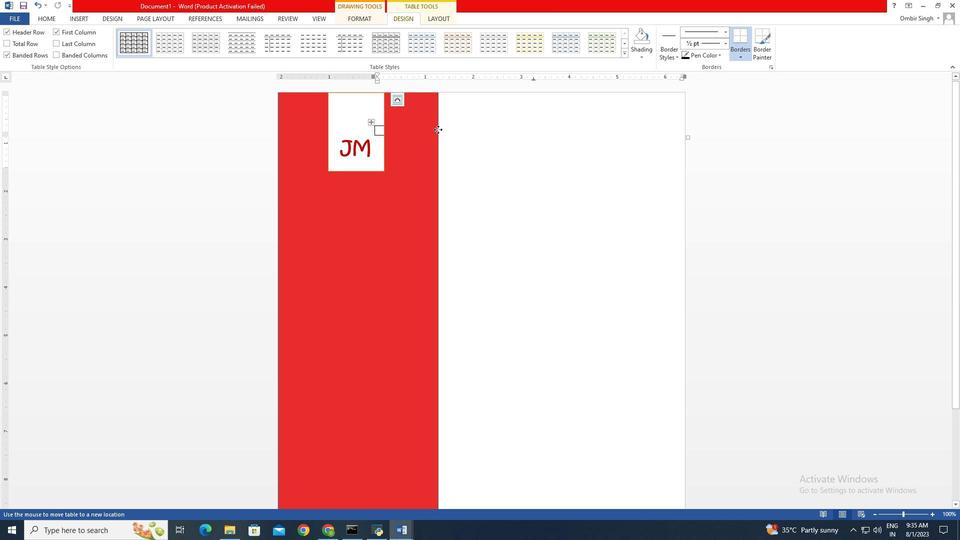 
Action: Mouse pressed left at (373, 124)
Screenshot: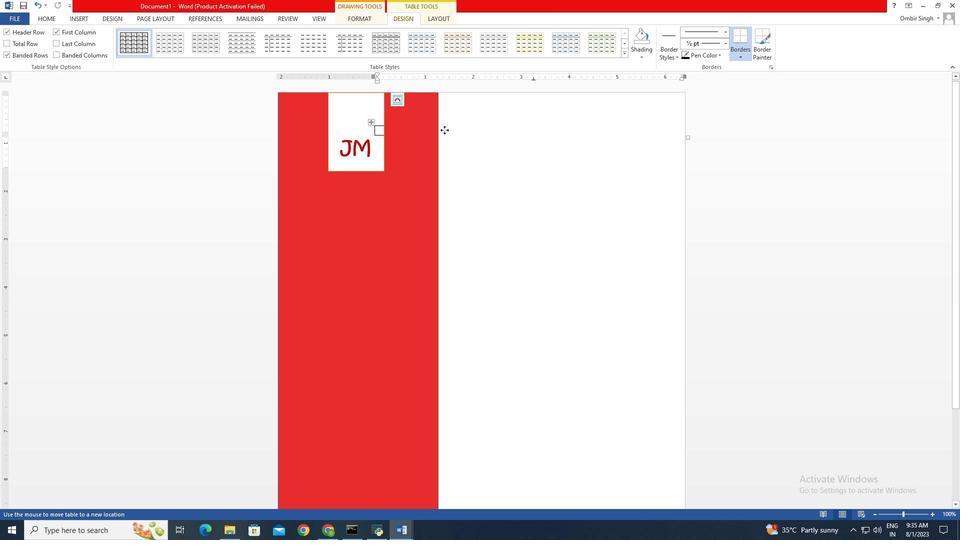 
Action: Mouse moved to (378, 131)
